 Task: Find connections with filter location Deer Park with filter topic #Travellingwith filter profile language German with filter current company Pegasystems with filter school Principal L N Welingkar Institute of Management Development and Research L. N. Road, Opp. Matunga Gymkhana, Matunga (Central) Mumbai 400 019 with filter industry E-Learning Providers with filter service category Product Marketing with filter keywords title Account Collector
Action: Mouse moved to (185, 215)
Screenshot: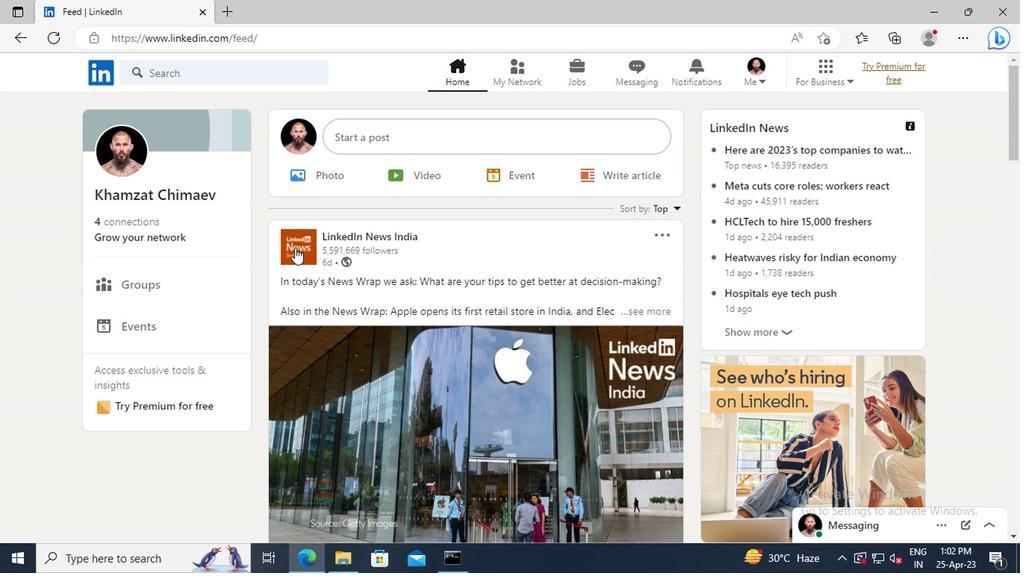 
Action: Mouse pressed left at (185, 215)
Screenshot: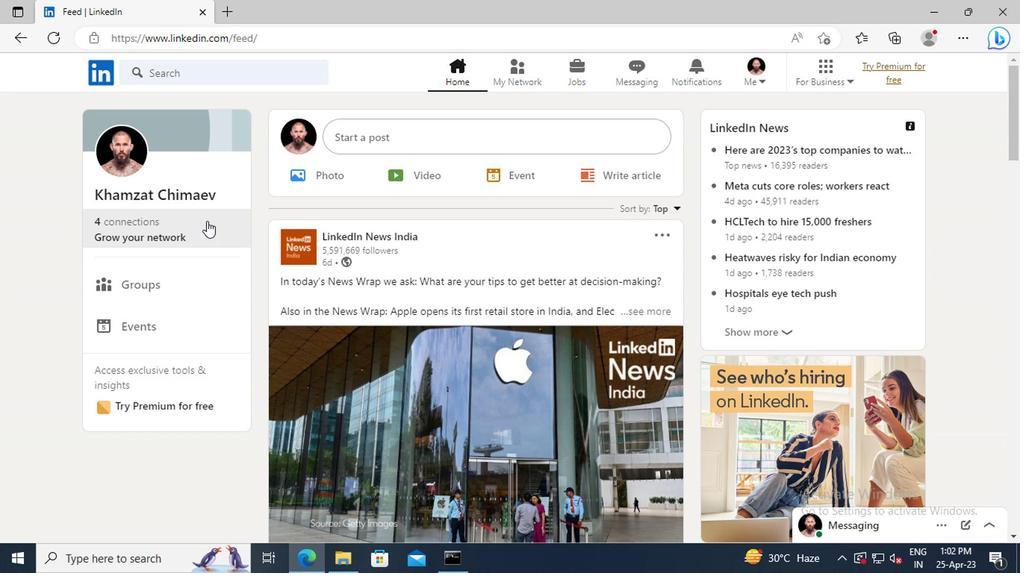 
Action: Mouse moved to (198, 163)
Screenshot: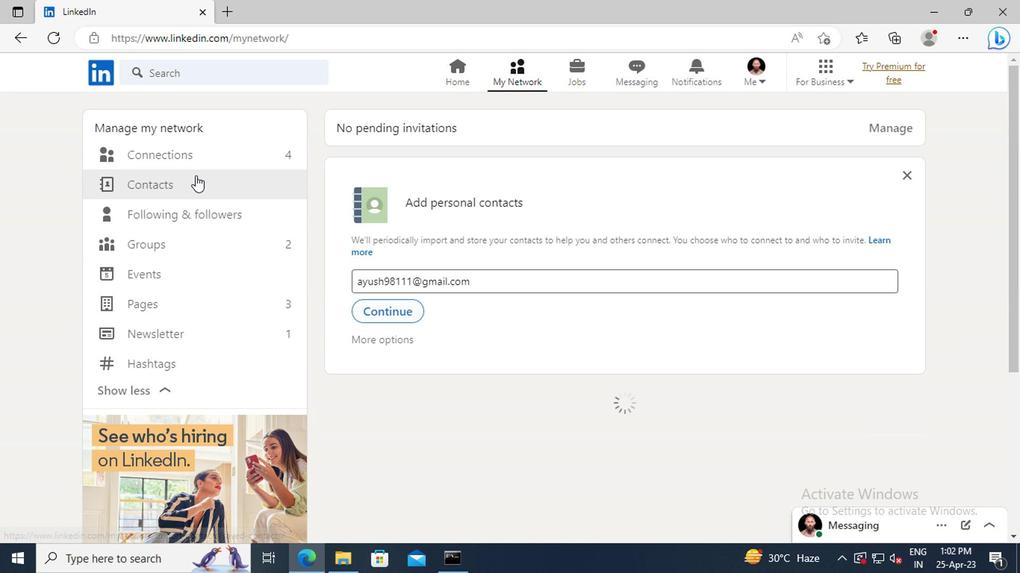 
Action: Mouse pressed left at (198, 163)
Screenshot: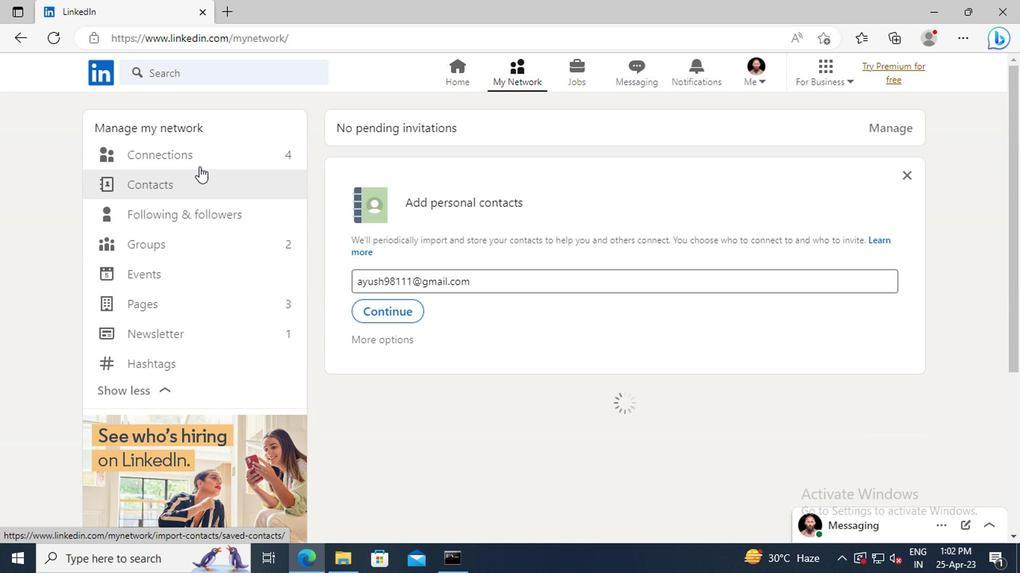 
Action: Mouse moved to (595, 157)
Screenshot: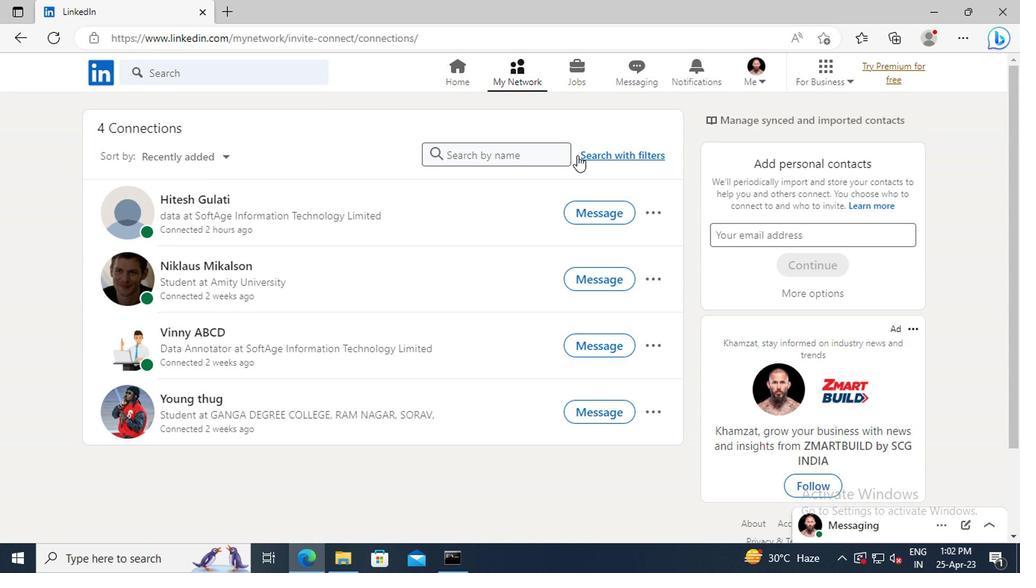 
Action: Mouse pressed left at (595, 157)
Screenshot: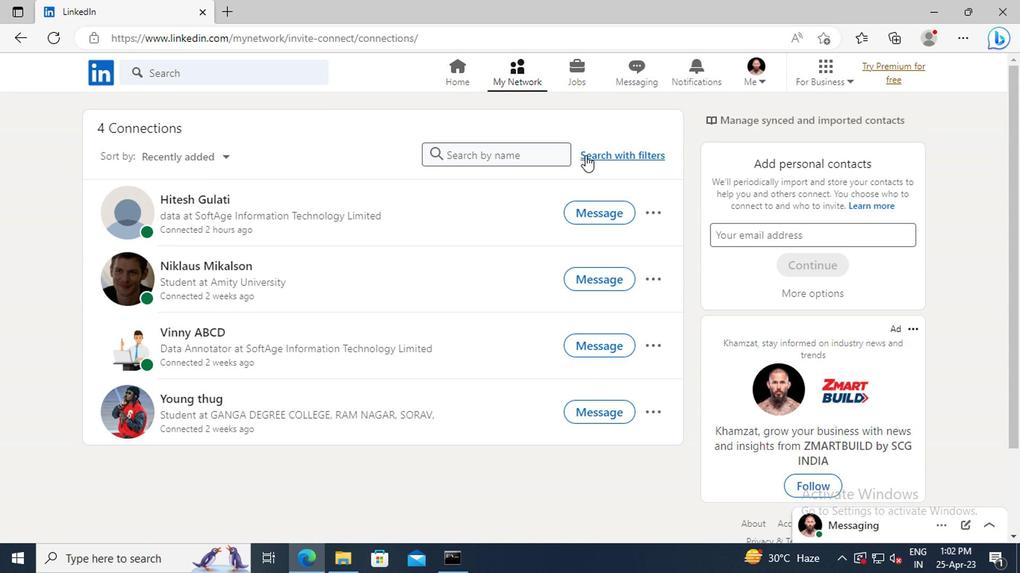 
Action: Mouse moved to (561, 120)
Screenshot: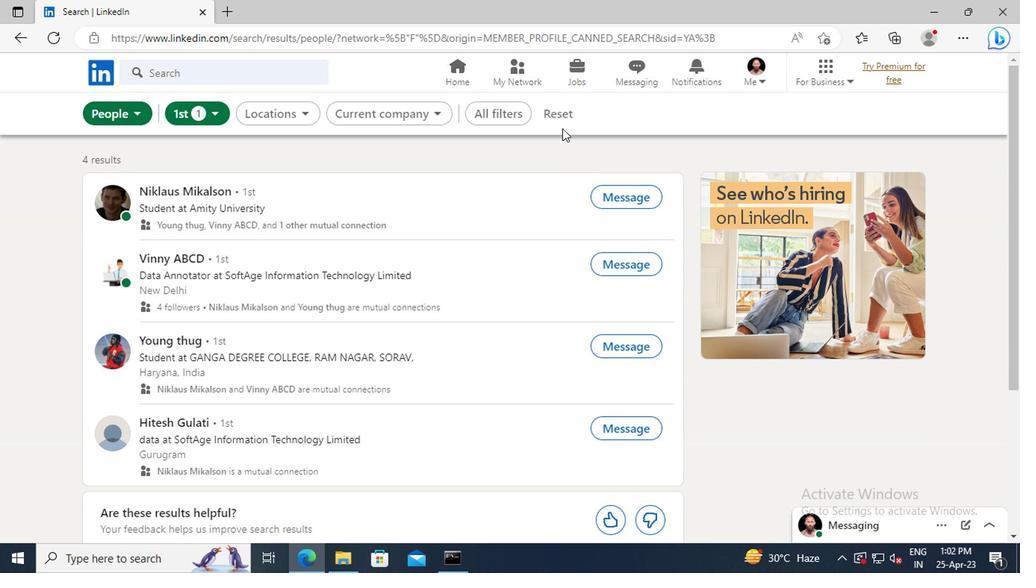 
Action: Mouse pressed left at (561, 120)
Screenshot: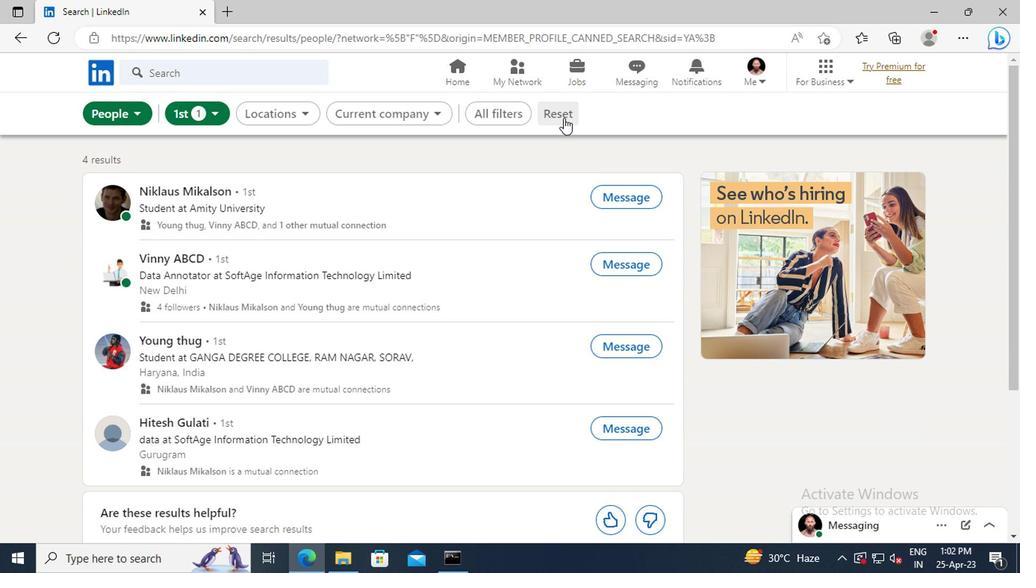 
Action: Mouse moved to (521, 116)
Screenshot: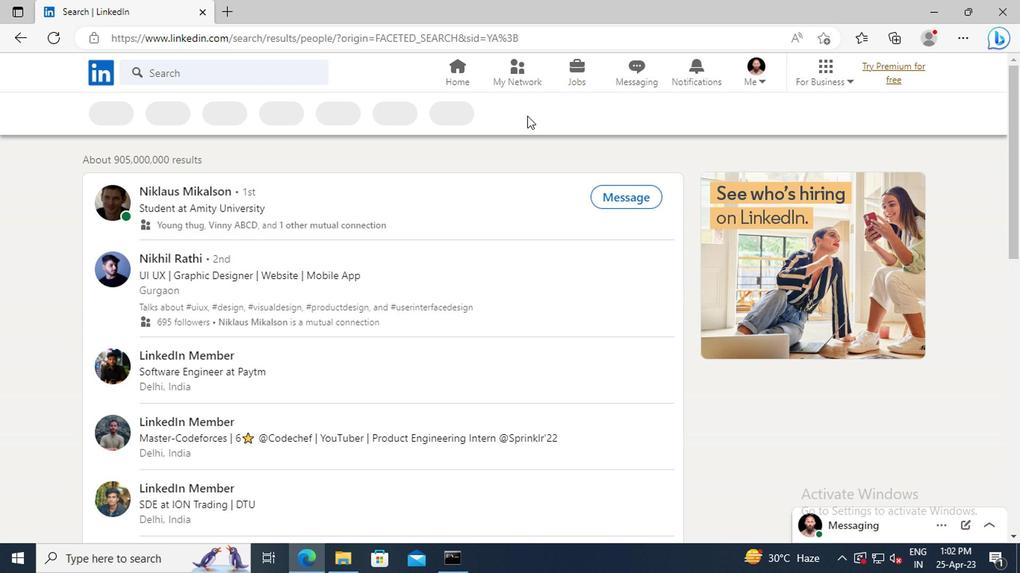 
Action: Mouse pressed left at (521, 116)
Screenshot: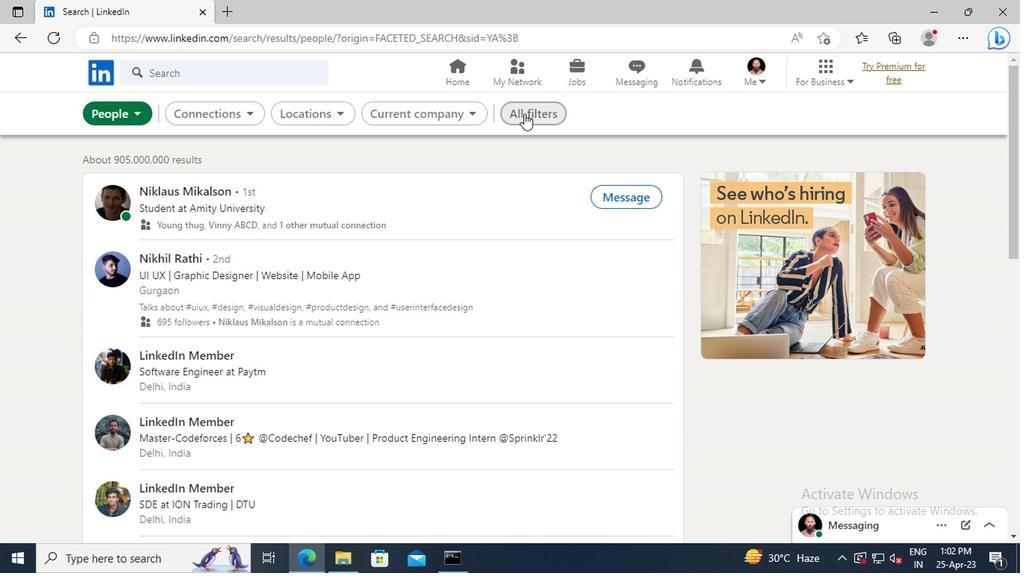 
Action: Mouse moved to (822, 232)
Screenshot: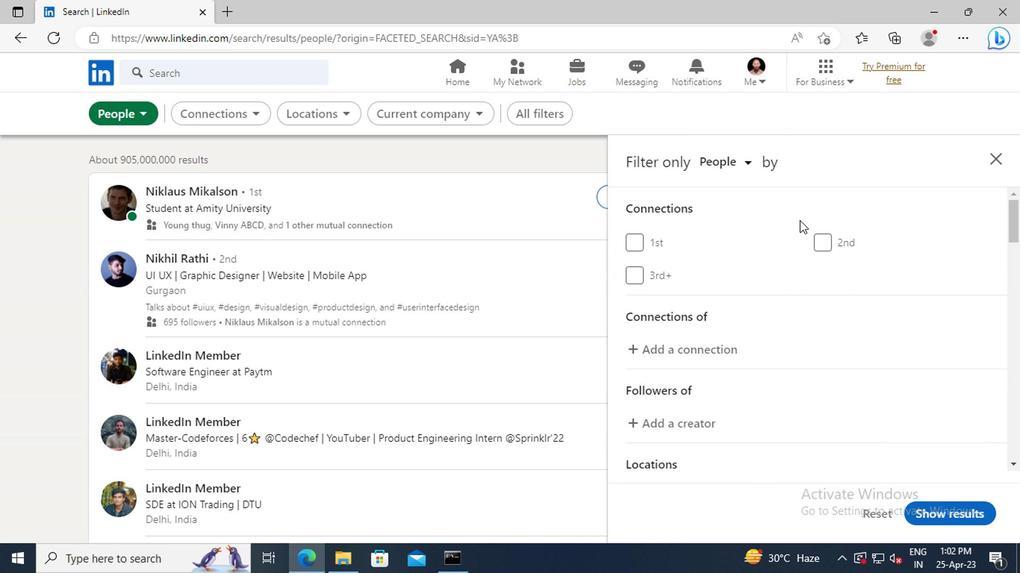 
Action: Mouse scrolled (822, 232) with delta (0, 0)
Screenshot: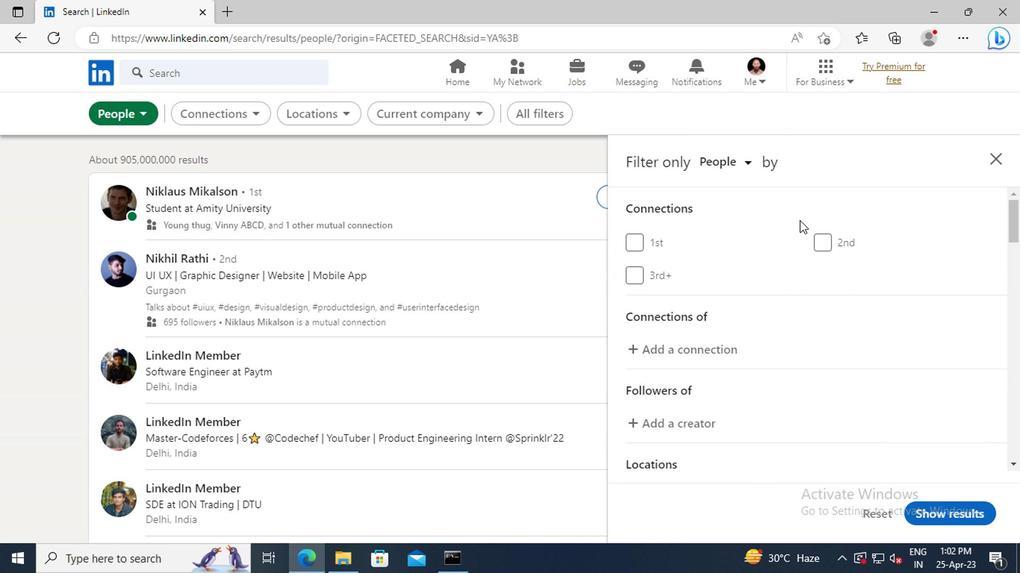 
Action: Mouse scrolled (822, 232) with delta (0, 0)
Screenshot: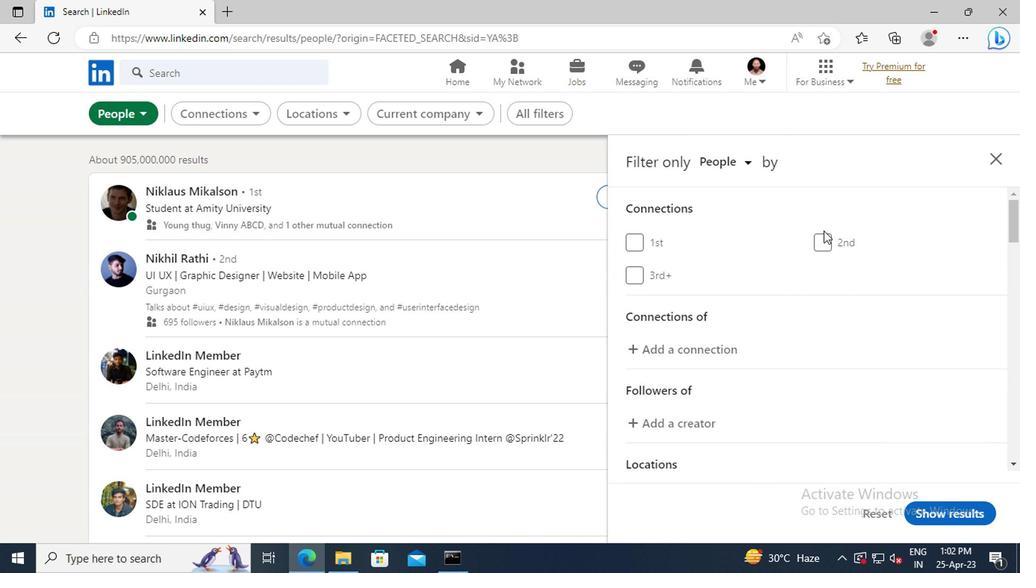 
Action: Mouse scrolled (822, 232) with delta (0, 0)
Screenshot: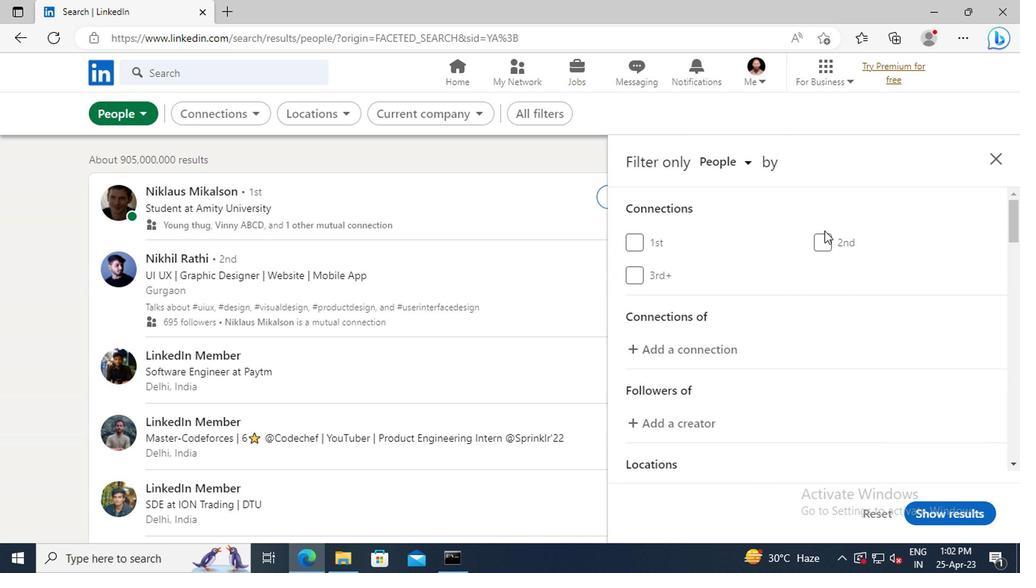 
Action: Mouse scrolled (822, 232) with delta (0, 0)
Screenshot: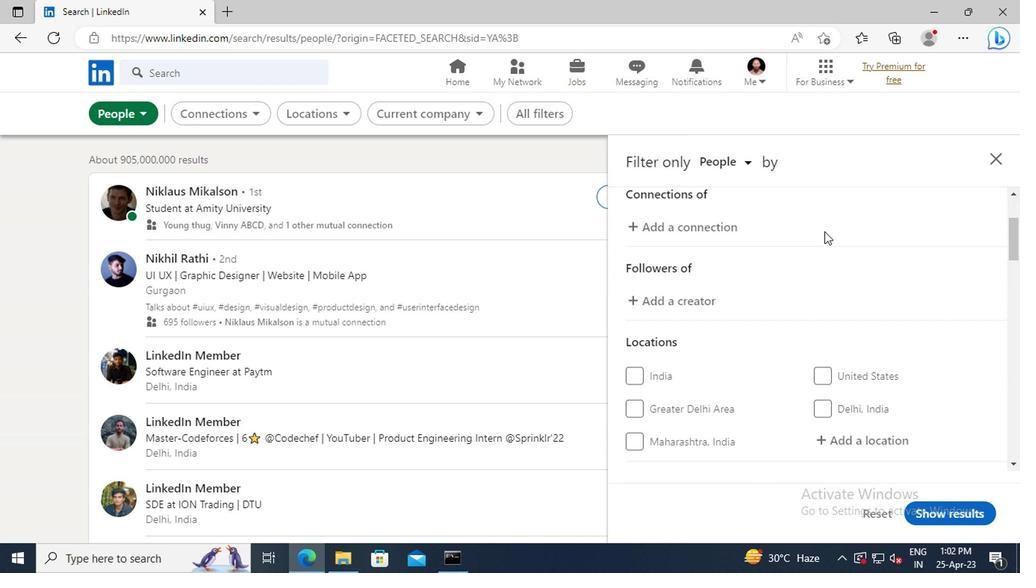 
Action: Mouse scrolled (822, 232) with delta (0, 0)
Screenshot: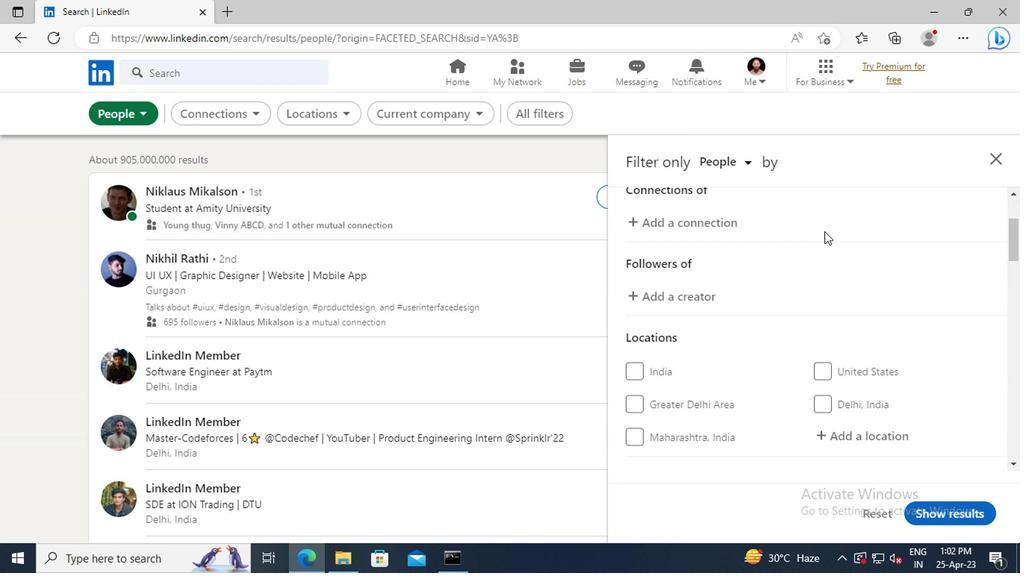 
Action: Mouse moved to (841, 353)
Screenshot: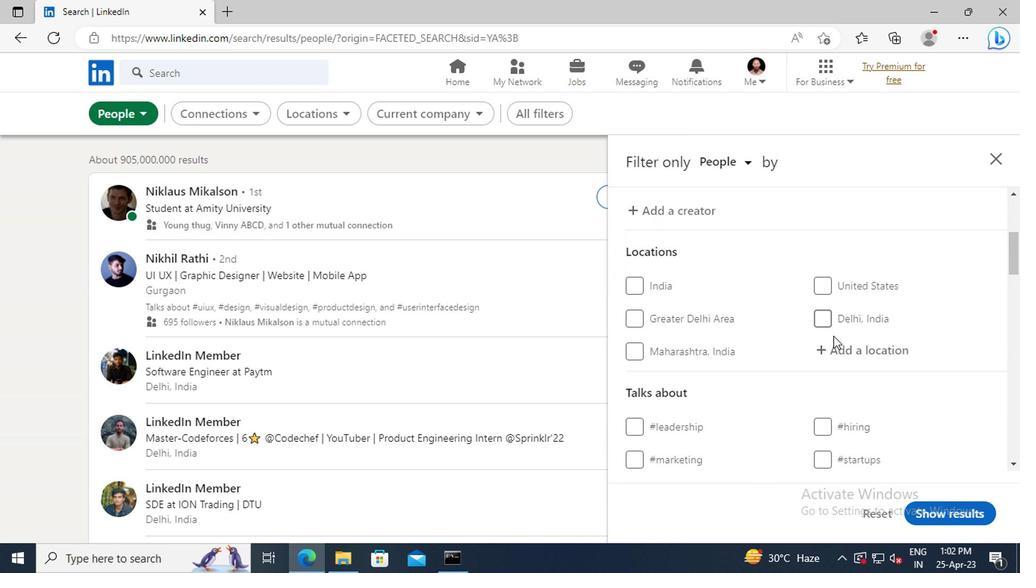 
Action: Mouse pressed left at (841, 353)
Screenshot: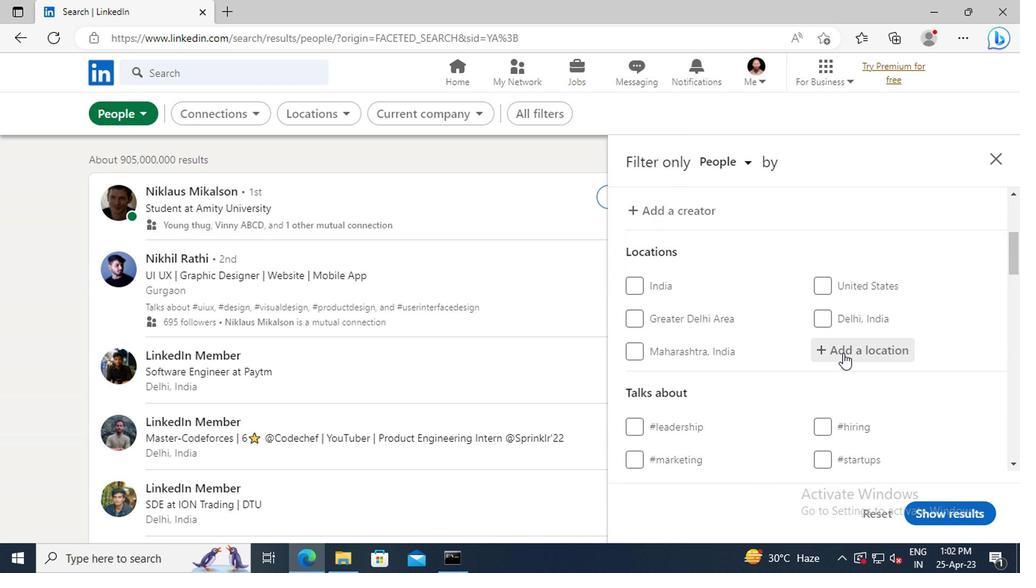 
Action: Key pressed <Key.shift>DEER<Key.space><Key.shift>PARK
Screenshot: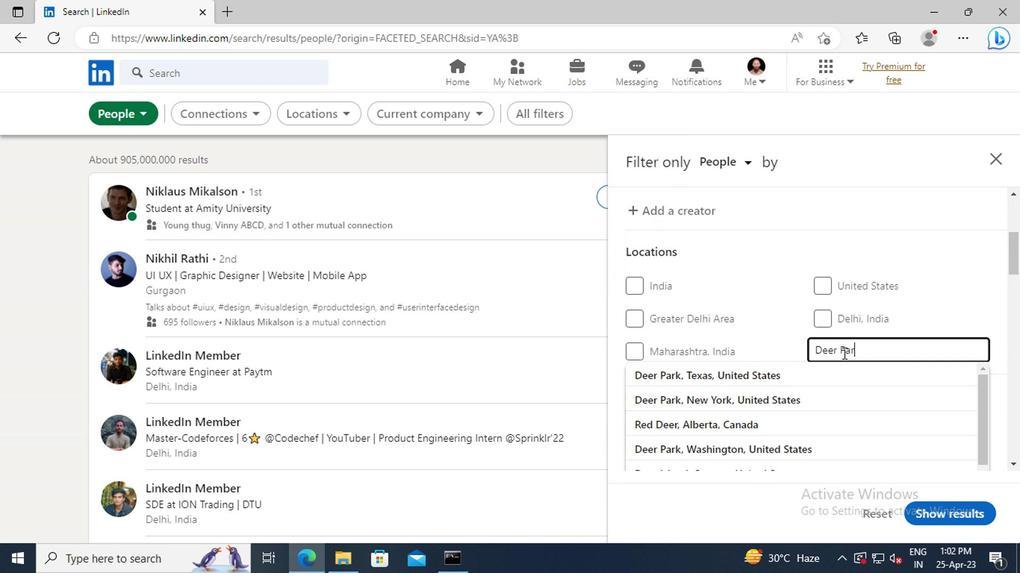 
Action: Mouse moved to (832, 370)
Screenshot: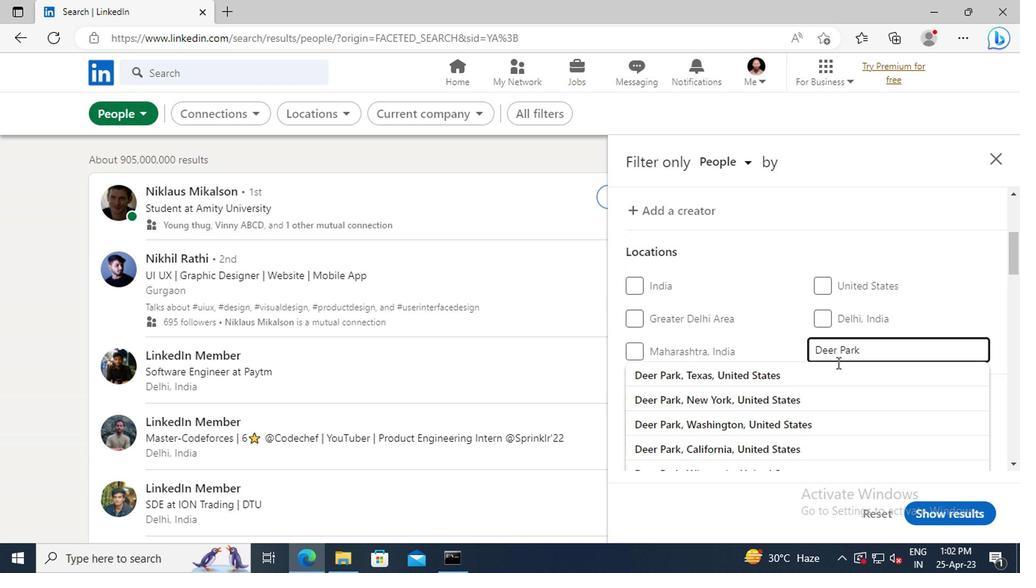 
Action: Mouse pressed left at (832, 370)
Screenshot: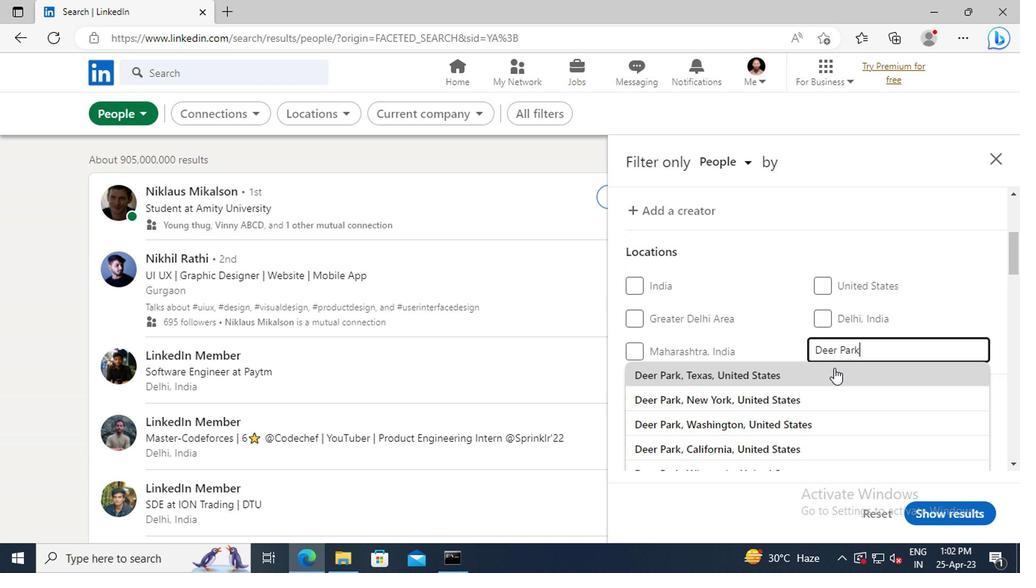 
Action: Mouse moved to (860, 286)
Screenshot: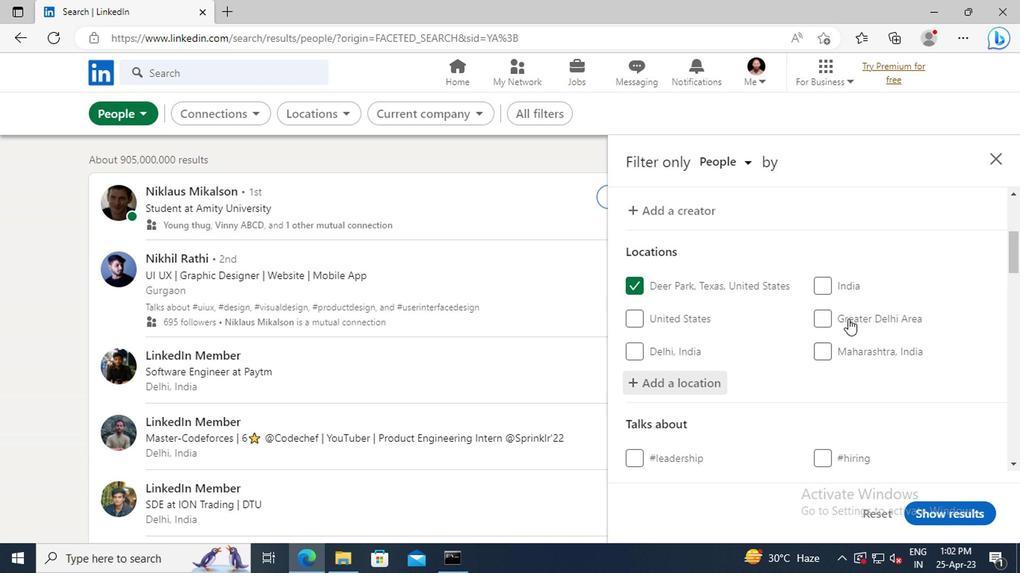 
Action: Mouse scrolled (860, 285) with delta (0, -1)
Screenshot: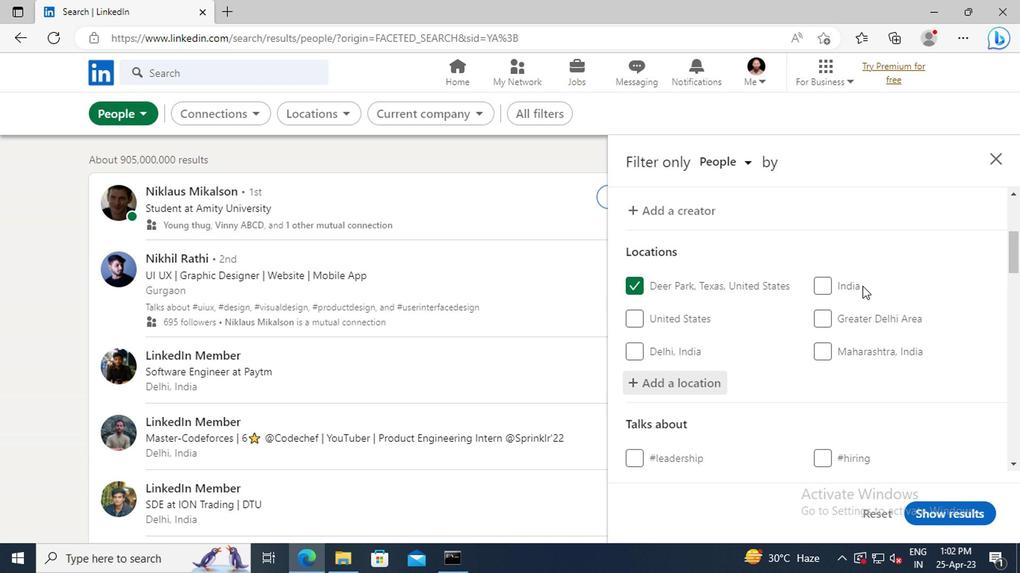 
Action: Mouse scrolled (860, 285) with delta (0, -1)
Screenshot: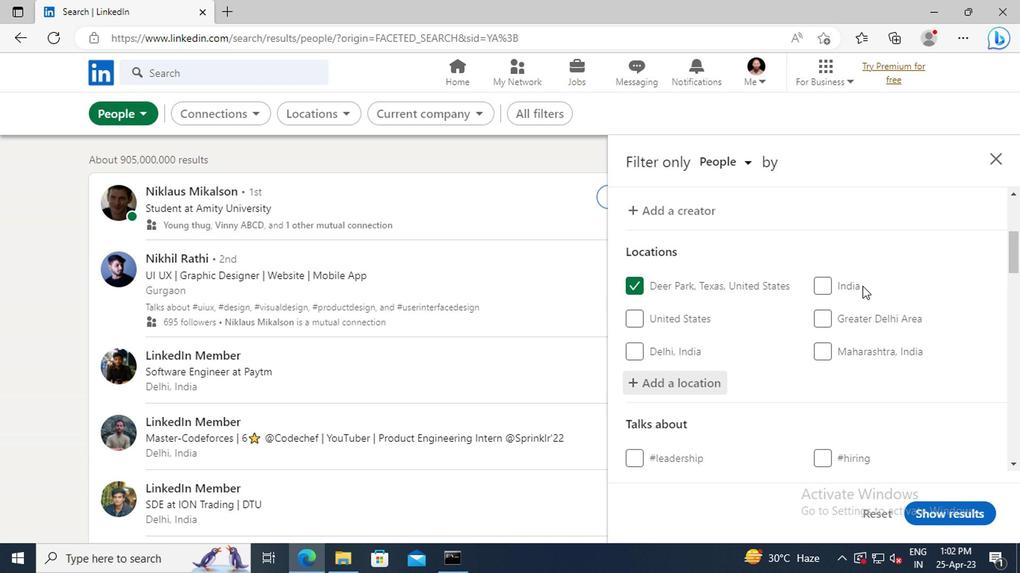 
Action: Mouse scrolled (860, 285) with delta (0, -1)
Screenshot: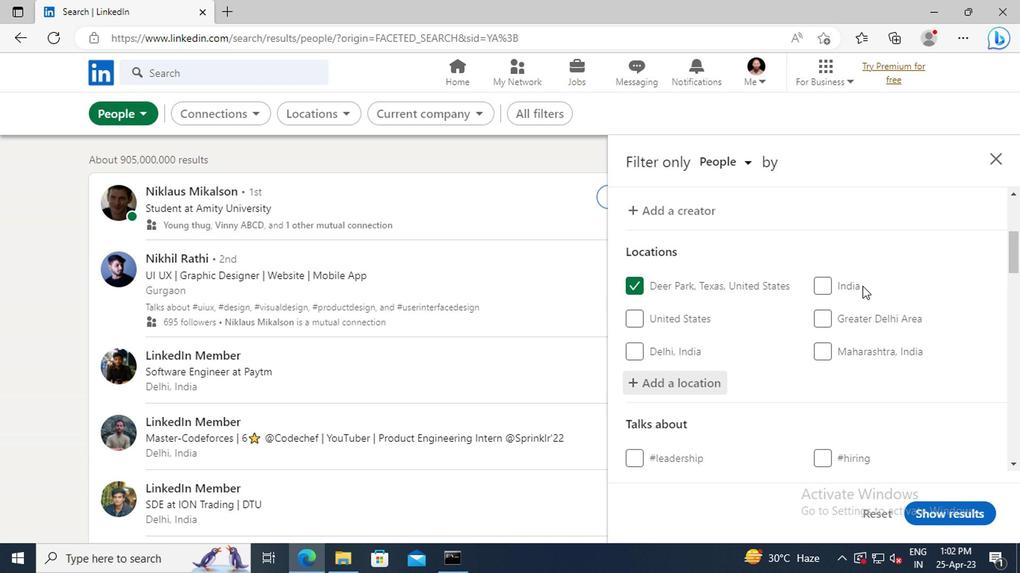 
Action: Mouse scrolled (860, 285) with delta (0, -1)
Screenshot: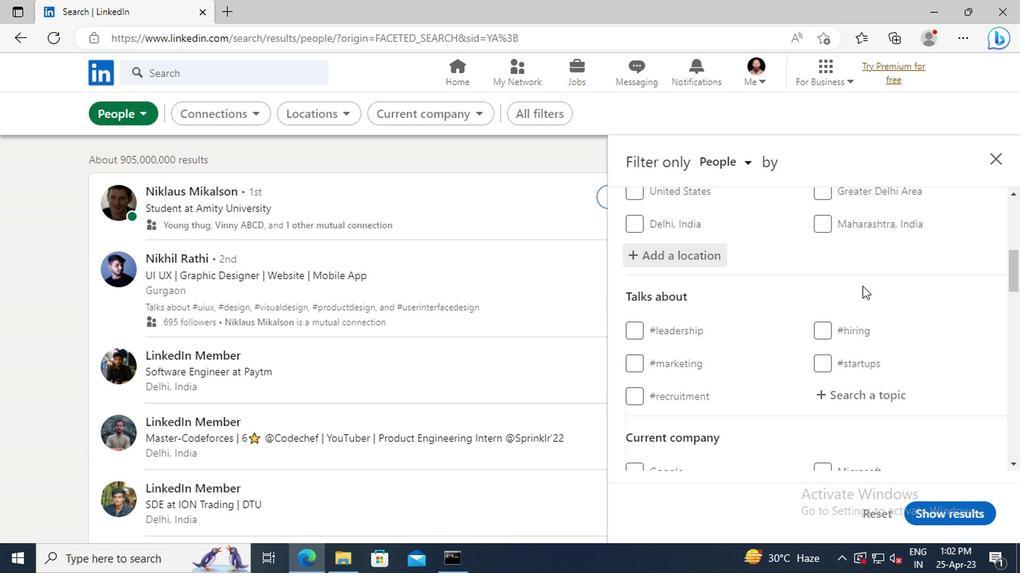 
Action: Mouse moved to (862, 352)
Screenshot: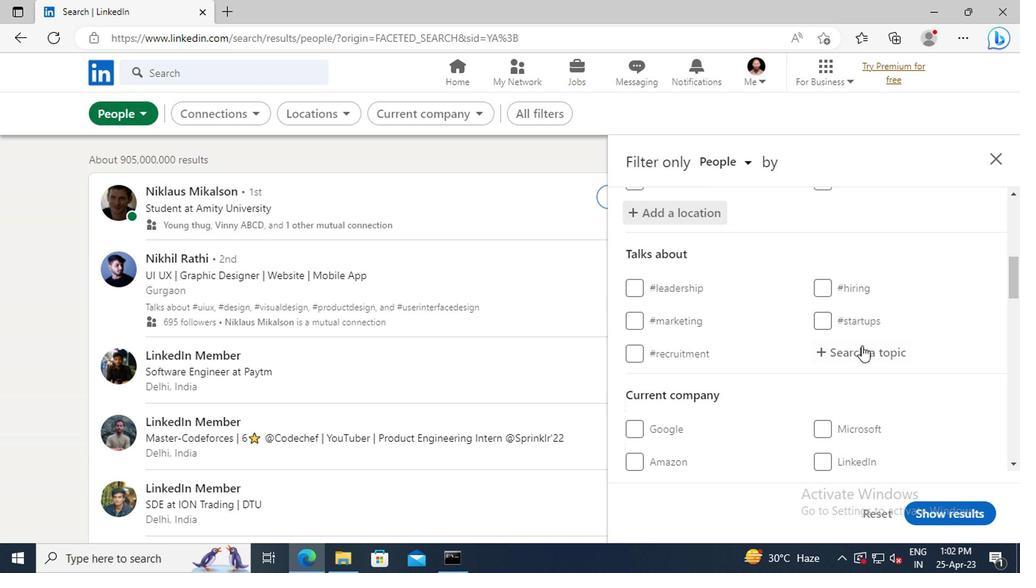 
Action: Mouse pressed left at (862, 352)
Screenshot: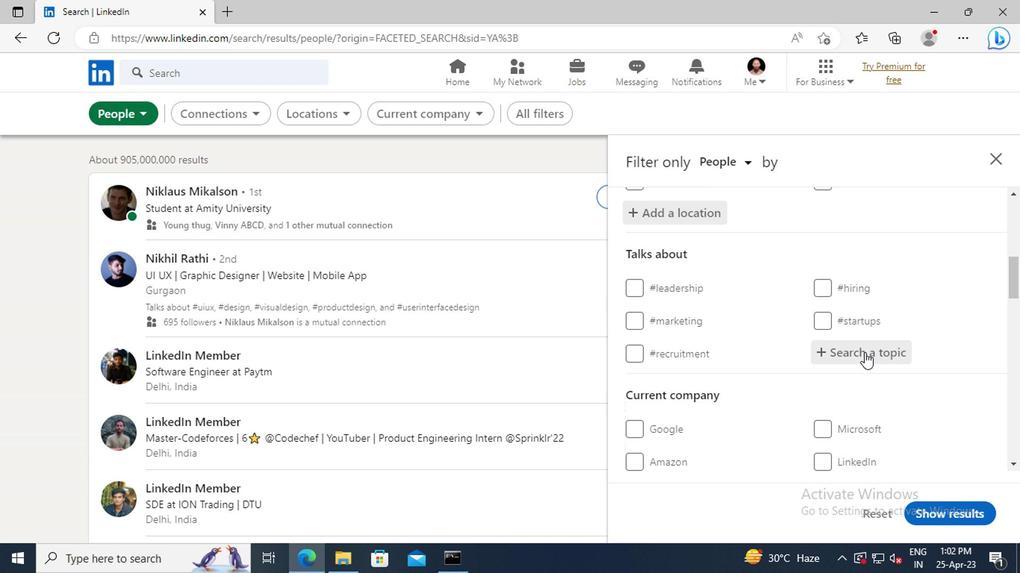 
Action: Key pressed <Key.shift>#<Key.shift>TRAVELLINGWITH
Screenshot: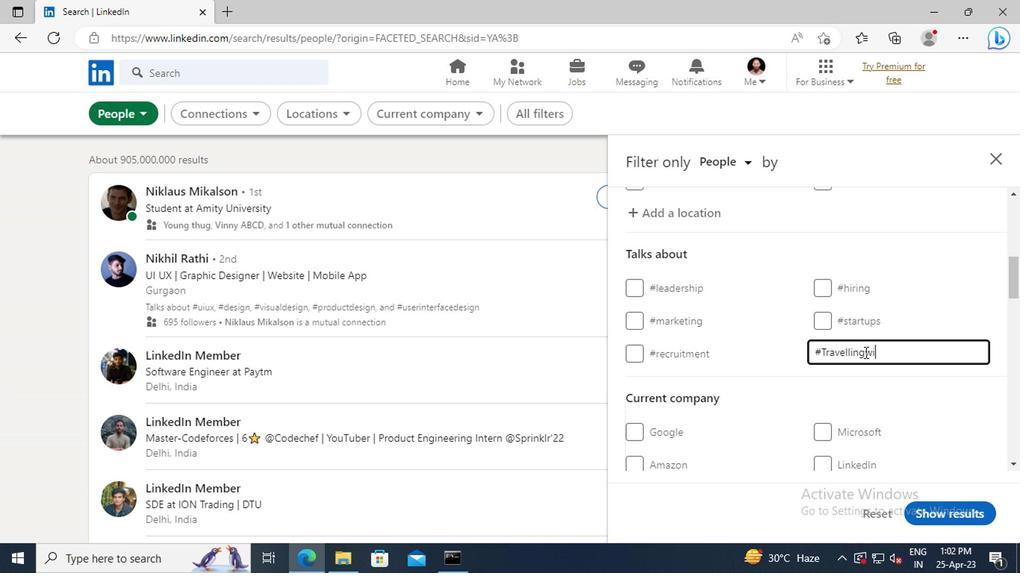 
Action: Mouse scrolled (862, 351) with delta (0, 0)
Screenshot: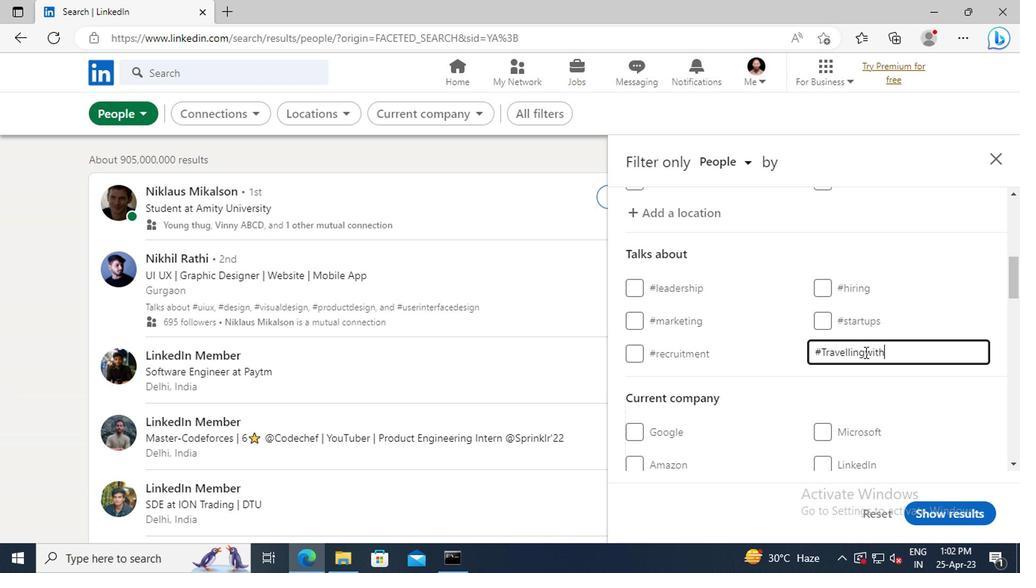 
Action: Mouse scrolled (862, 351) with delta (0, 0)
Screenshot: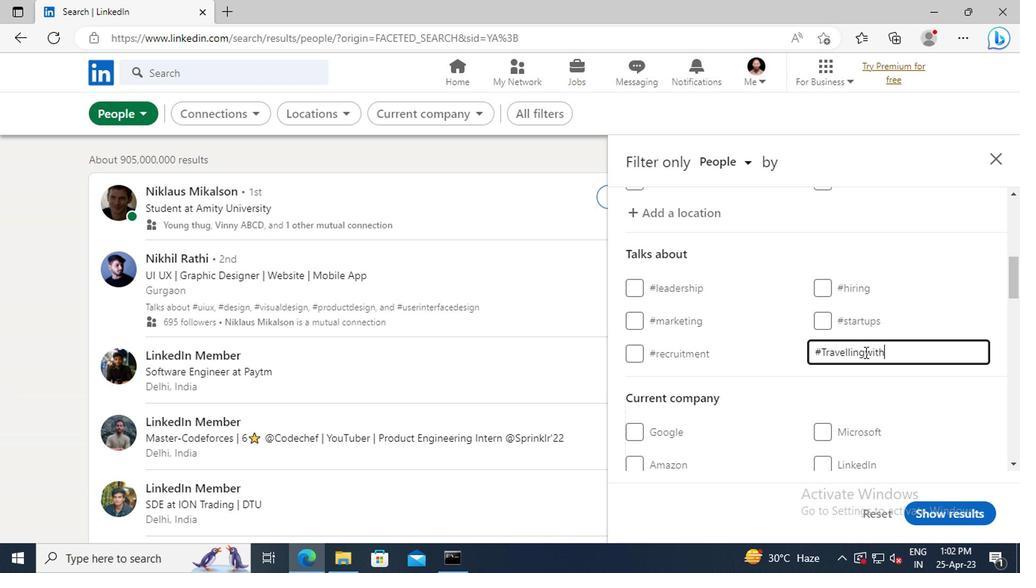 
Action: Mouse scrolled (862, 351) with delta (0, 0)
Screenshot: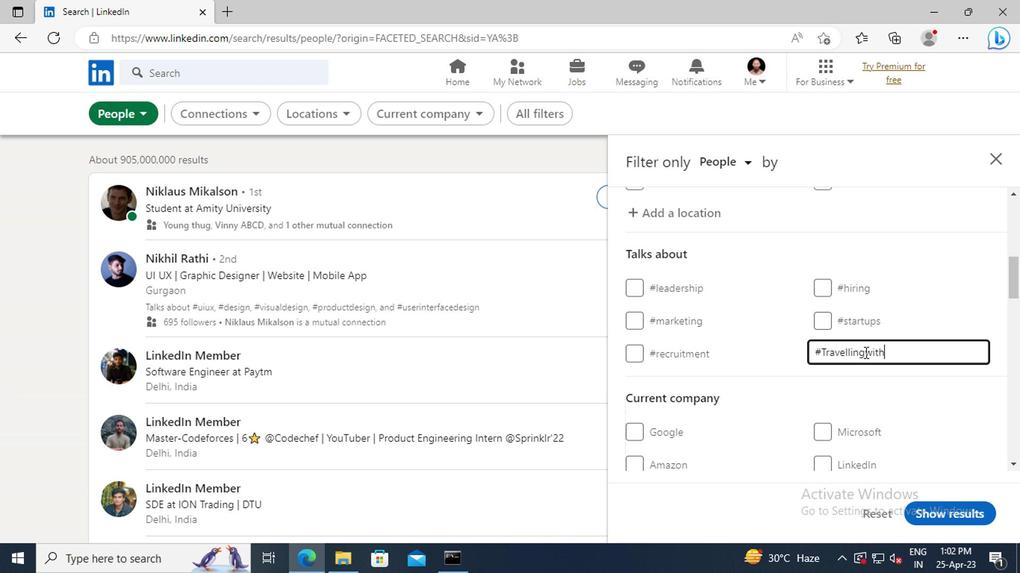 
Action: Mouse moved to (820, 340)
Screenshot: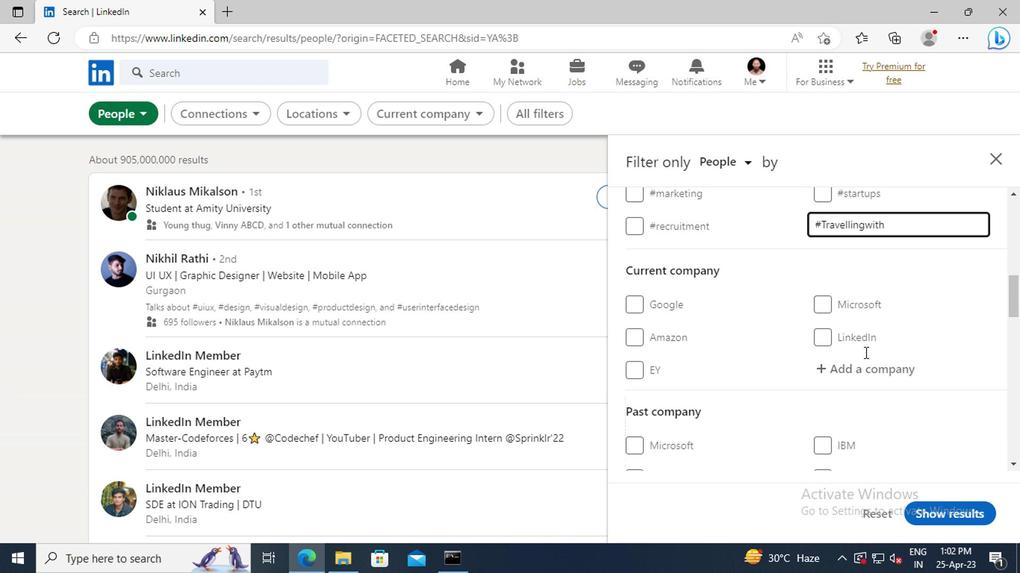 
Action: Mouse scrolled (820, 338) with delta (0, -1)
Screenshot: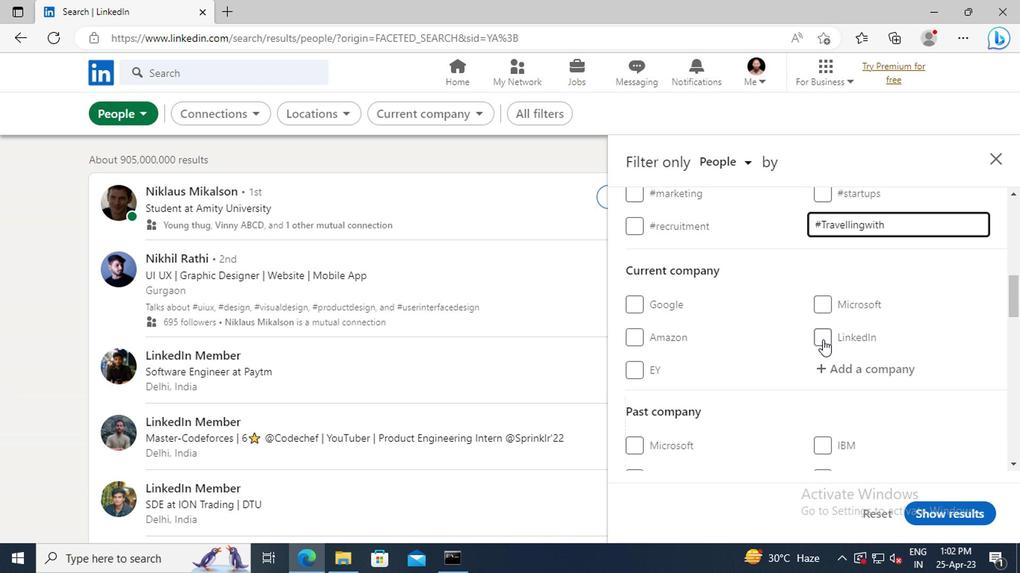 
Action: Mouse scrolled (820, 338) with delta (0, -1)
Screenshot: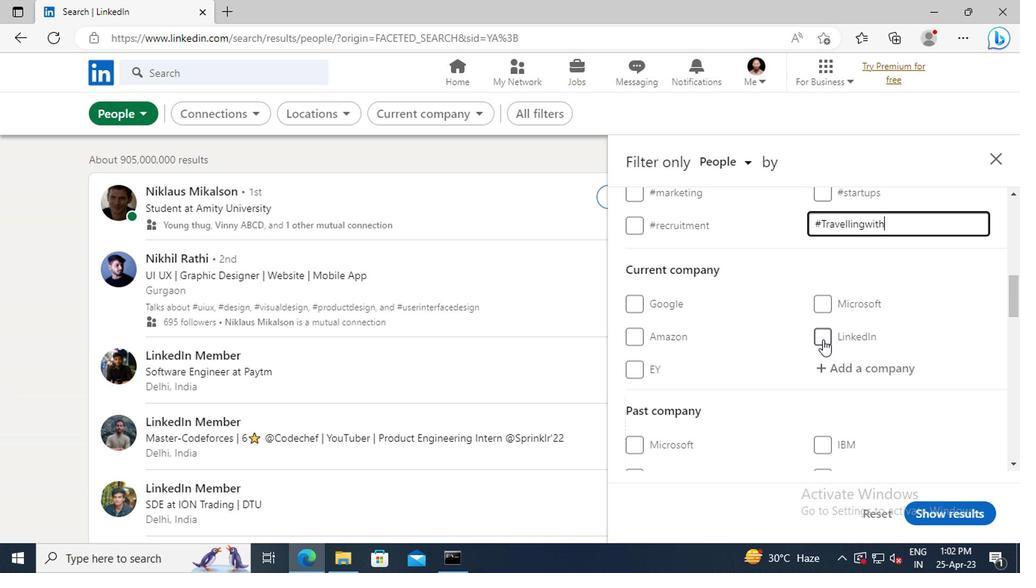 
Action: Mouse scrolled (820, 338) with delta (0, -1)
Screenshot: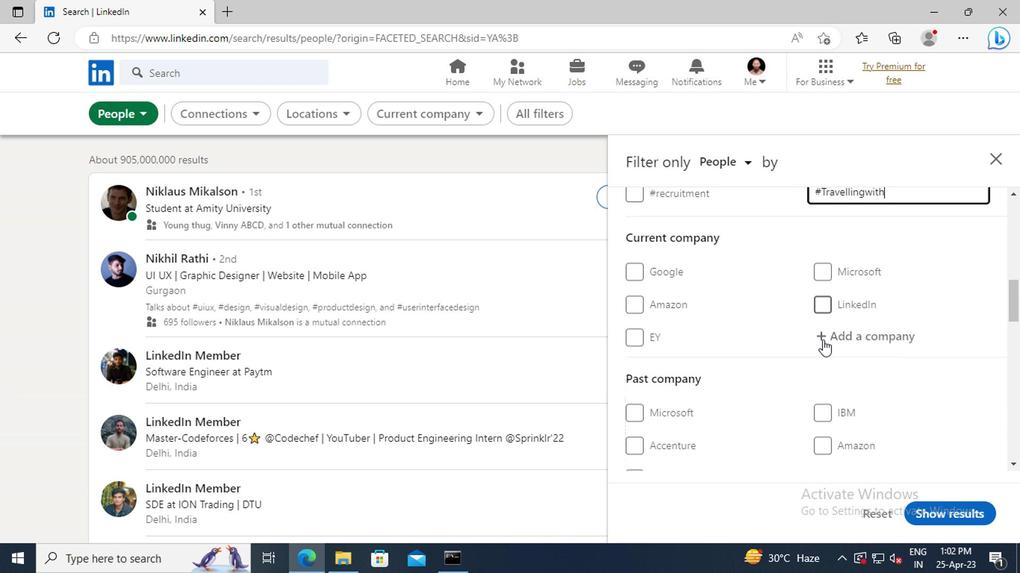 
Action: Mouse scrolled (820, 338) with delta (0, -1)
Screenshot: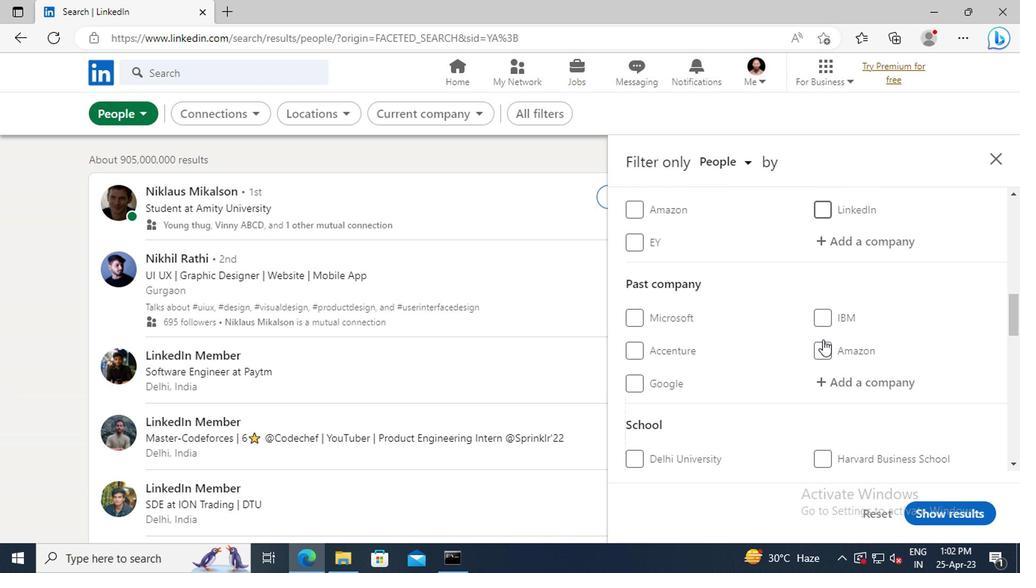 
Action: Mouse scrolled (820, 338) with delta (0, -1)
Screenshot: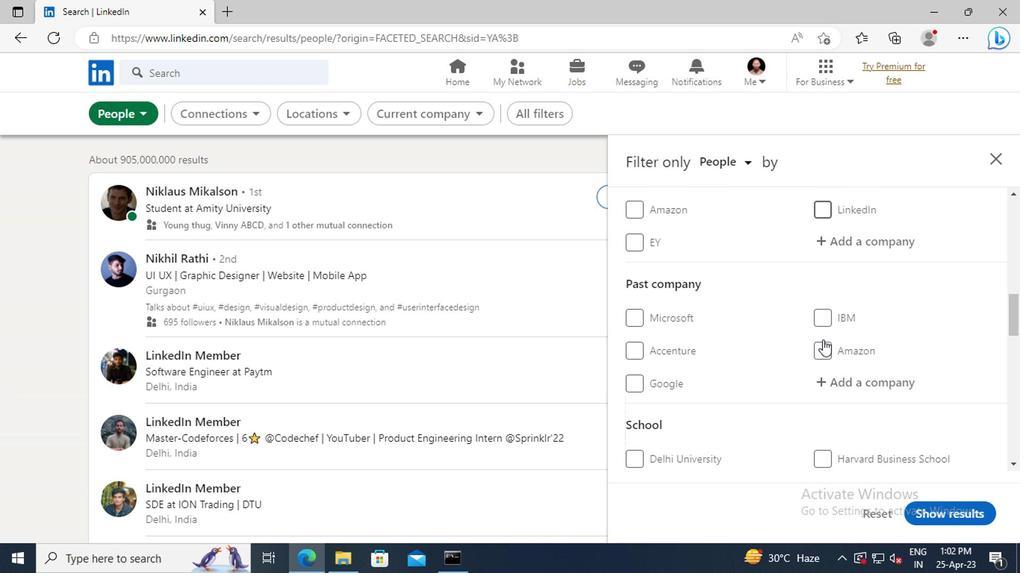 
Action: Mouse scrolled (820, 338) with delta (0, -1)
Screenshot: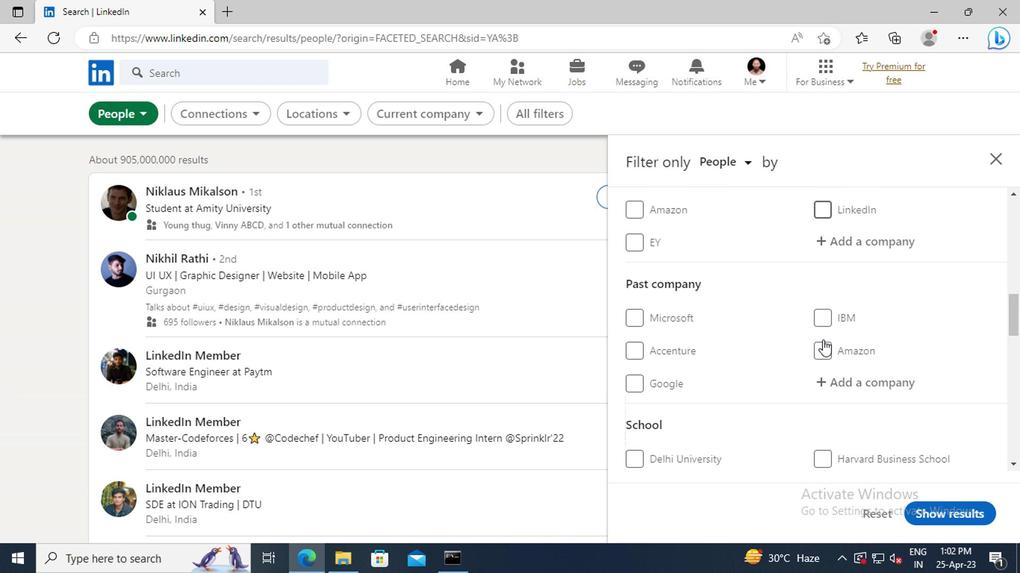 
Action: Mouse scrolled (820, 338) with delta (0, -1)
Screenshot: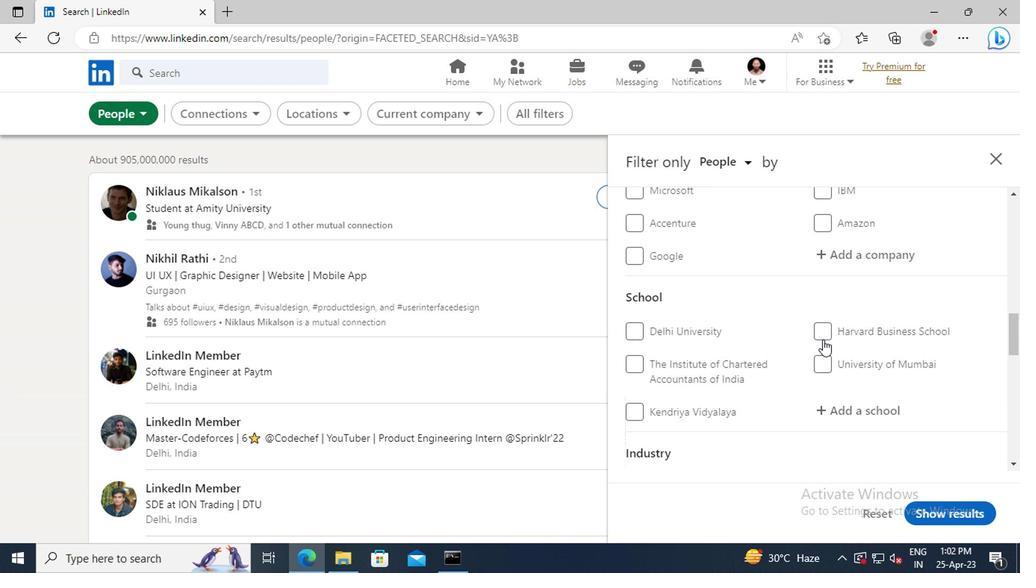 
Action: Mouse scrolled (820, 338) with delta (0, -1)
Screenshot: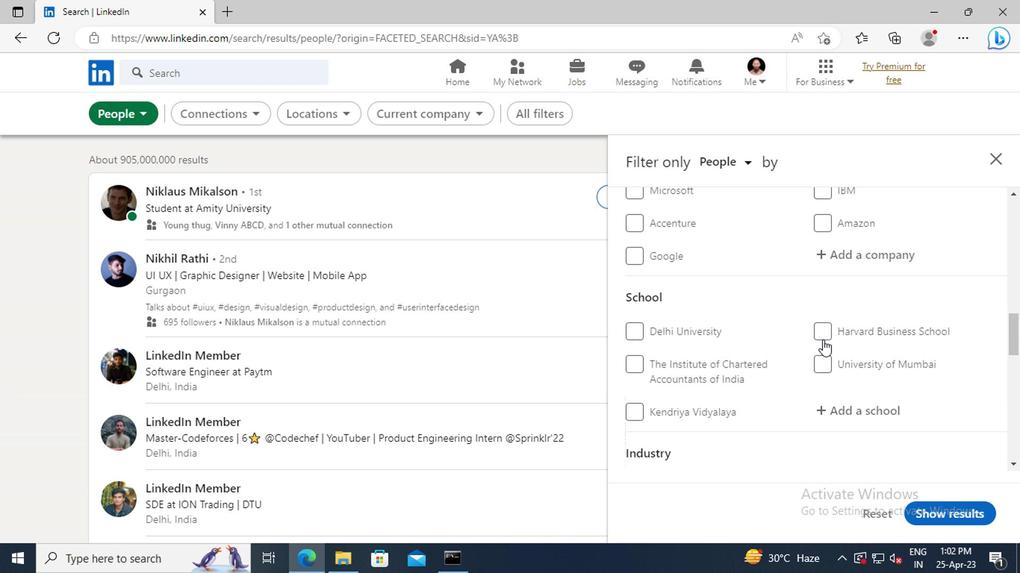 
Action: Mouse scrolled (820, 338) with delta (0, -1)
Screenshot: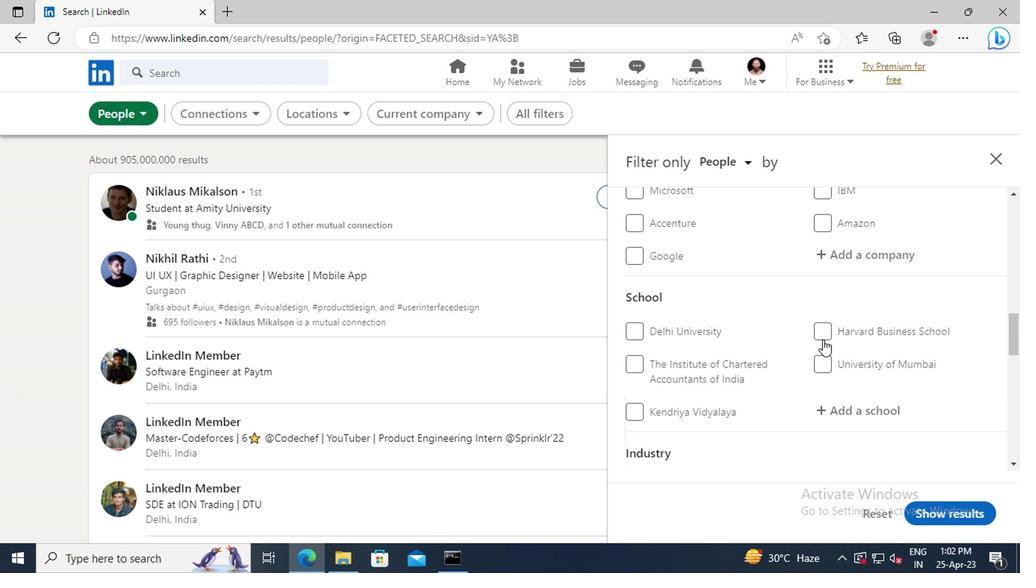 
Action: Mouse scrolled (820, 338) with delta (0, -1)
Screenshot: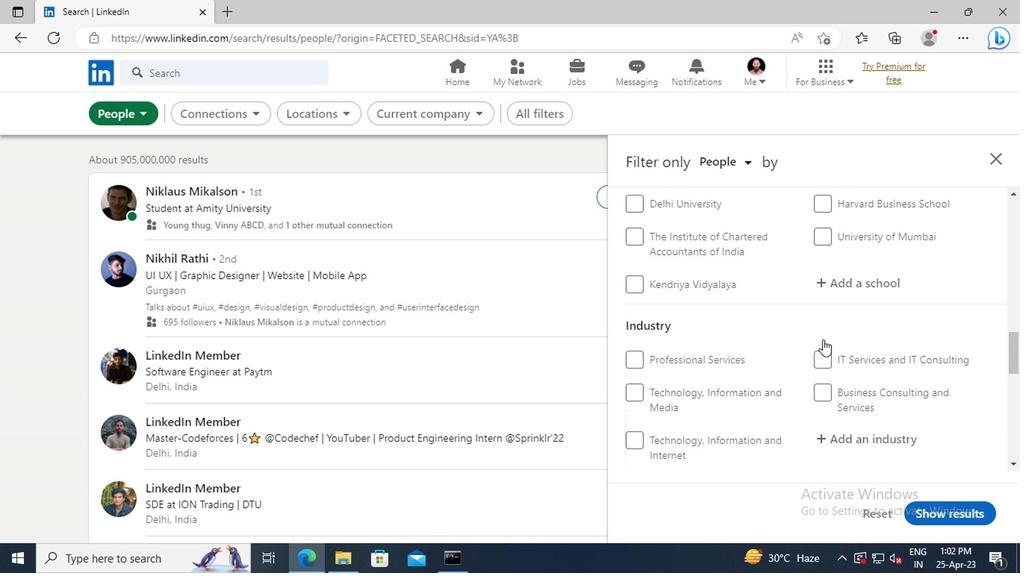 
Action: Mouse scrolled (820, 338) with delta (0, -1)
Screenshot: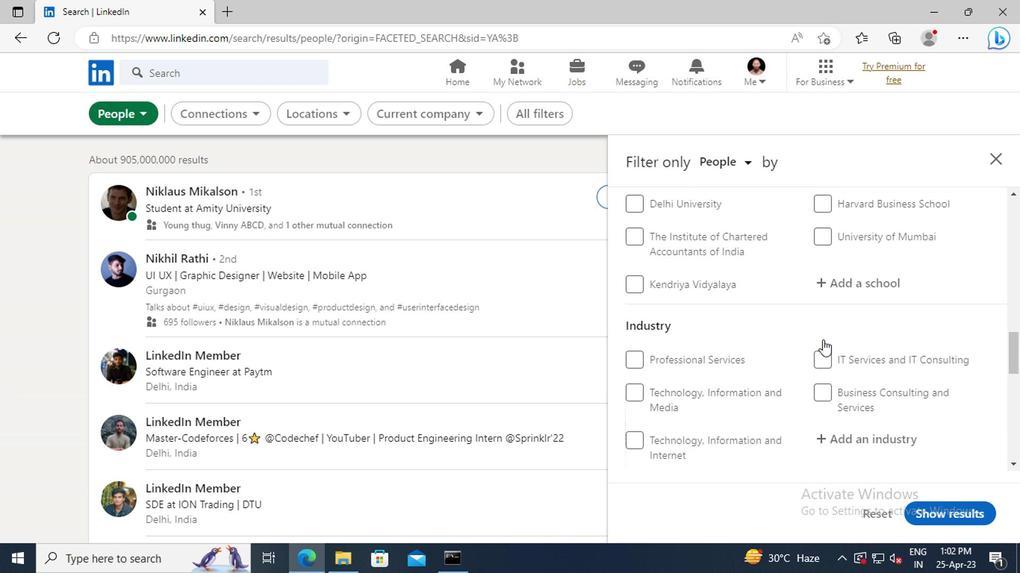 
Action: Mouse scrolled (820, 338) with delta (0, -1)
Screenshot: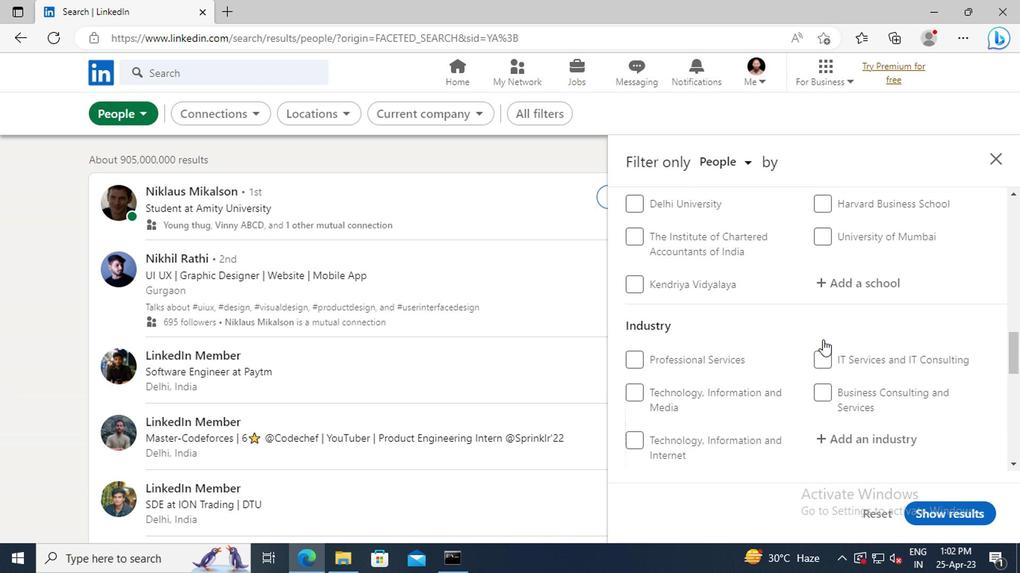 
Action: Mouse scrolled (820, 338) with delta (0, -1)
Screenshot: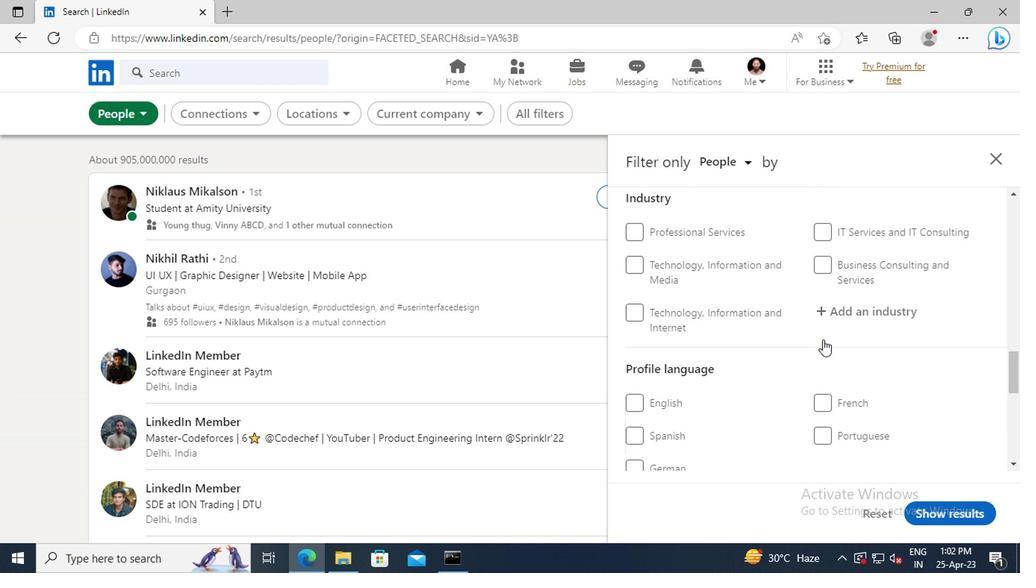
Action: Mouse moved to (640, 424)
Screenshot: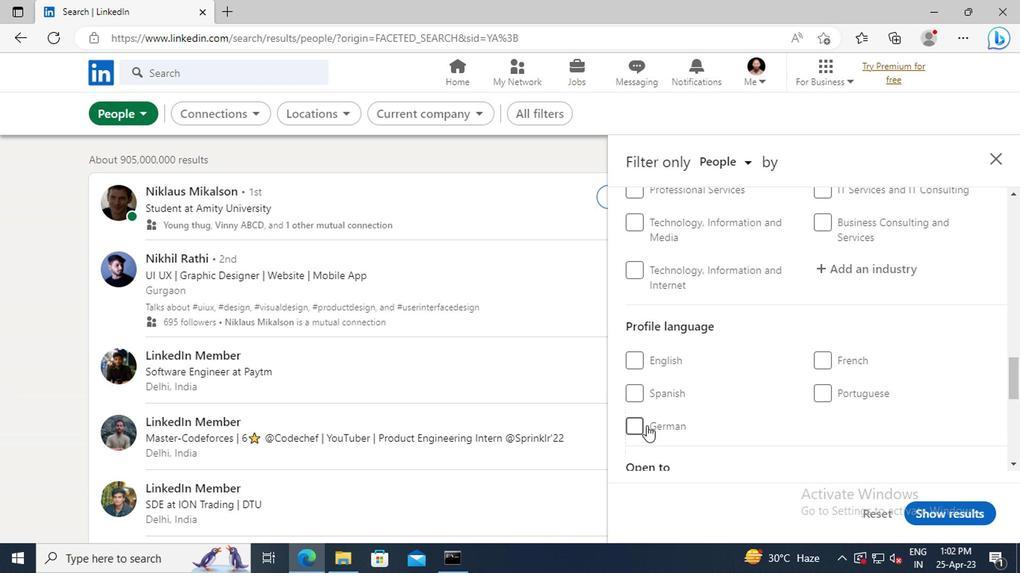 
Action: Mouse pressed left at (640, 424)
Screenshot: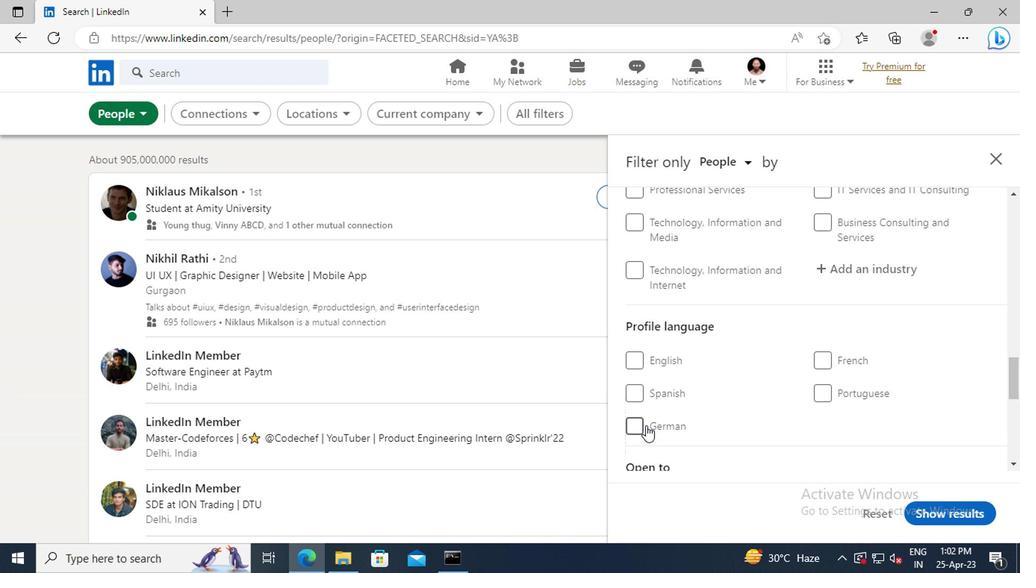 
Action: Mouse moved to (813, 399)
Screenshot: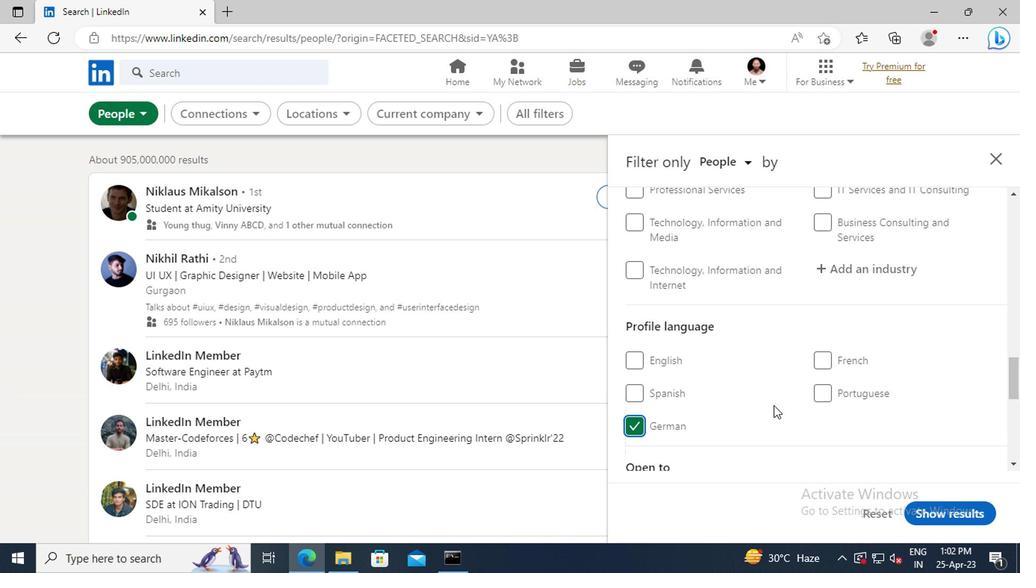 
Action: Mouse scrolled (813, 399) with delta (0, 0)
Screenshot: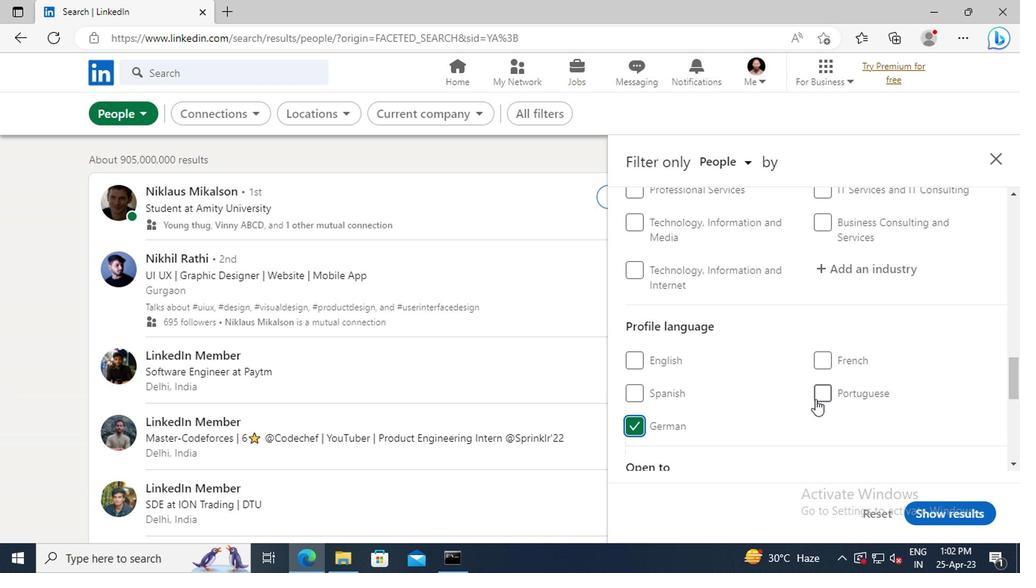 
Action: Mouse scrolled (813, 399) with delta (0, 0)
Screenshot: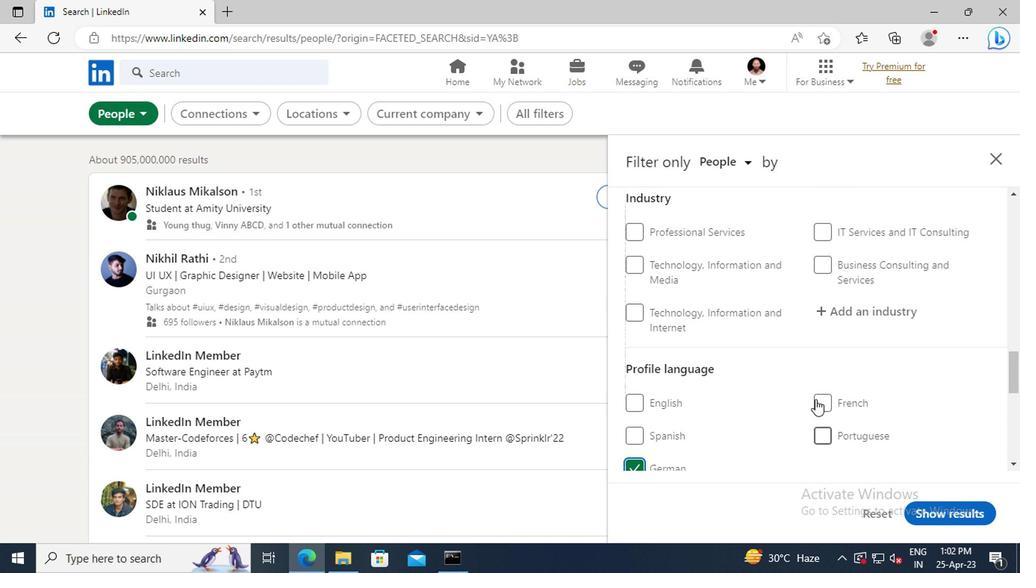 
Action: Mouse scrolled (813, 399) with delta (0, 0)
Screenshot: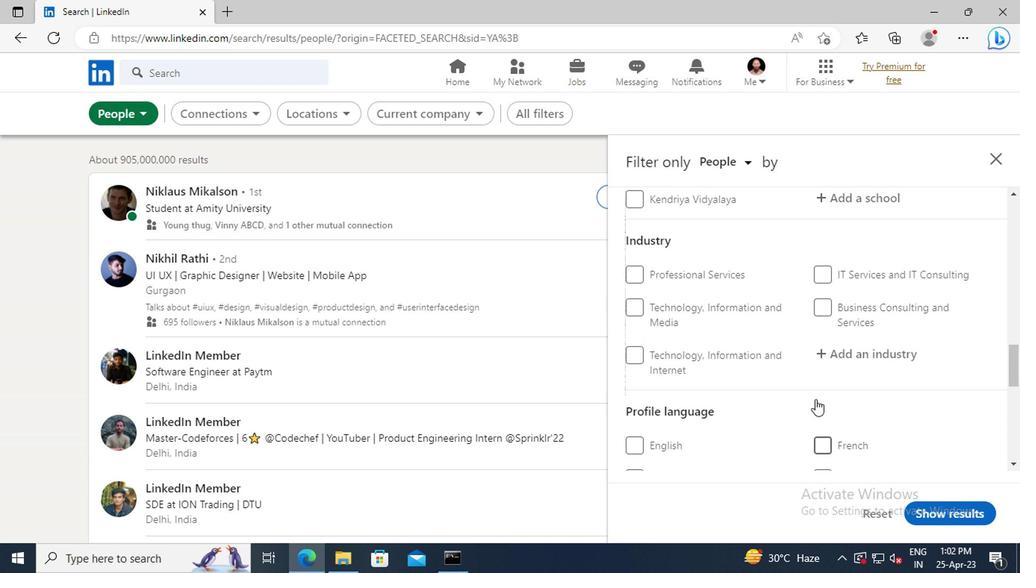 
Action: Mouse scrolled (813, 399) with delta (0, 0)
Screenshot: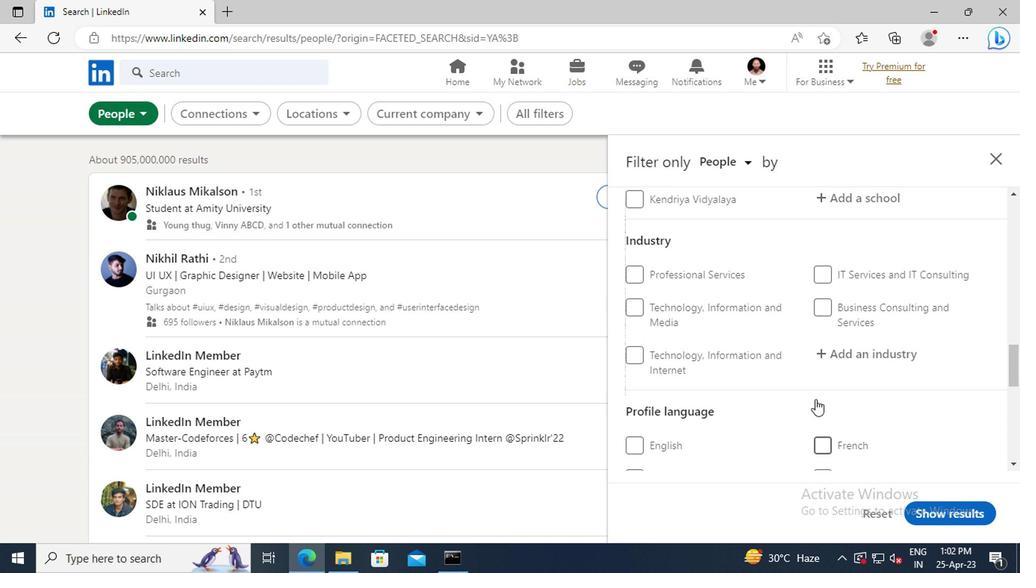 
Action: Mouse scrolled (813, 399) with delta (0, 0)
Screenshot: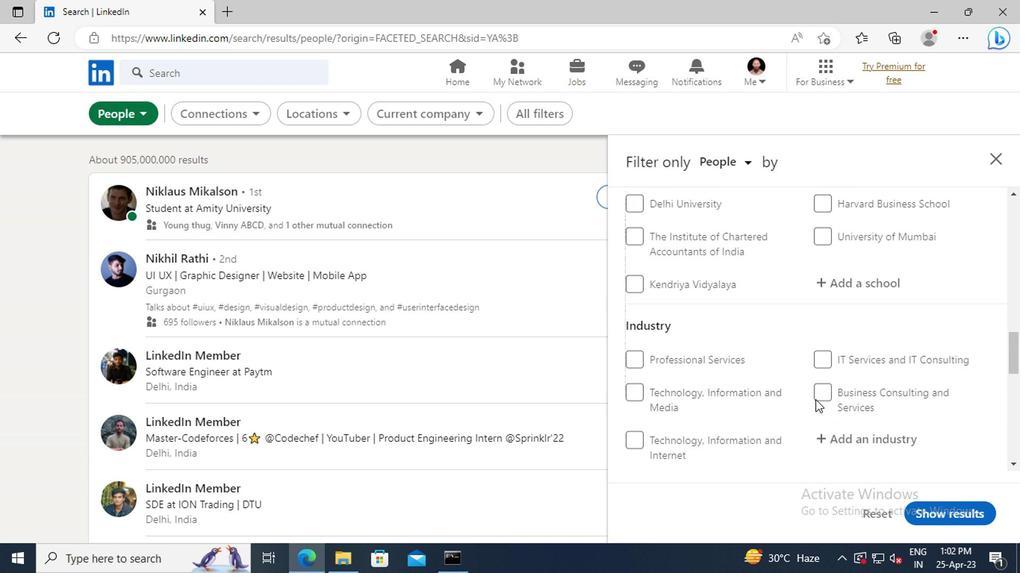 
Action: Mouse scrolled (813, 399) with delta (0, 0)
Screenshot: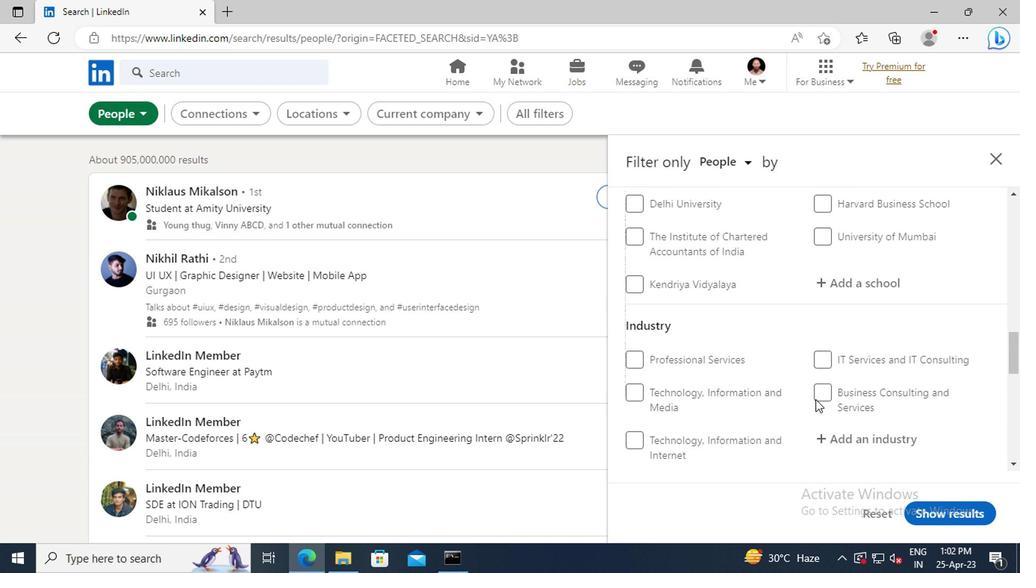 
Action: Mouse scrolled (813, 399) with delta (0, 0)
Screenshot: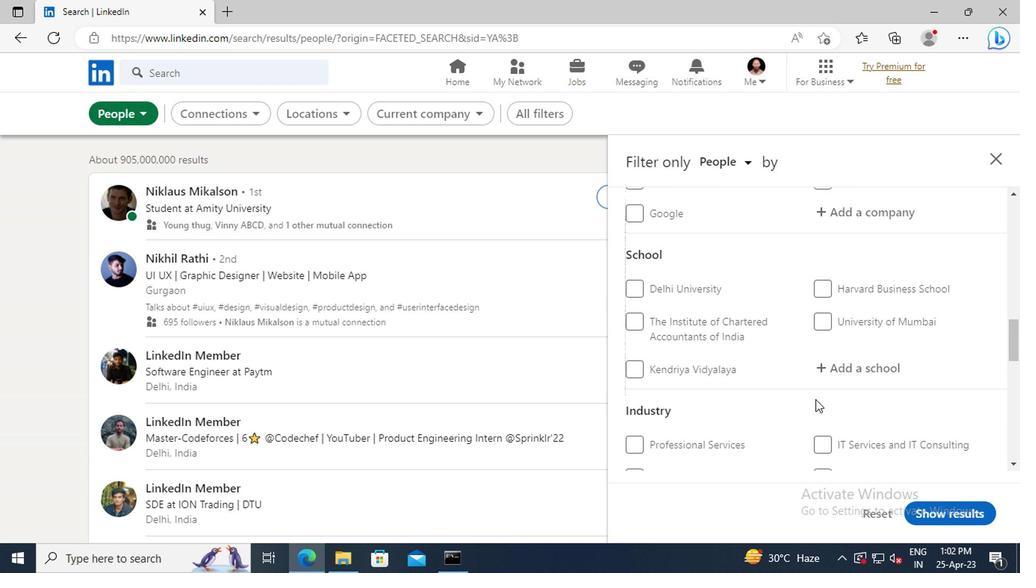 
Action: Mouse scrolled (813, 399) with delta (0, 0)
Screenshot: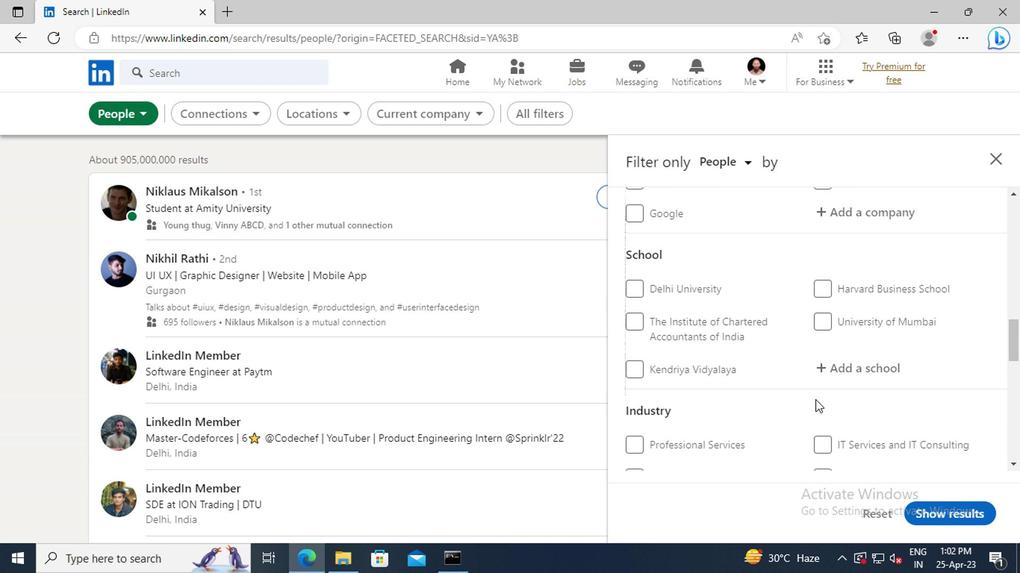 
Action: Mouse scrolled (813, 399) with delta (0, 0)
Screenshot: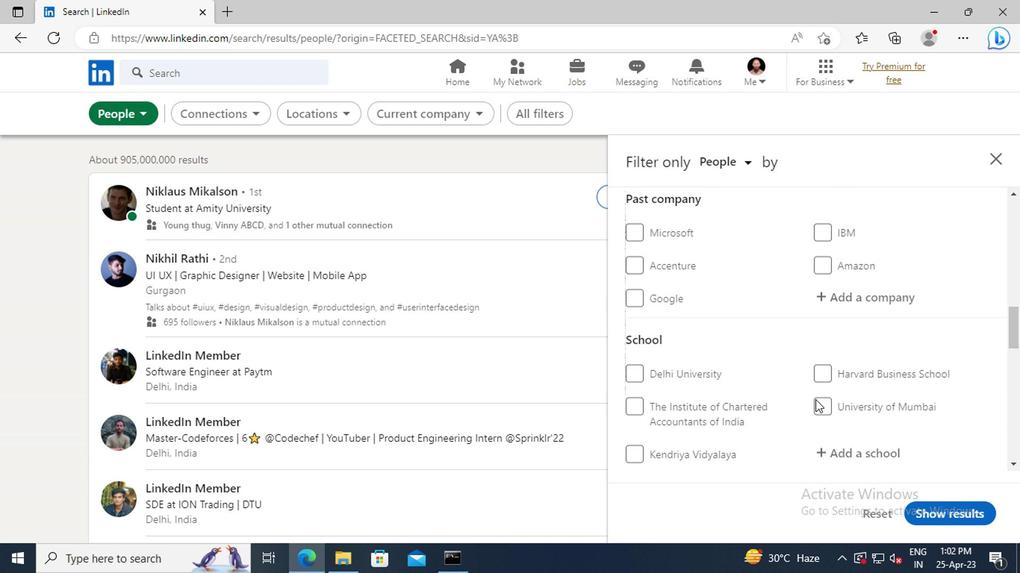 
Action: Mouse scrolled (813, 399) with delta (0, 0)
Screenshot: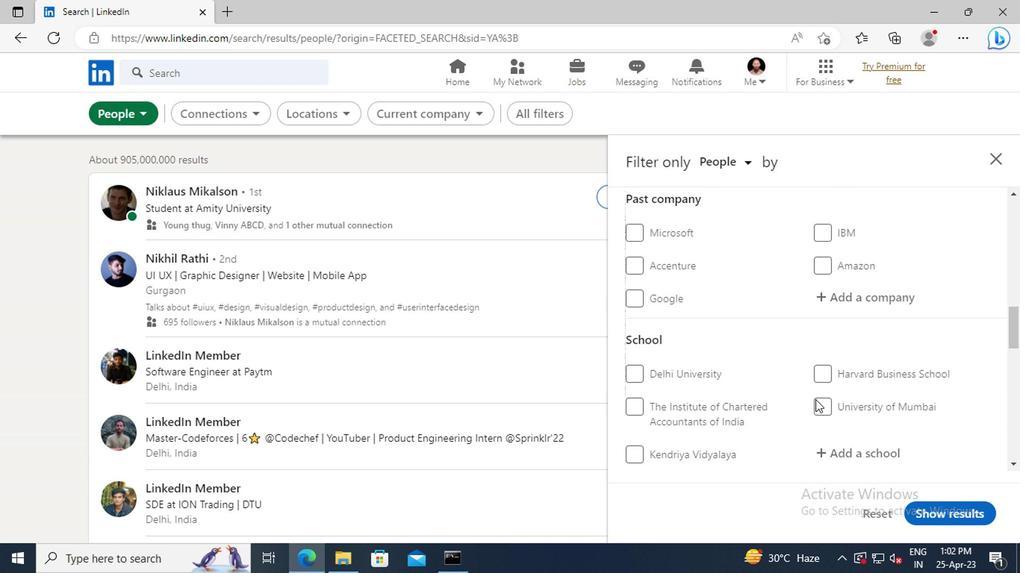 
Action: Mouse scrolled (813, 399) with delta (0, 0)
Screenshot: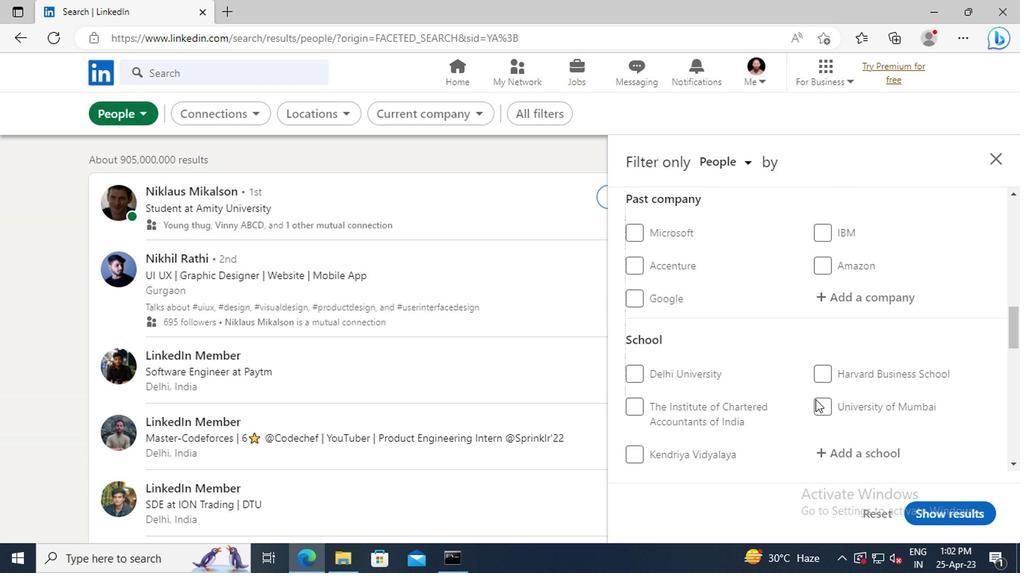 
Action: Mouse scrolled (813, 399) with delta (0, 0)
Screenshot: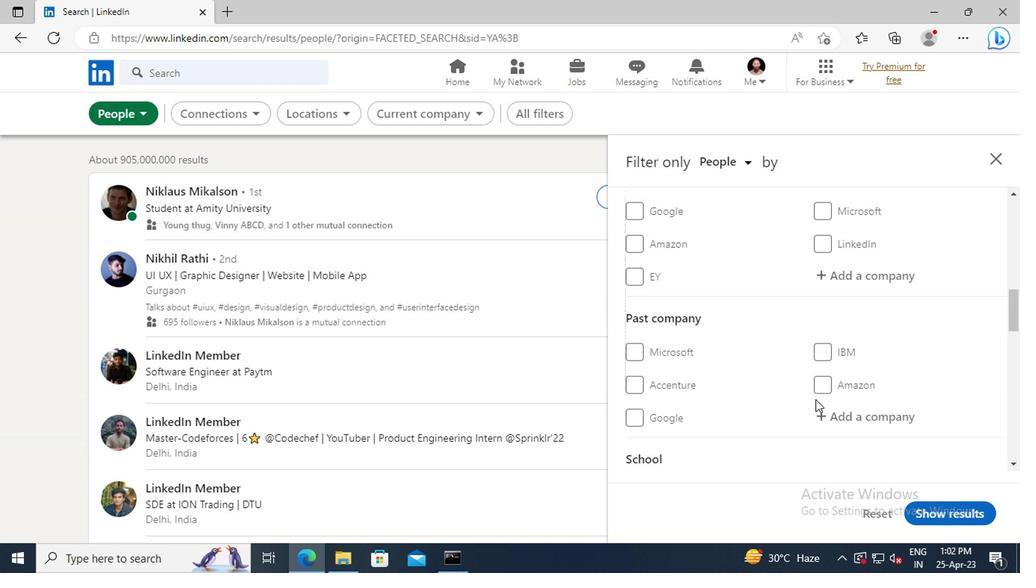 
Action: Mouse moved to (842, 326)
Screenshot: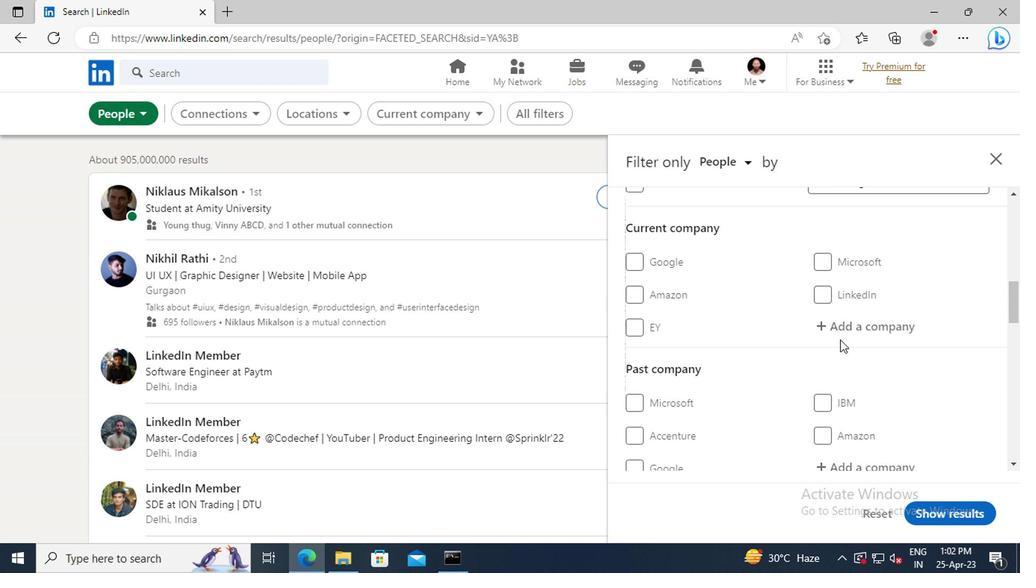 
Action: Mouse pressed left at (842, 326)
Screenshot: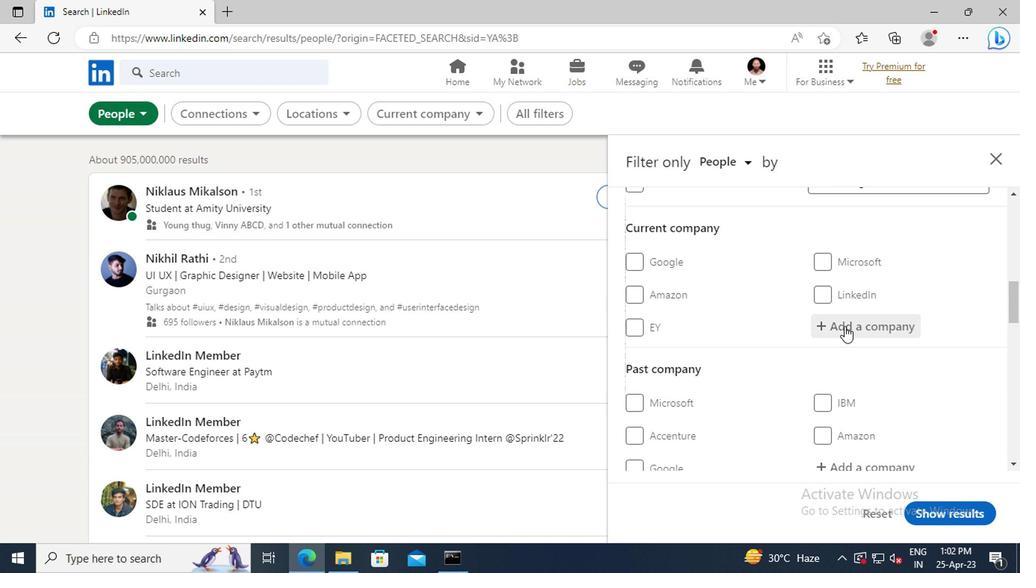 
Action: Mouse moved to (827, 312)
Screenshot: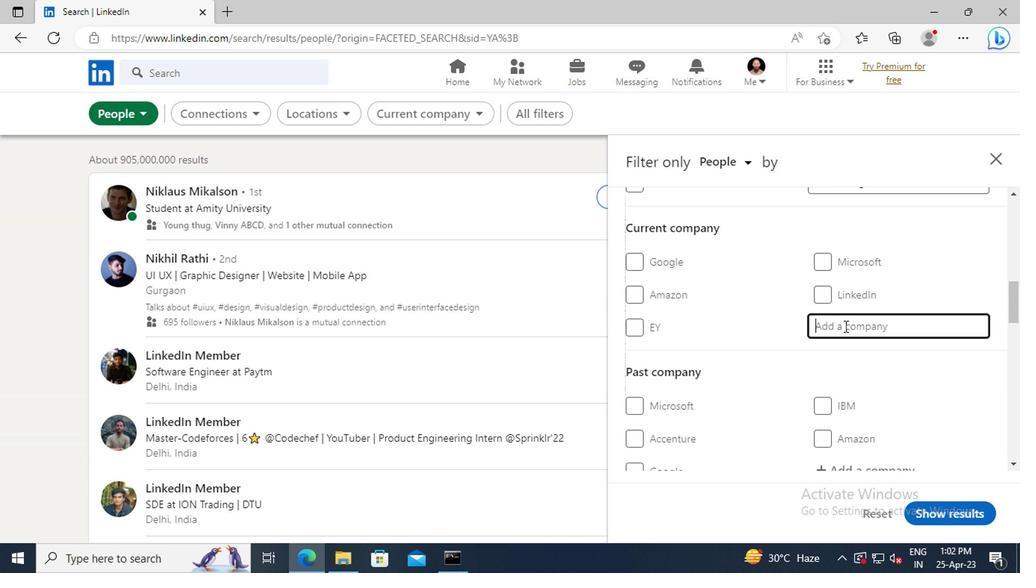 
Action: Key pressed <Key.shift>PEGASYSTEMS
Screenshot: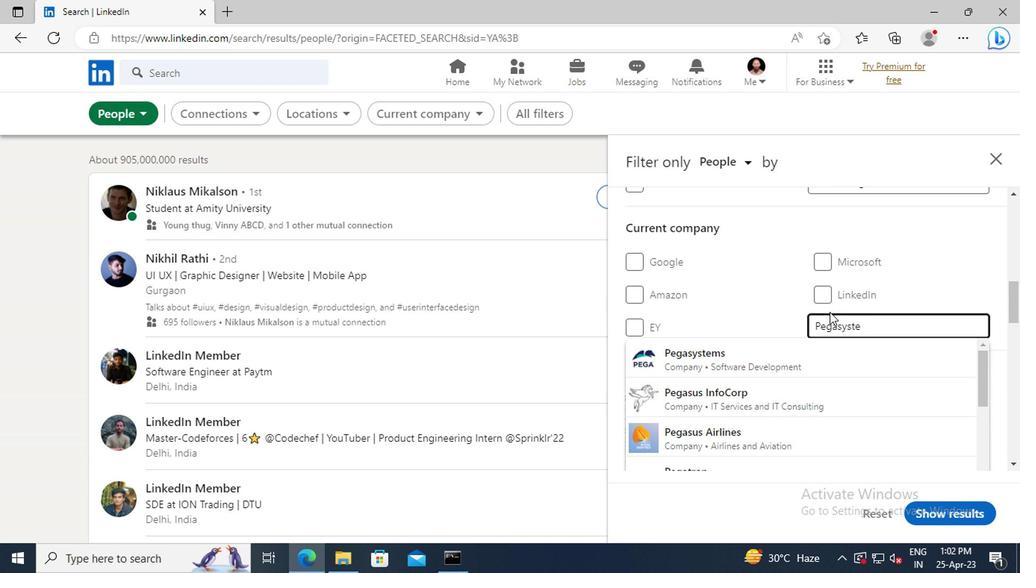 
Action: Mouse moved to (820, 347)
Screenshot: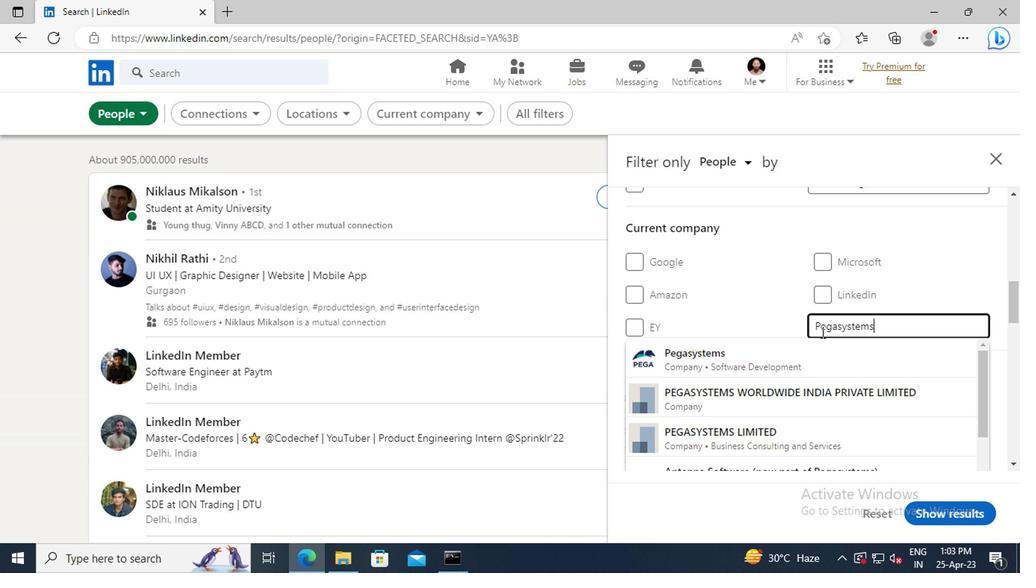 
Action: Mouse pressed left at (820, 347)
Screenshot: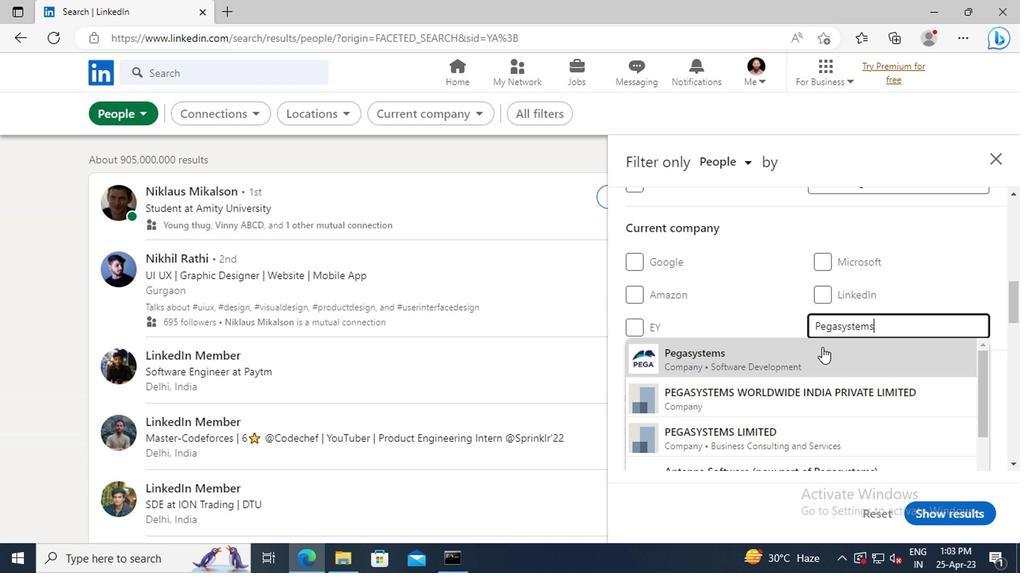 
Action: Mouse moved to (829, 285)
Screenshot: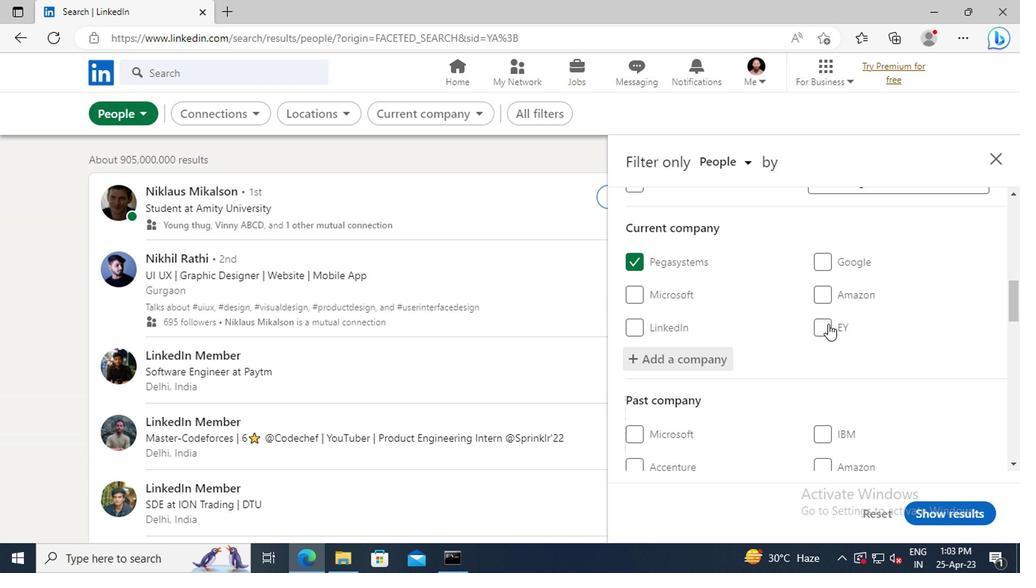 
Action: Mouse scrolled (829, 284) with delta (0, 0)
Screenshot: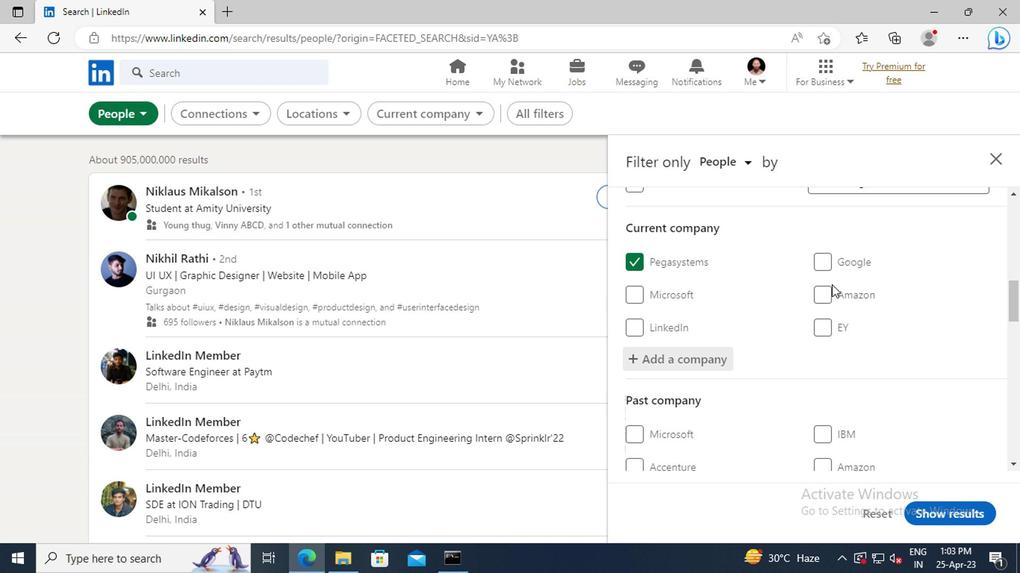
Action: Mouse scrolled (829, 284) with delta (0, 0)
Screenshot: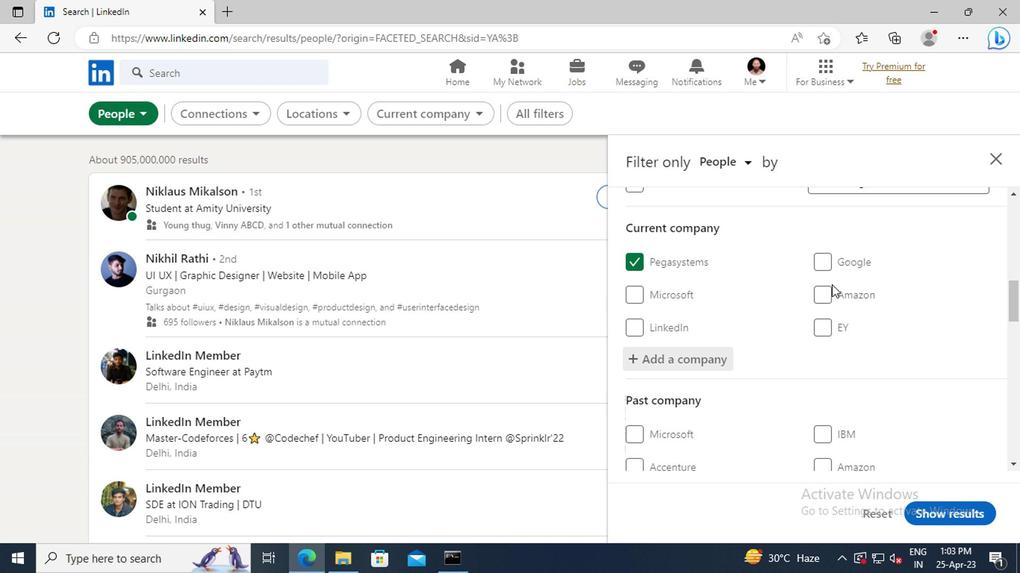 
Action: Mouse scrolled (829, 284) with delta (0, 0)
Screenshot: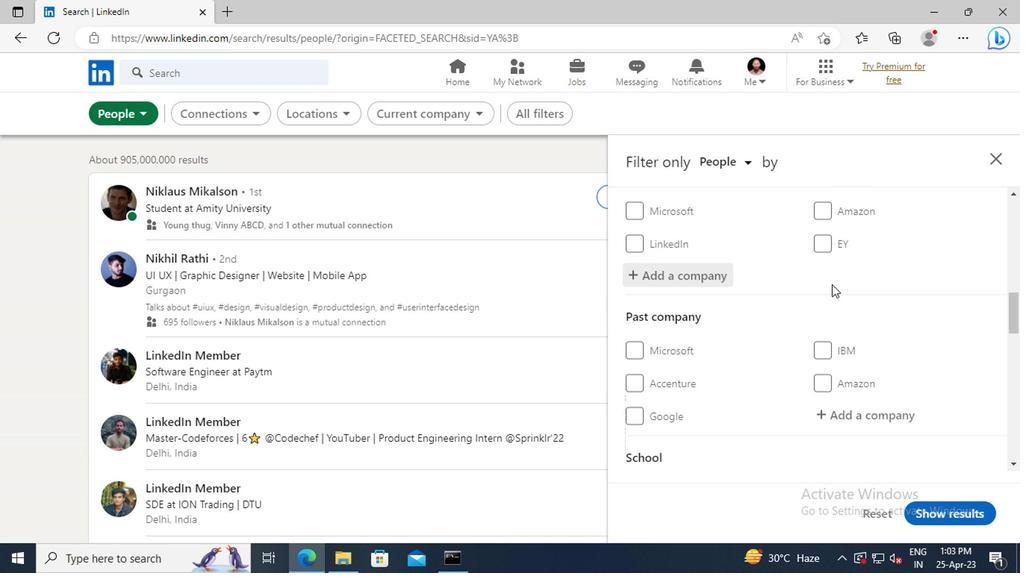 
Action: Mouse scrolled (829, 284) with delta (0, 0)
Screenshot: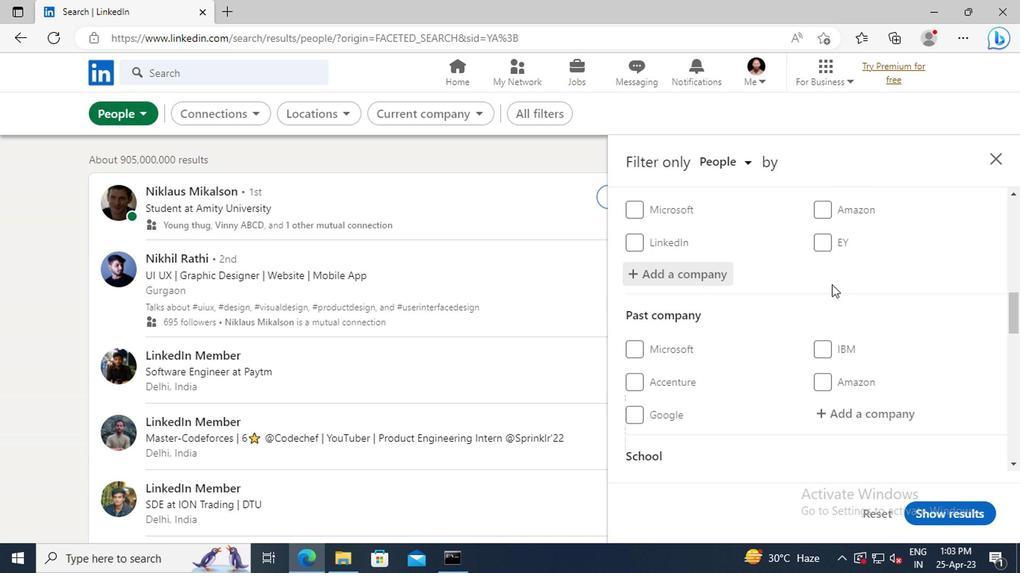
Action: Mouse scrolled (829, 284) with delta (0, 0)
Screenshot: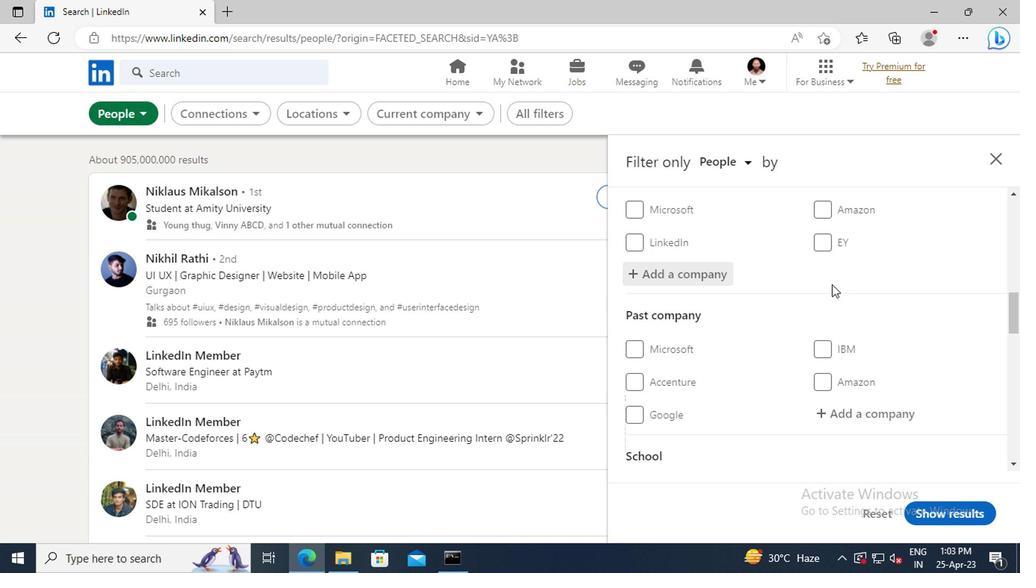 
Action: Mouse scrolled (829, 284) with delta (0, 0)
Screenshot: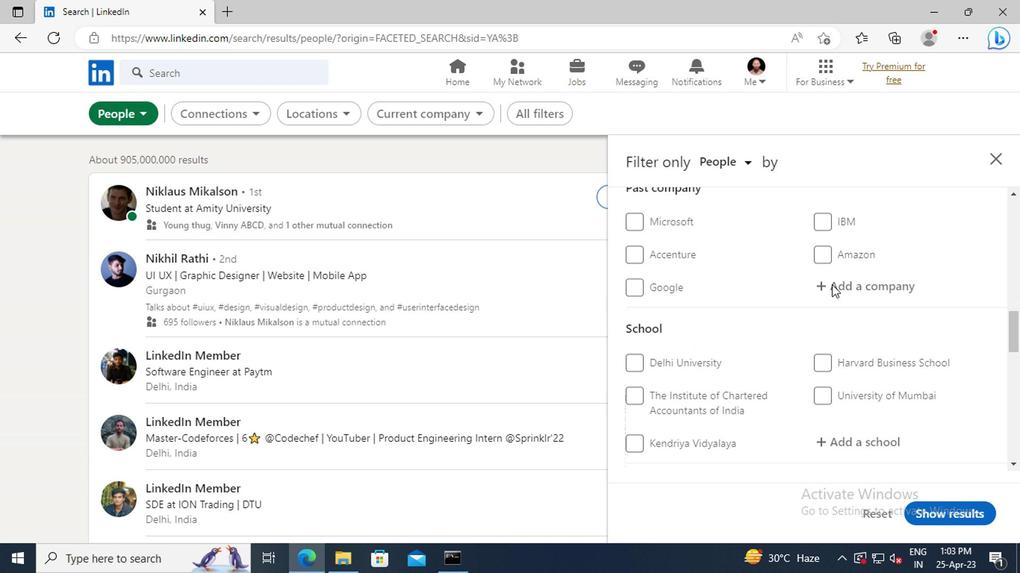 
Action: Mouse scrolled (829, 284) with delta (0, 0)
Screenshot: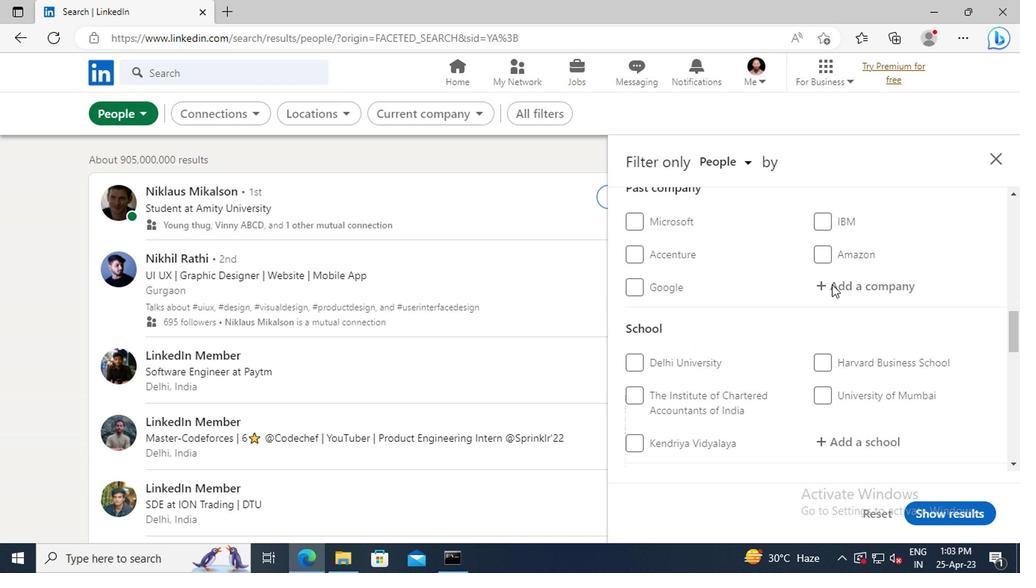 
Action: Mouse scrolled (829, 284) with delta (0, 0)
Screenshot: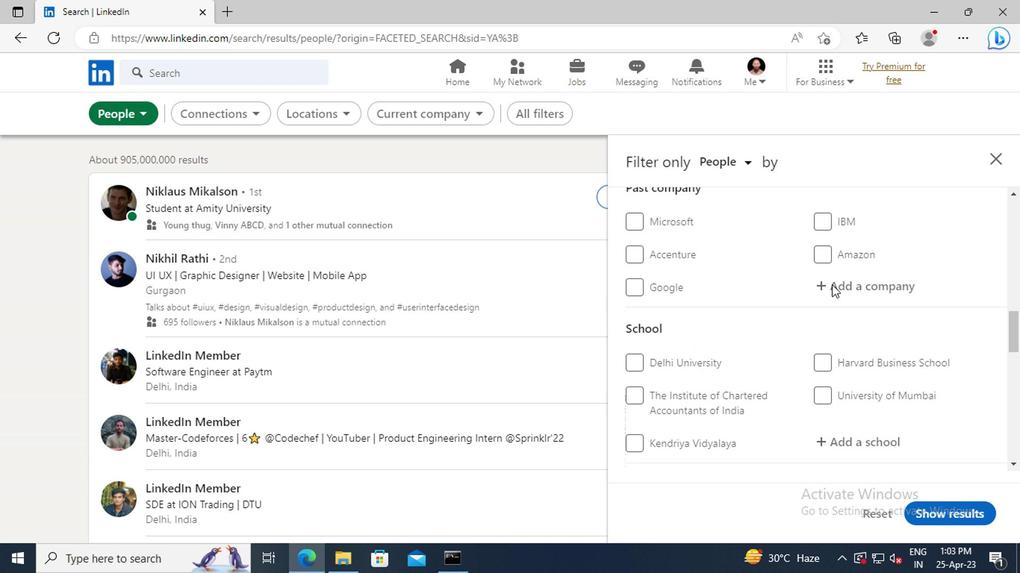 
Action: Mouse moved to (836, 313)
Screenshot: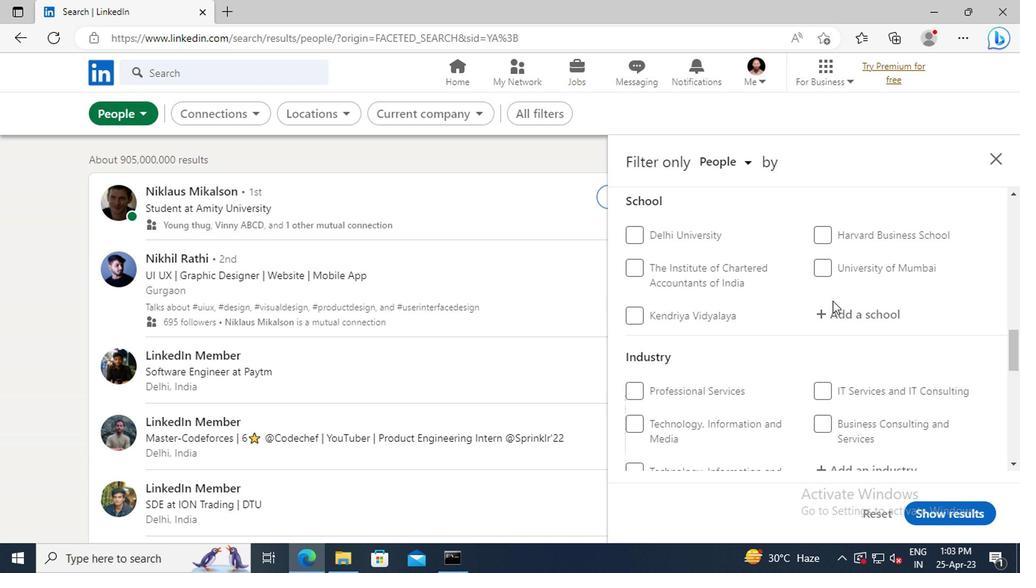 
Action: Mouse pressed left at (836, 313)
Screenshot: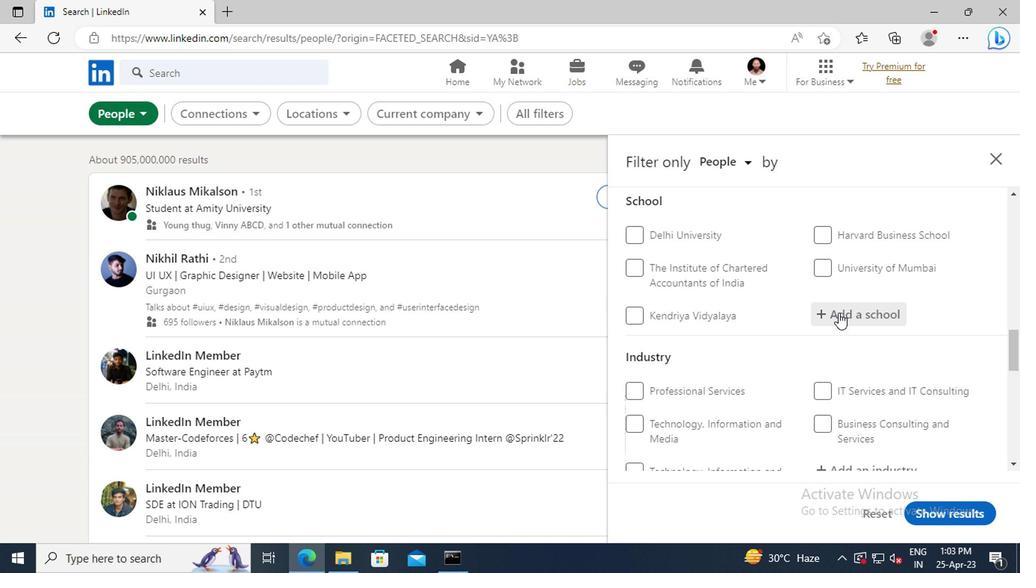 
Action: Key pressed <Key.shift>PRINCIPAL<Key.space><Key.shift>L<Key.space><Key.shift>N<Key.space><Key.shift><Key.shift>WELINGKAR
Screenshot: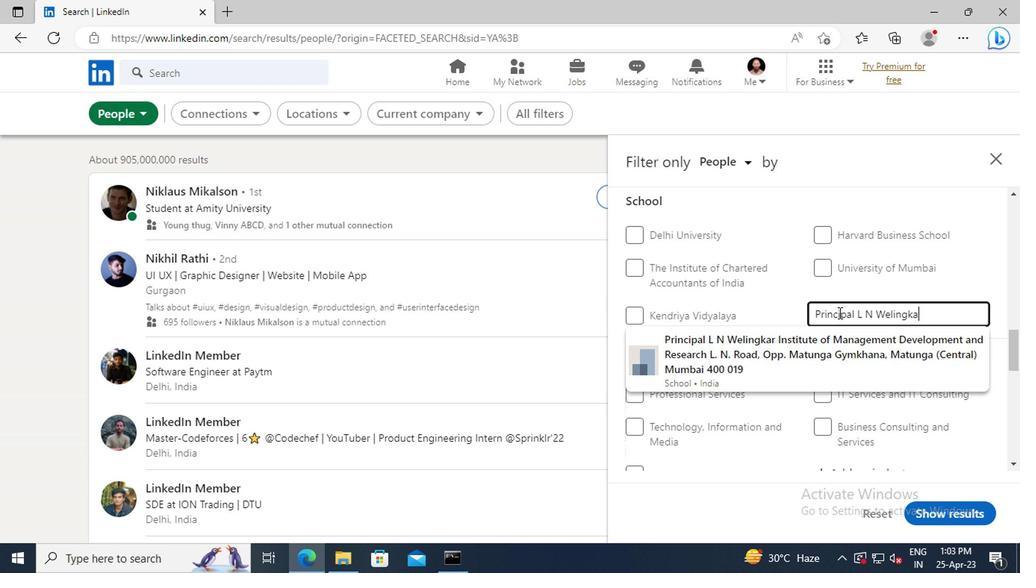 
Action: Mouse moved to (842, 348)
Screenshot: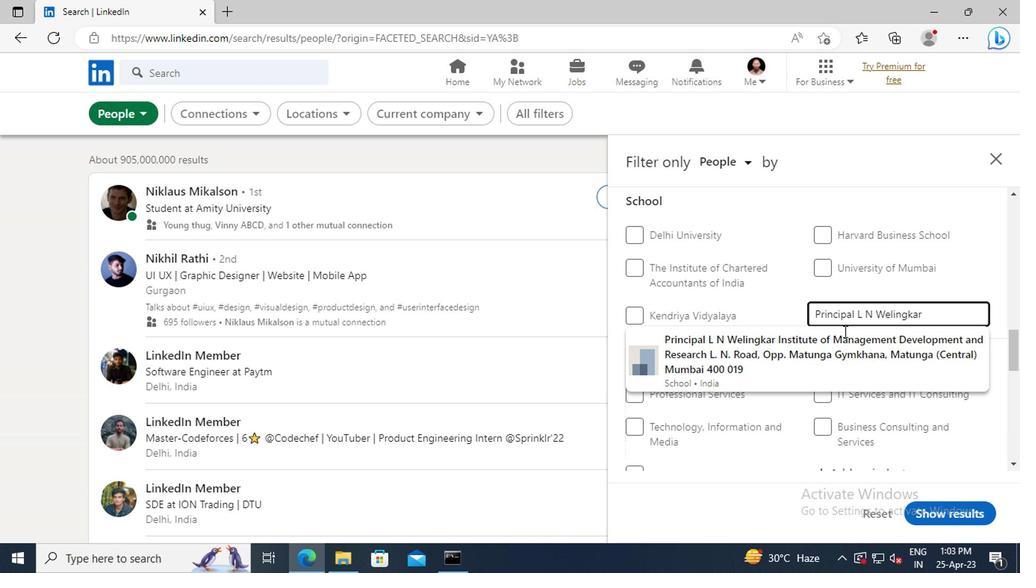 
Action: Mouse pressed left at (842, 348)
Screenshot: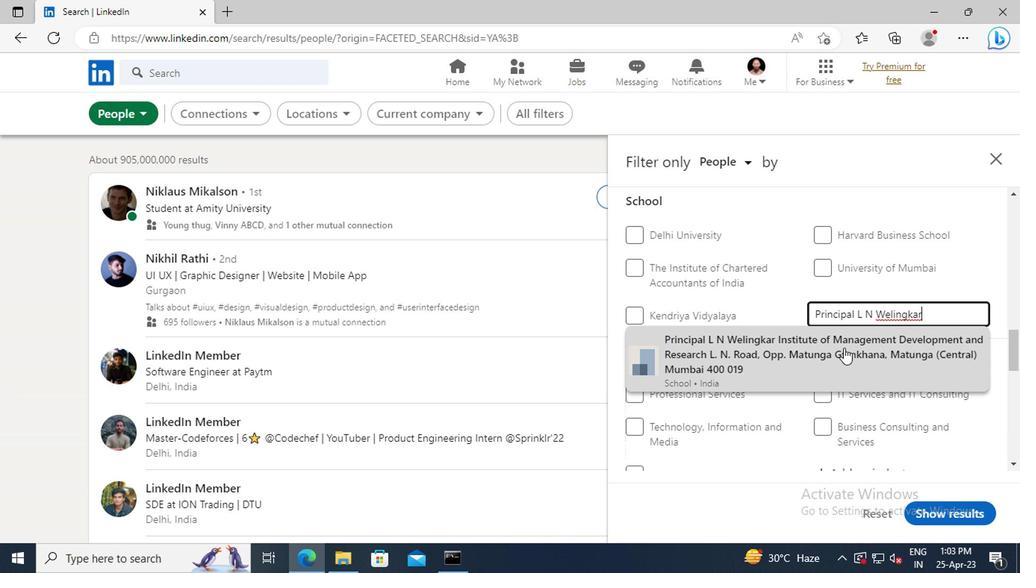 
Action: Mouse moved to (828, 311)
Screenshot: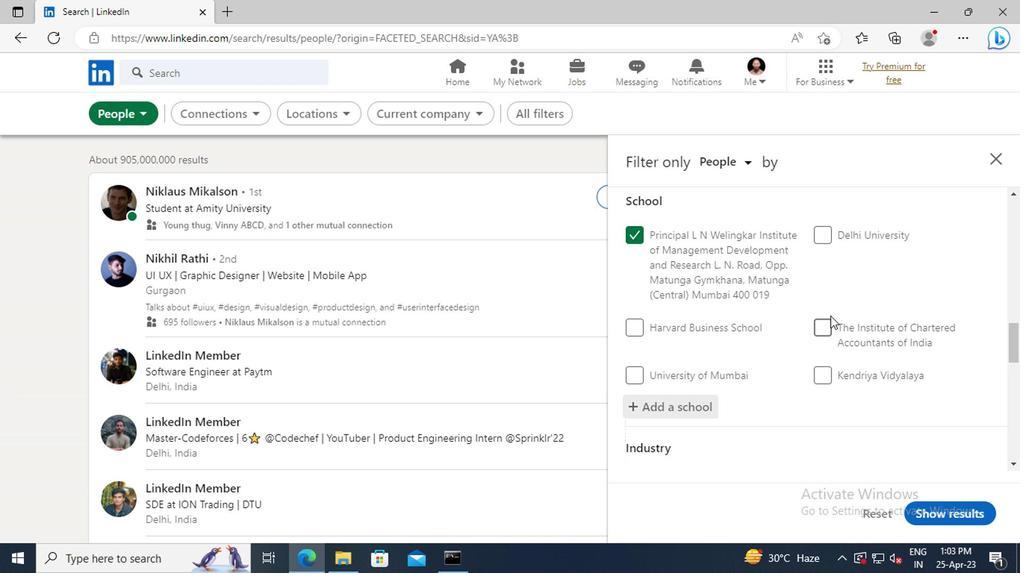 
Action: Mouse scrolled (828, 310) with delta (0, -1)
Screenshot: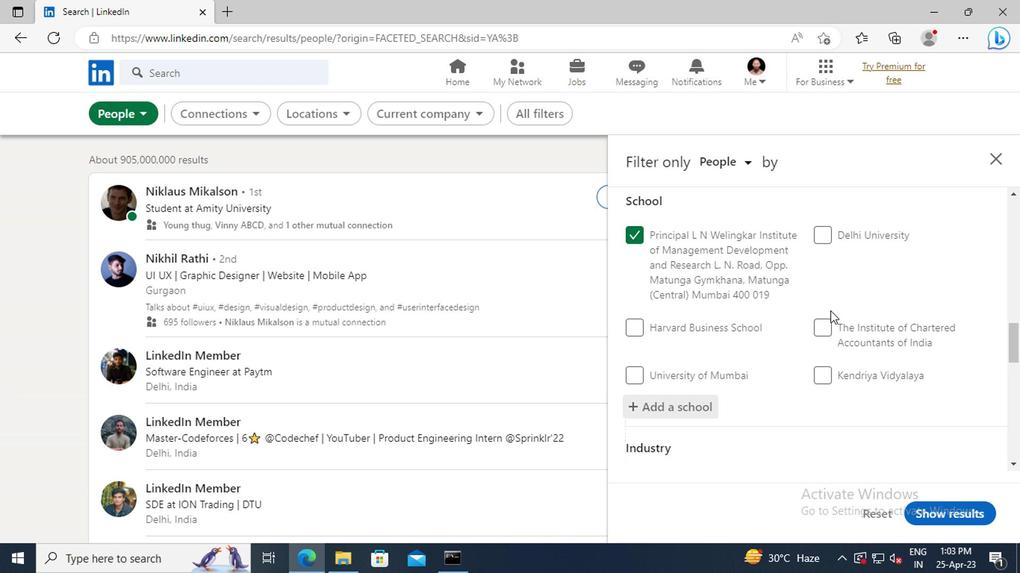 
Action: Mouse scrolled (828, 310) with delta (0, -1)
Screenshot: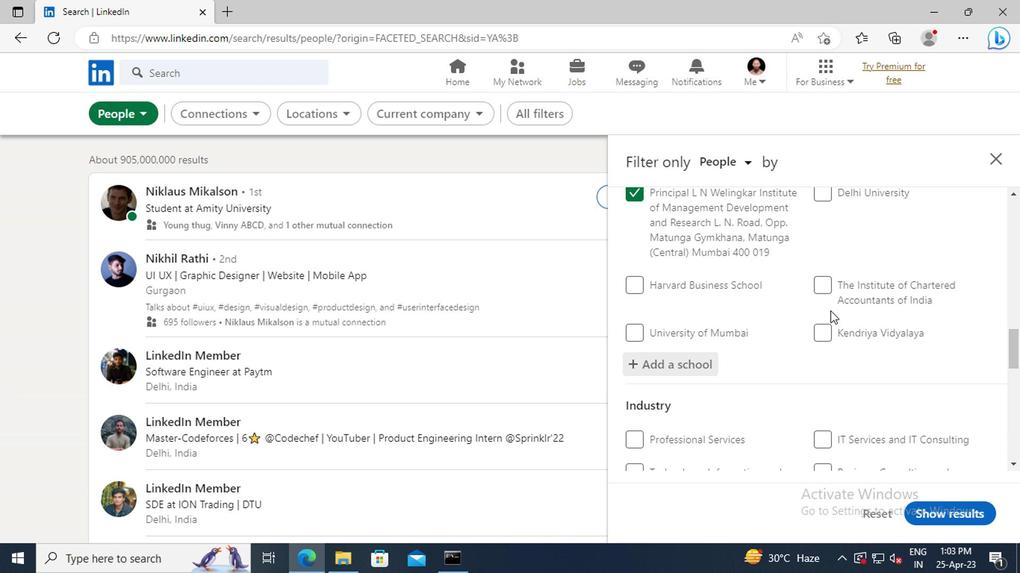 
Action: Mouse scrolled (828, 310) with delta (0, -1)
Screenshot: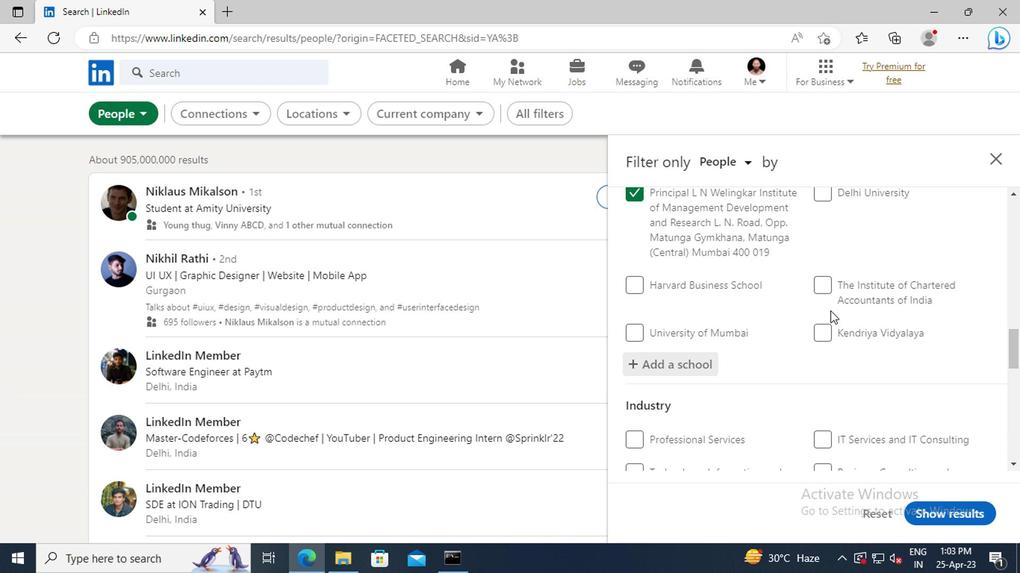 
Action: Mouse scrolled (828, 310) with delta (0, -1)
Screenshot: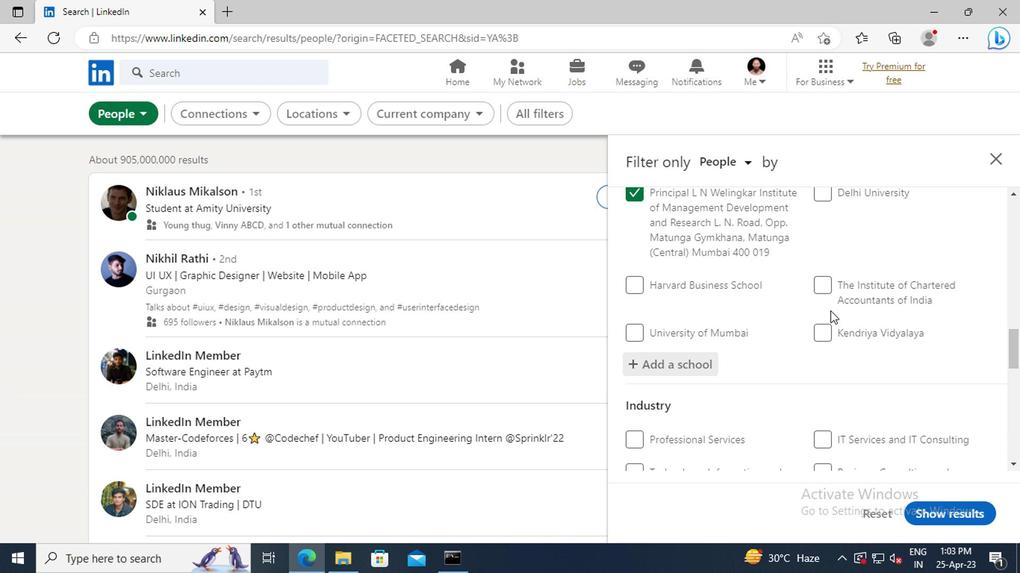 
Action: Mouse scrolled (828, 310) with delta (0, -1)
Screenshot: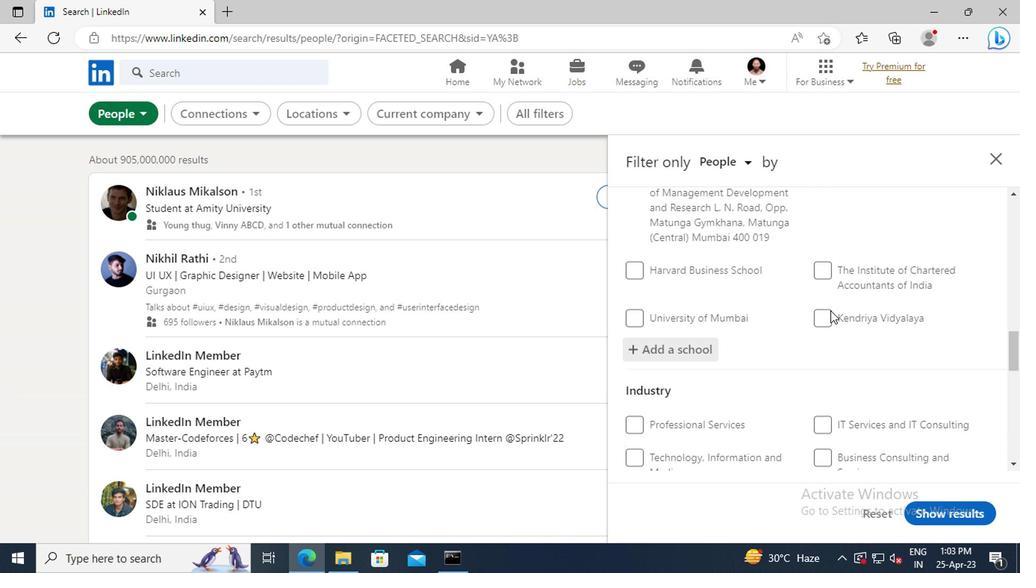 
Action: Mouse moved to (843, 347)
Screenshot: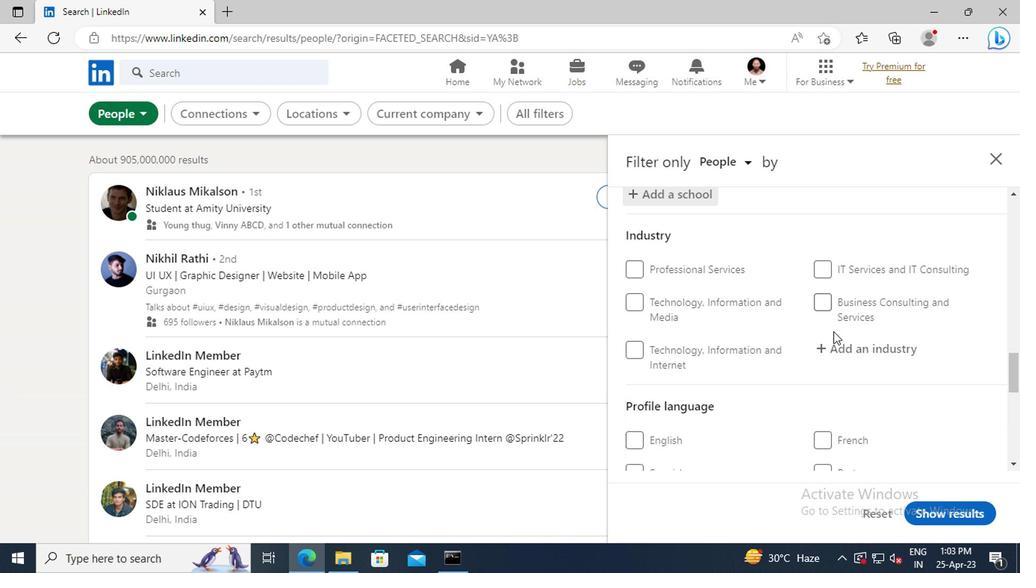 
Action: Mouse pressed left at (843, 347)
Screenshot: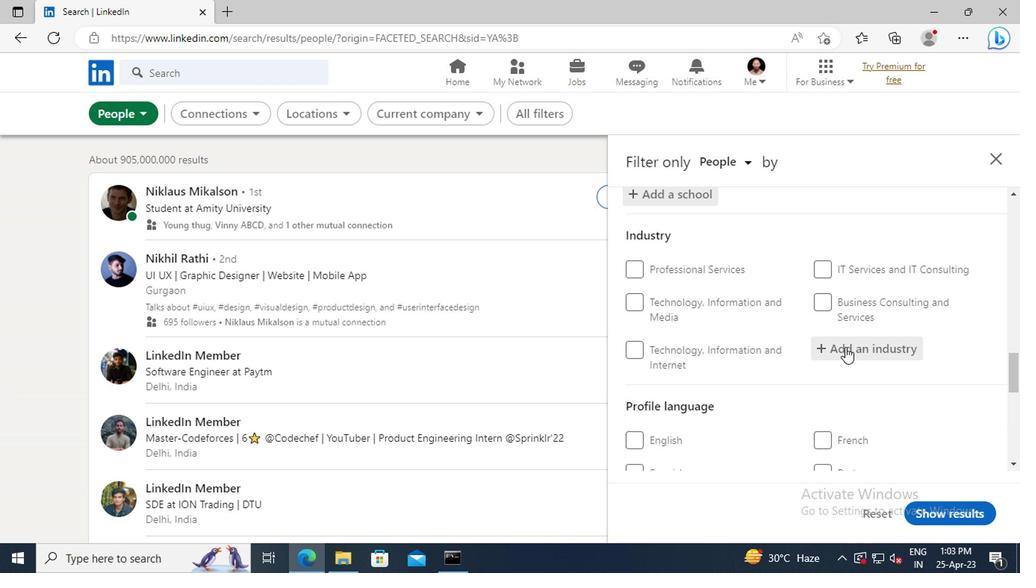 
Action: Key pressed <Key.shift>E-<Key.shift>LEARNING<Key.space><Key.shift>PROVIDERS
Screenshot: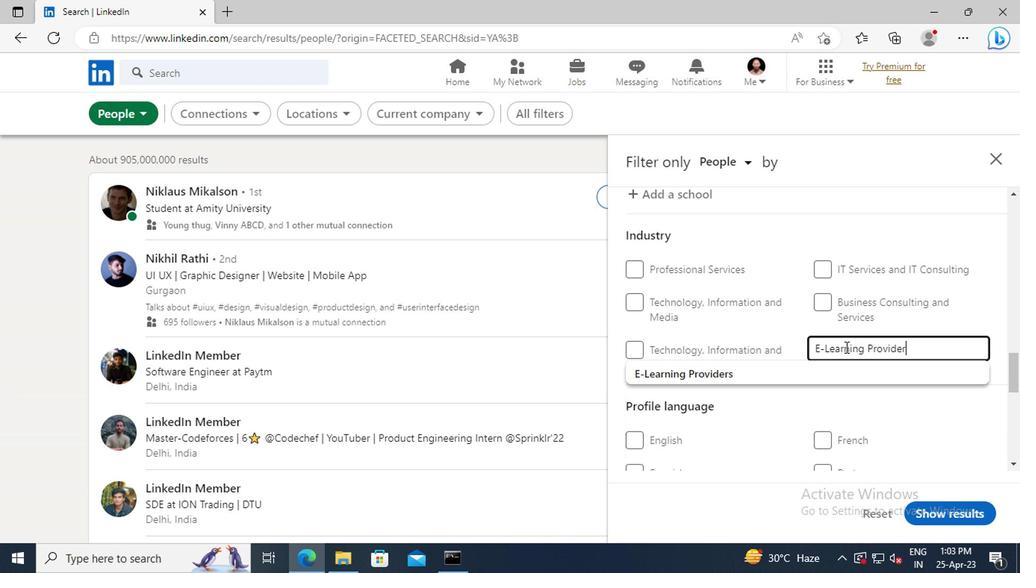 
Action: Mouse moved to (797, 370)
Screenshot: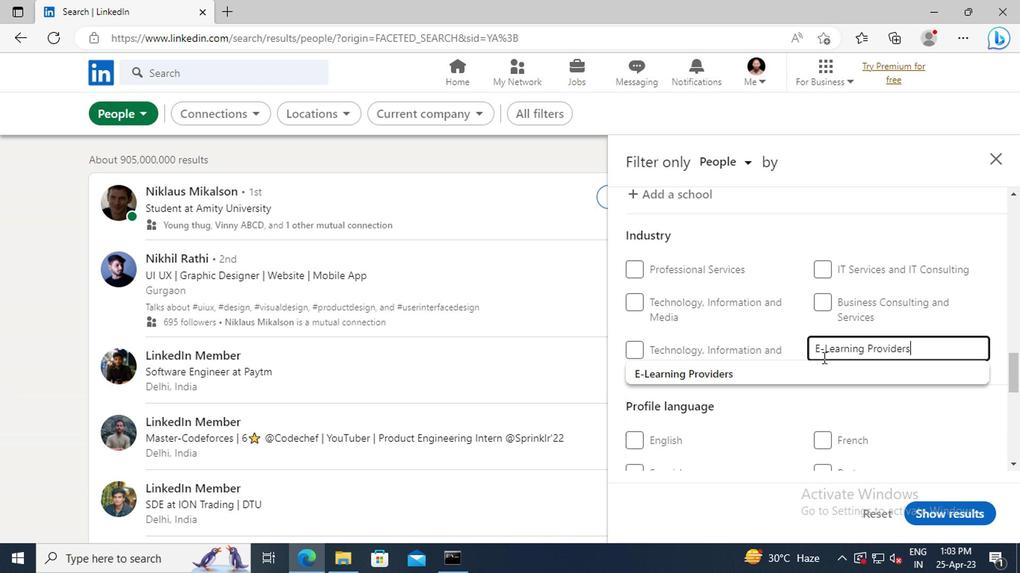 
Action: Mouse pressed left at (797, 370)
Screenshot: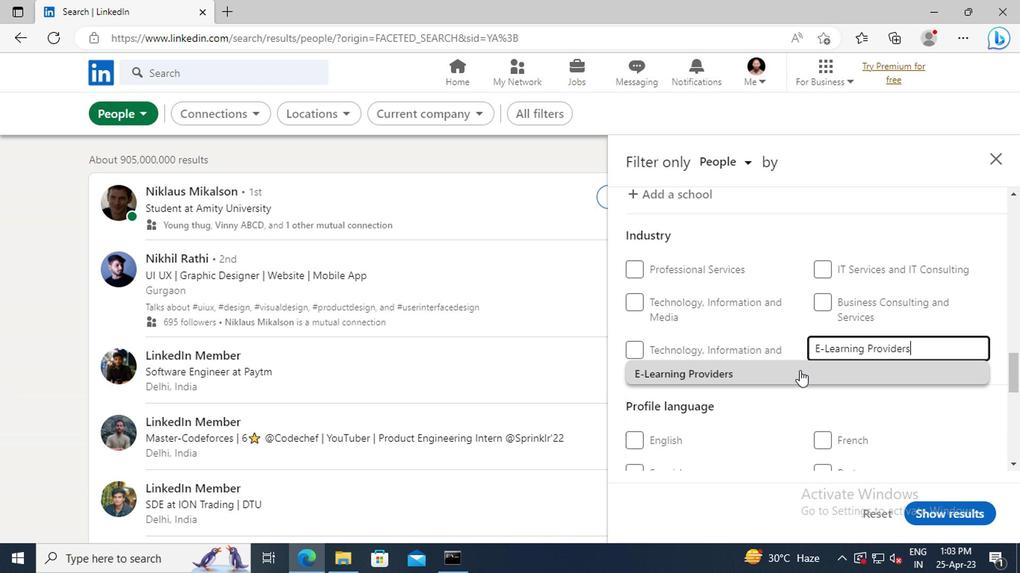 
Action: Mouse moved to (807, 277)
Screenshot: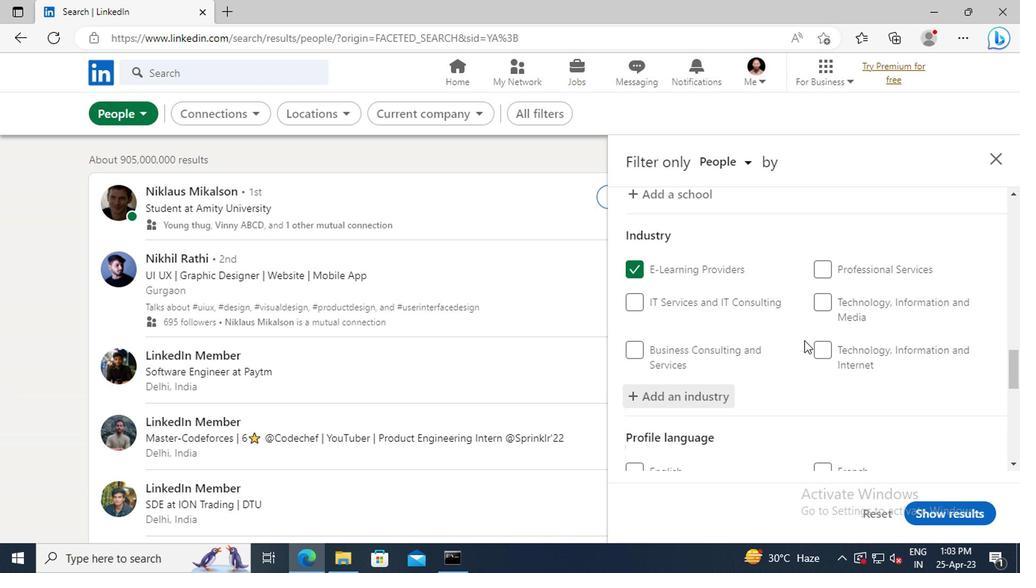 
Action: Mouse scrolled (807, 276) with delta (0, -1)
Screenshot: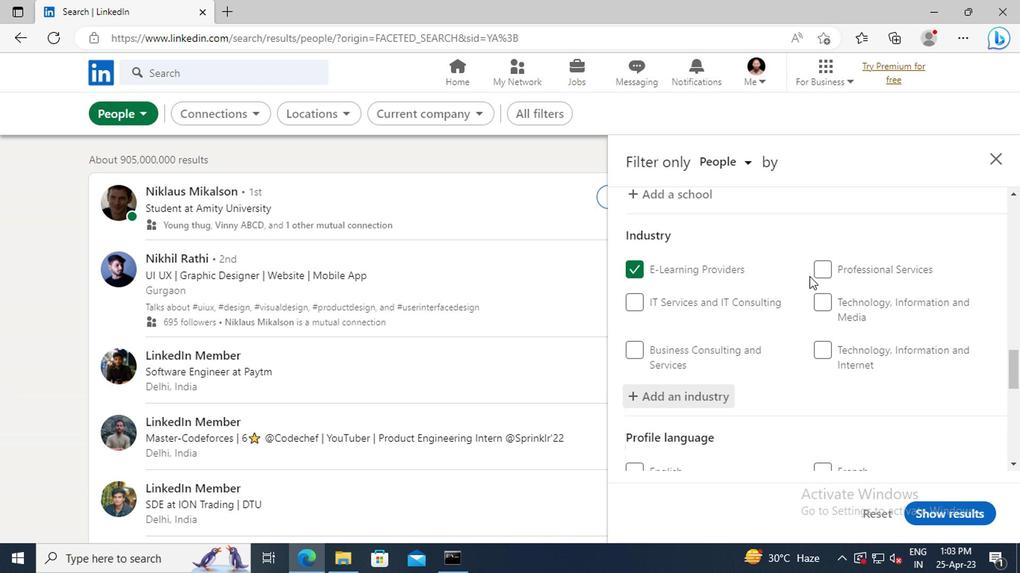 
Action: Mouse scrolled (807, 276) with delta (0, -1)
Screenshot: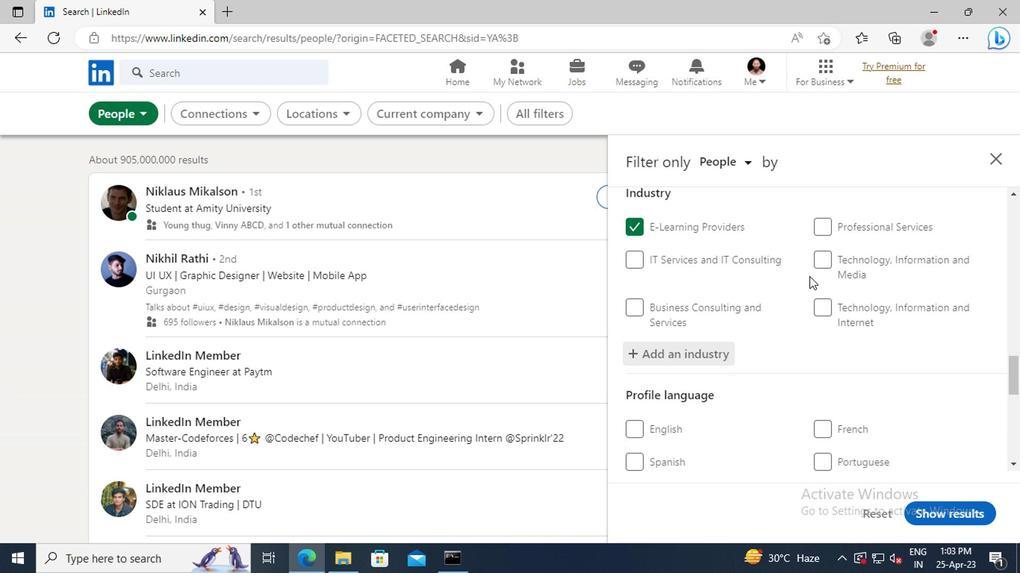 
Action: Mouse scrolled (807, 276) with delta (0, -1)
Screenshot: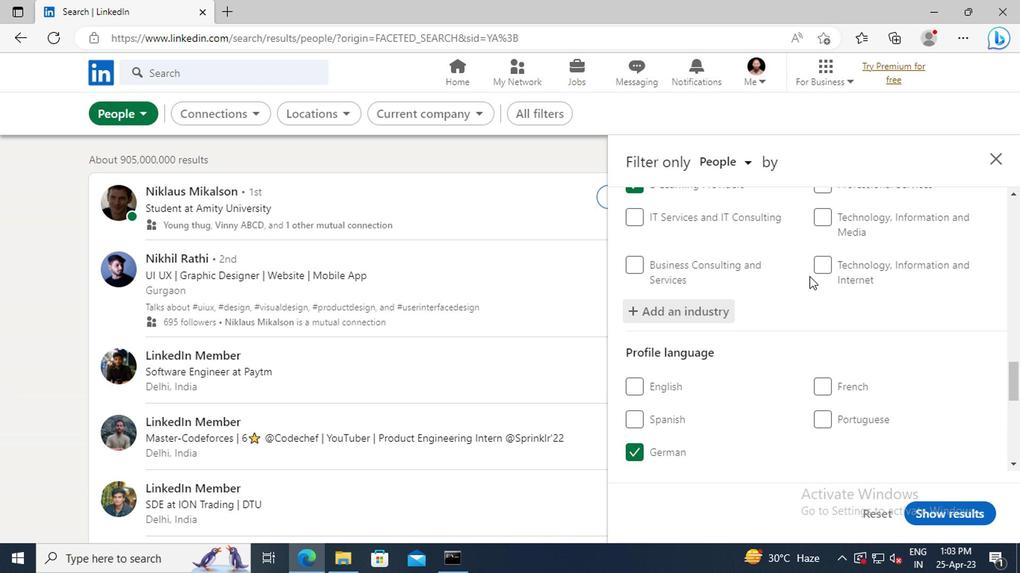 
Action: Mouse scrolled (807, 276) with delta (0, -1)
Screenshot: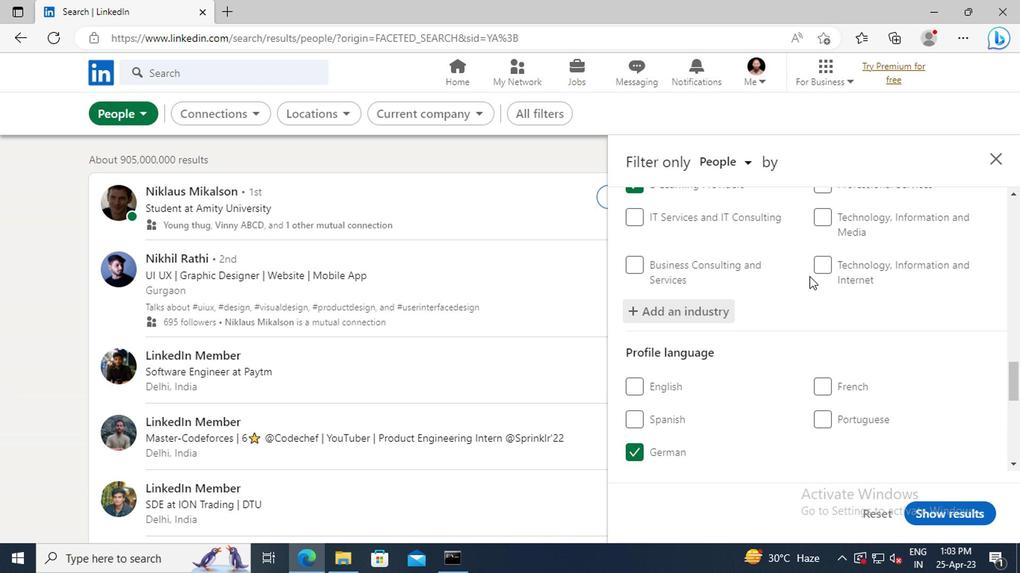 
Action: Mouse scrolled (807, 276) with delta (0, -1)
Screenshot: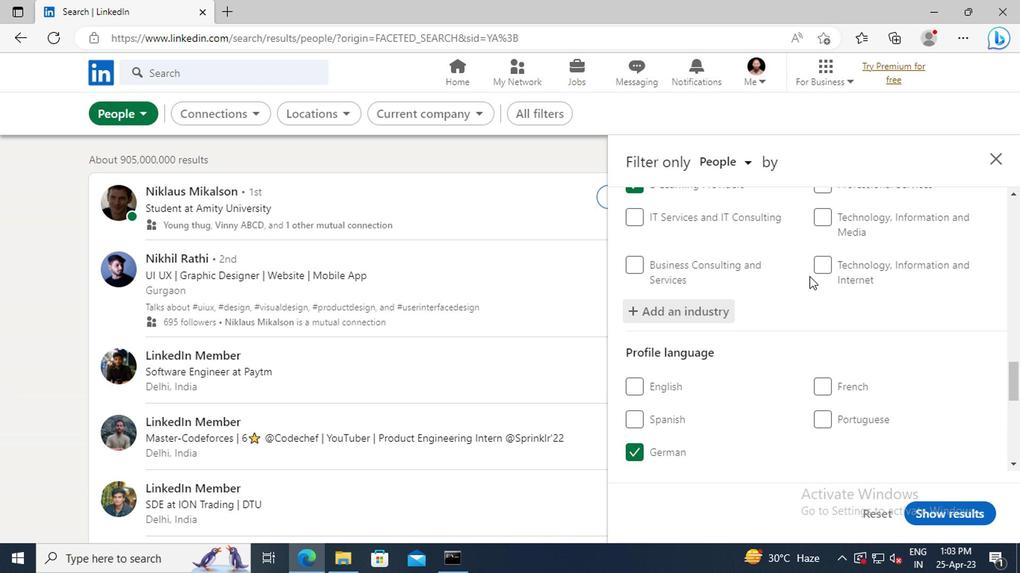
Action: Mouse scrolled (807, 276) with delta (0, -1)
Screenshot: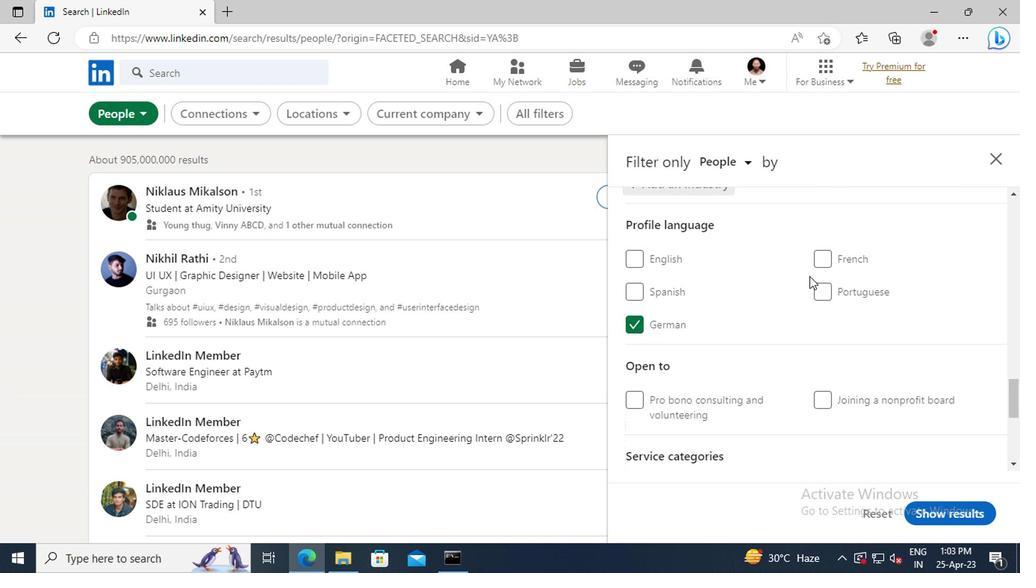 
Action: Mouse scrolled (807, 276) with delta (0, -1)
Screenshot: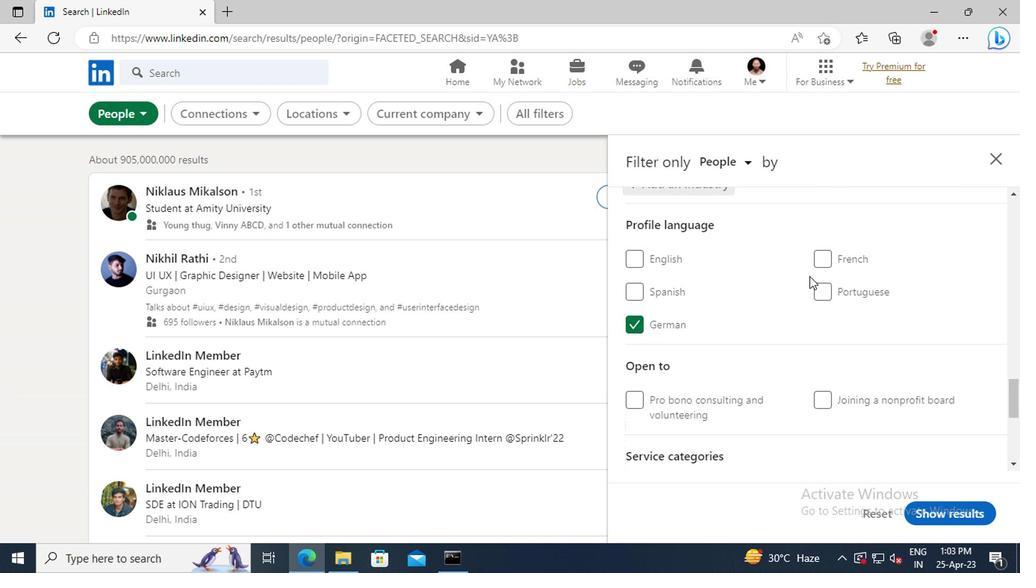 
Action: Mouse scrolled (807, 276) with delta (0, -1)
Screenshot: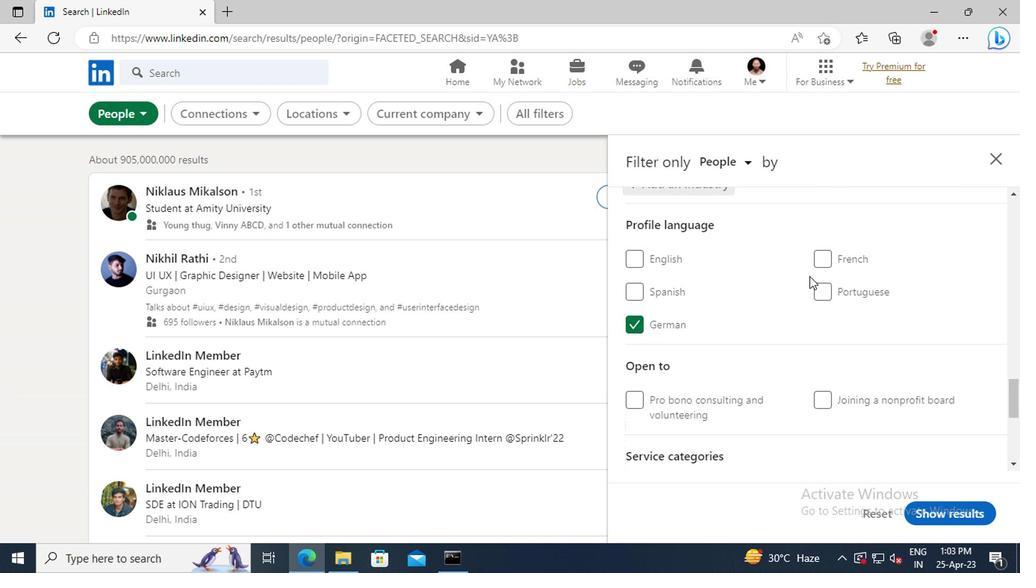 
Action: Mouse scrolled (807, 276) with delta (0, -1)
Screenshot: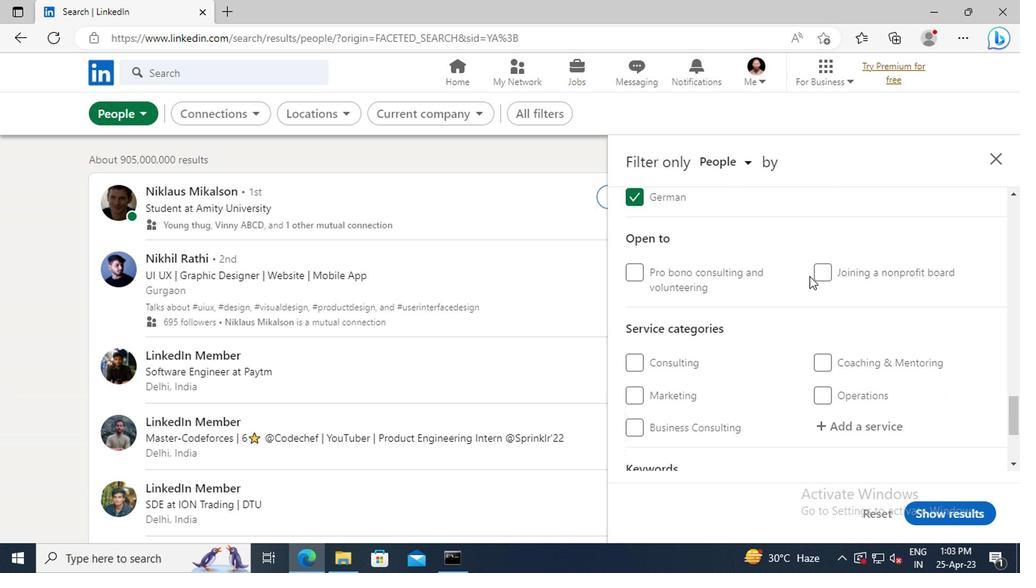 
Action: Mouse scrolled (807, 276) with delta (0, -1)
Screenshot: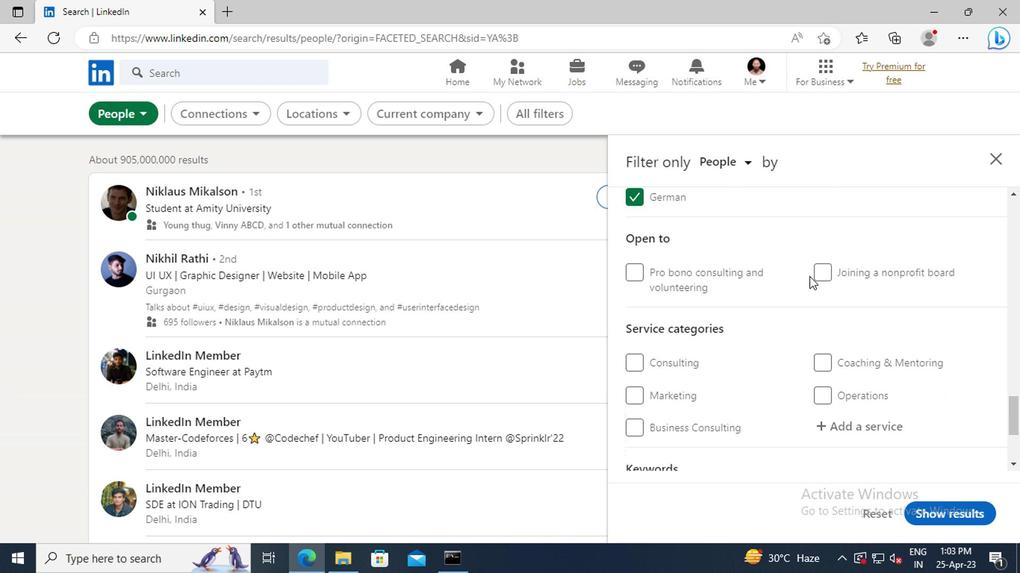 
Action: Mouse moved to (833, 336)
Screenshot: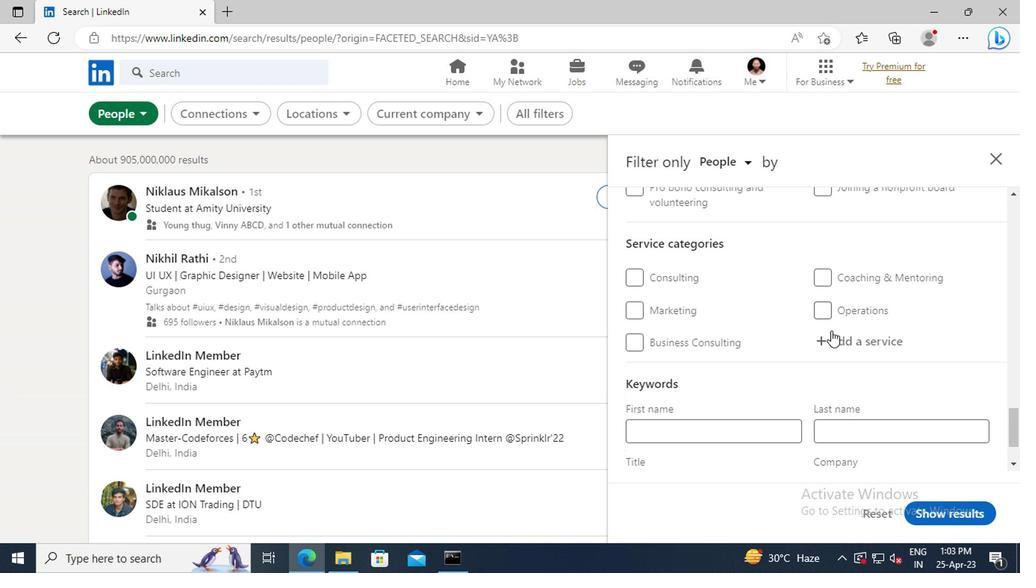 
Action: Mouse pressed left at (833, 336)
Screenshot: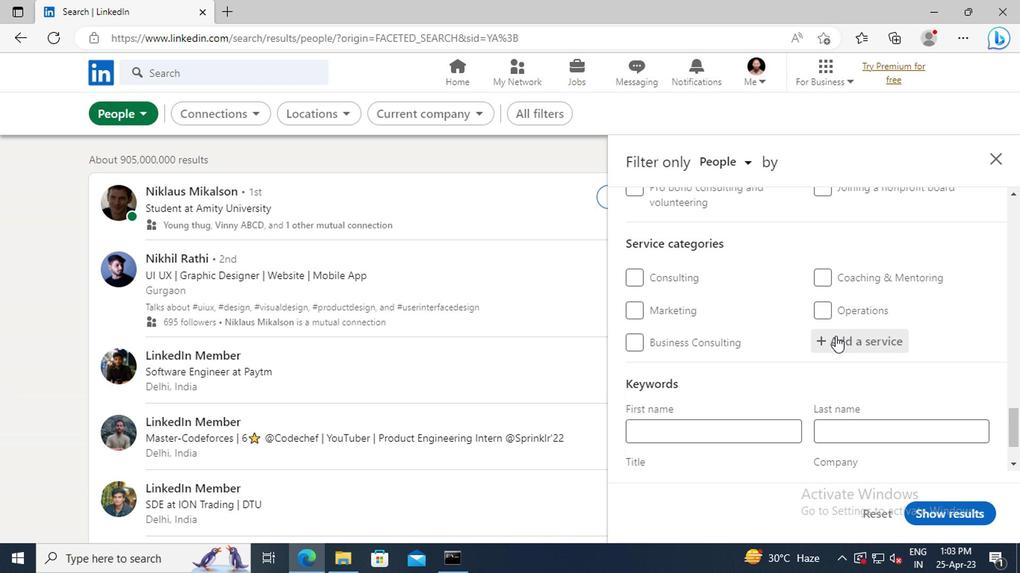 
Action: Key pressed <Key.shift>PRODUCT<Key.space><Key.shift>MARKETING
Screenshot: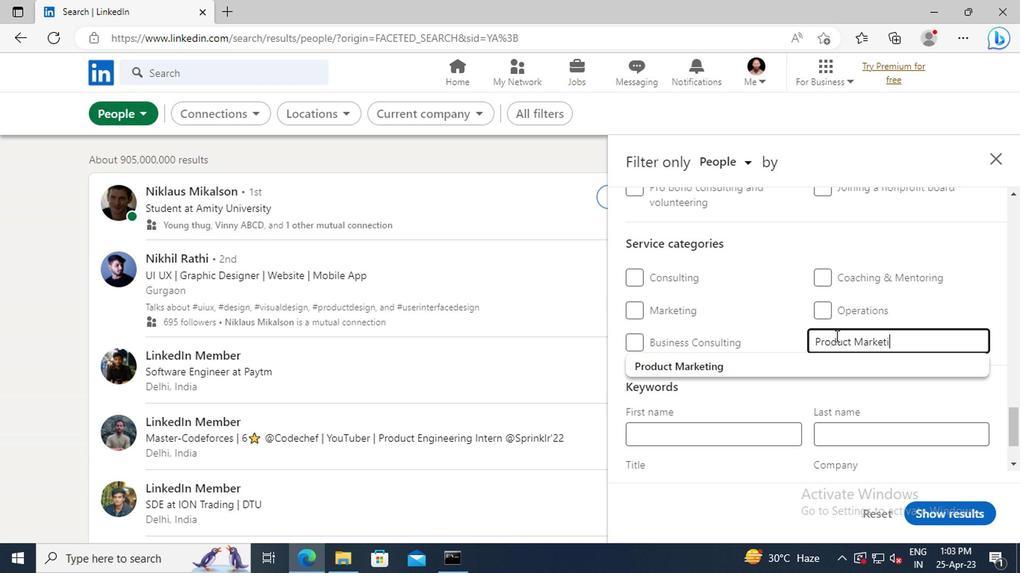 
Action: Mouse moved to (815, 360)
Screenshot: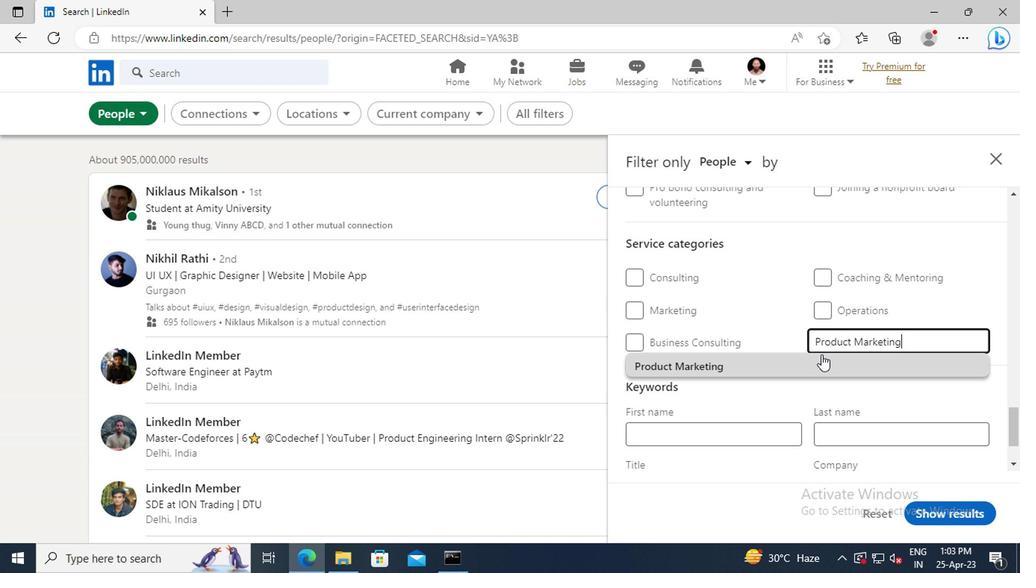 
Action: Mouse pressed left at (815, 360)
Screenshot: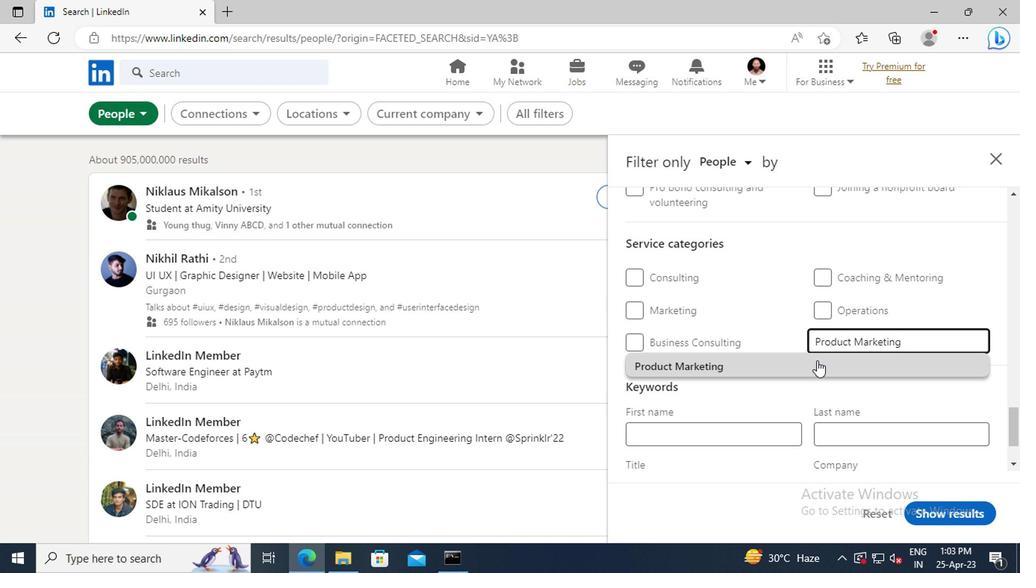 
Action: Mouse moved to (740, 307)
Screenshot: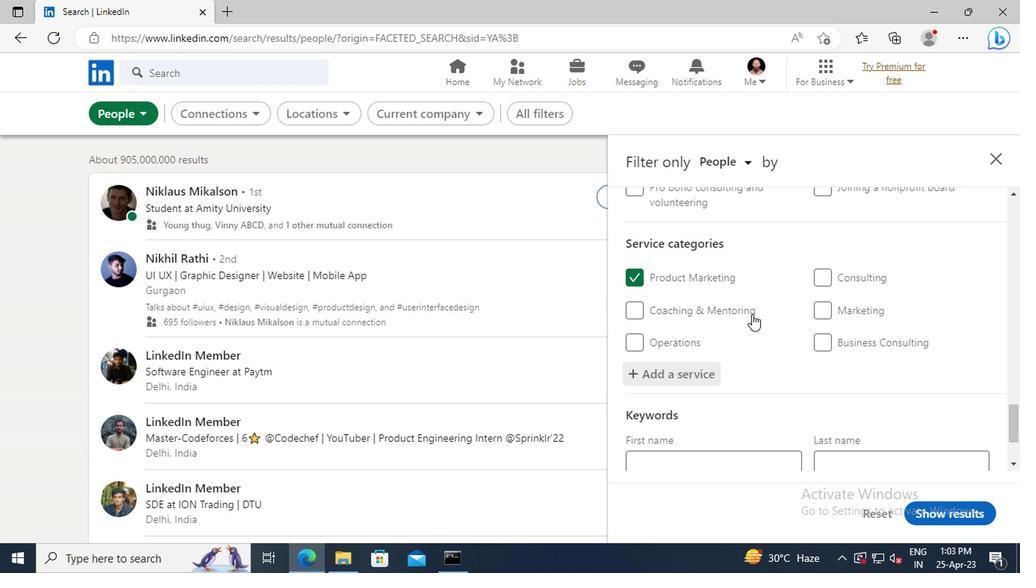 
Action: Mouse scrolled (740, 306) with delta (0, -1)
Screenshot: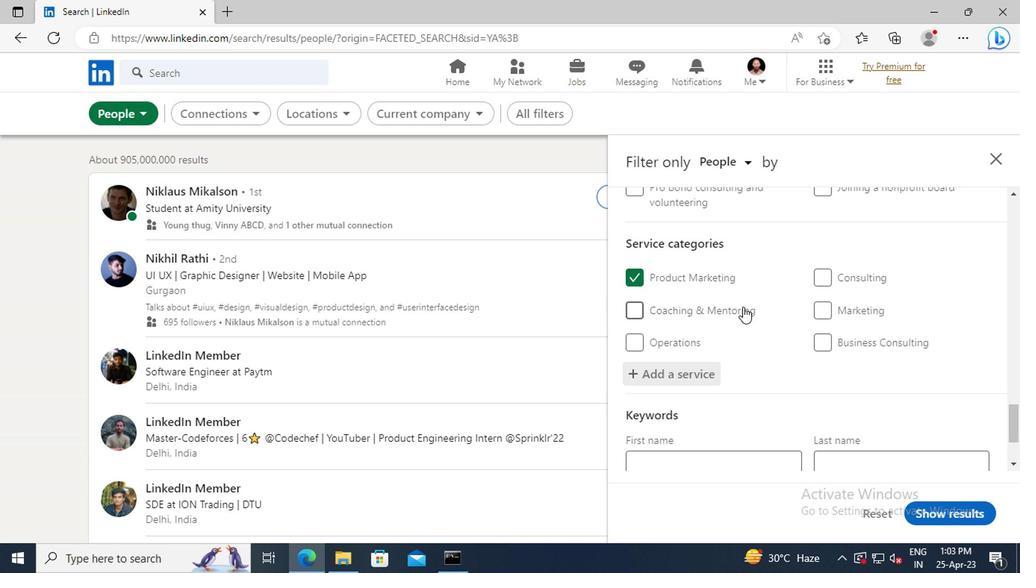 
Action: Mouse scrolled (740, 306) with delta (0, -1)
Screenshot: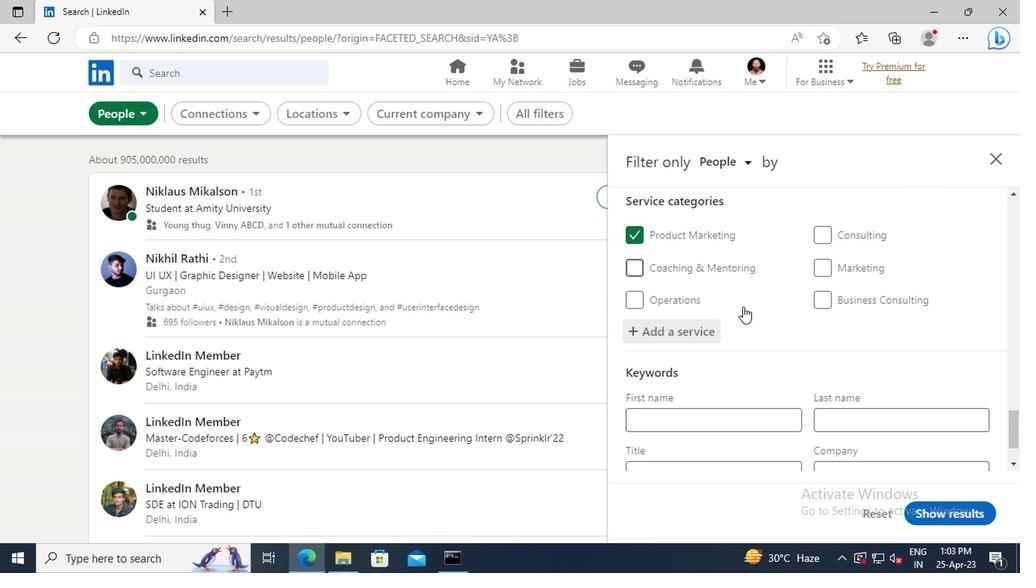 
Action: Mouse scrolled (740, 306) with delta (0, -1)
Screenshot: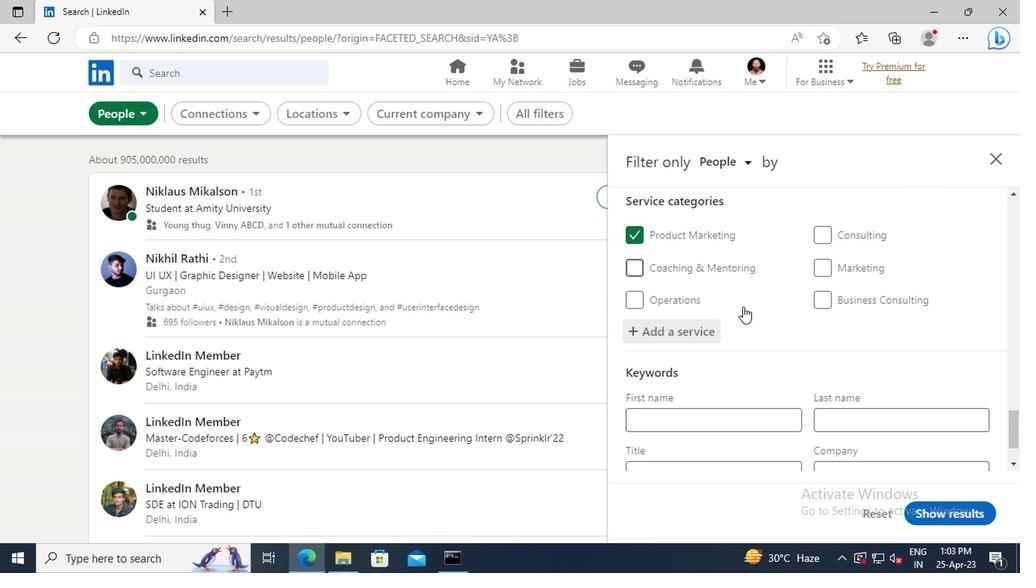 
Action: Mouse scrolled (740, 306) with delta (0, -1)
Screenshot: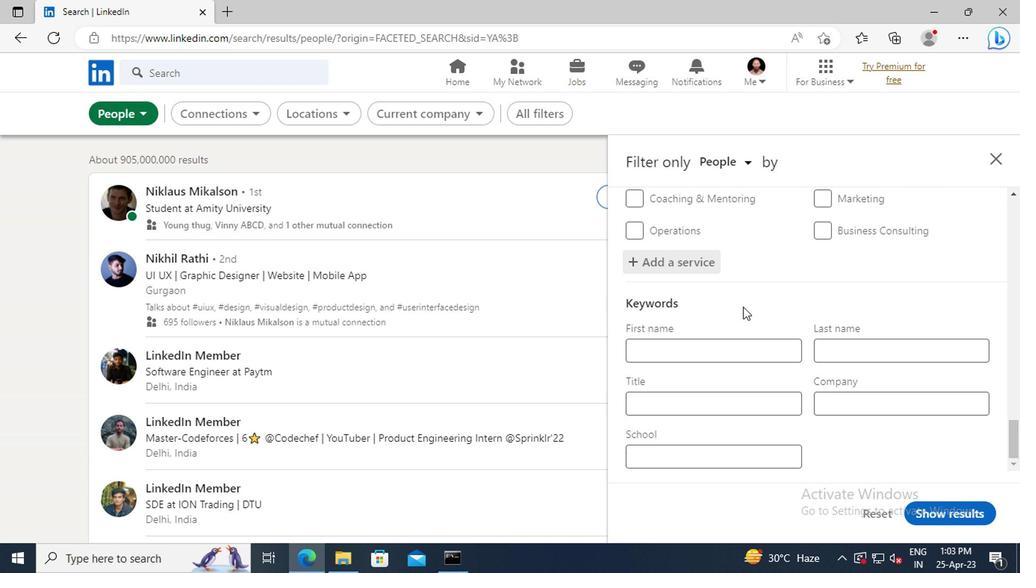 
Action: Mouse scrolled (740, 306) with delta (0, -1)
Screenshot: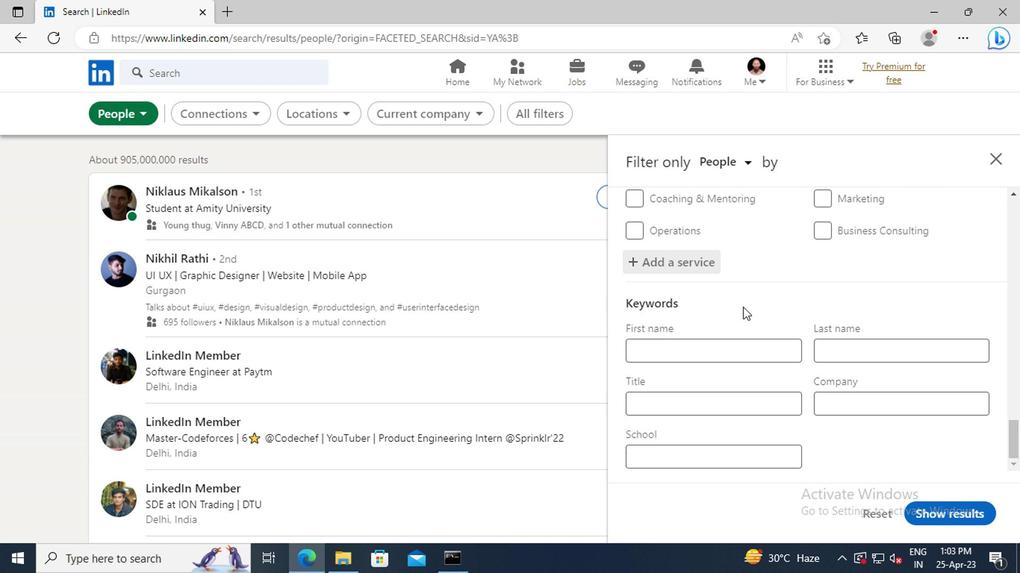 
Action: Mouse scrolled (740, 306) with delta (0, -1)
Screenshot: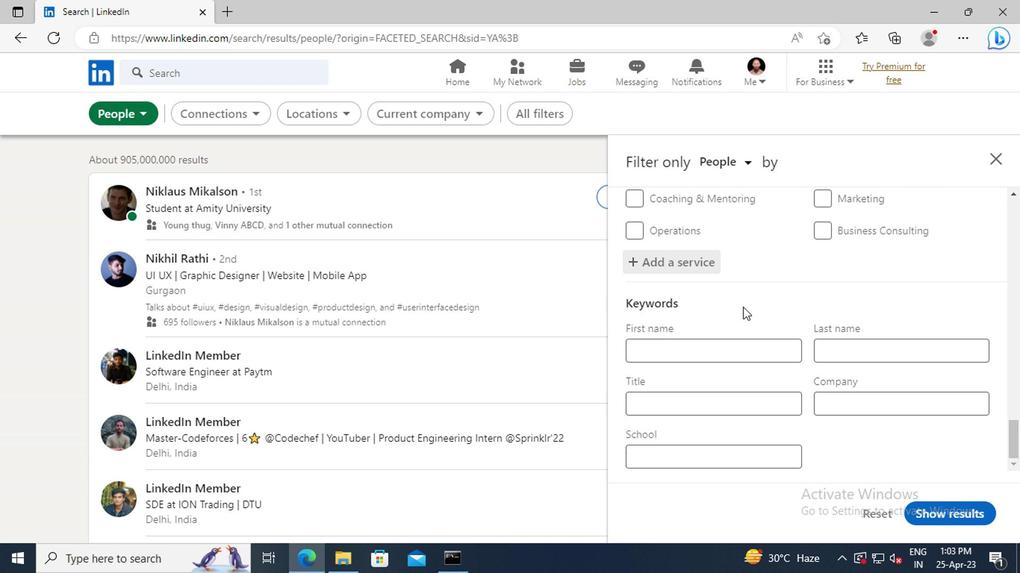 
Action: Mouse moved to (719, 397)
Screenshot: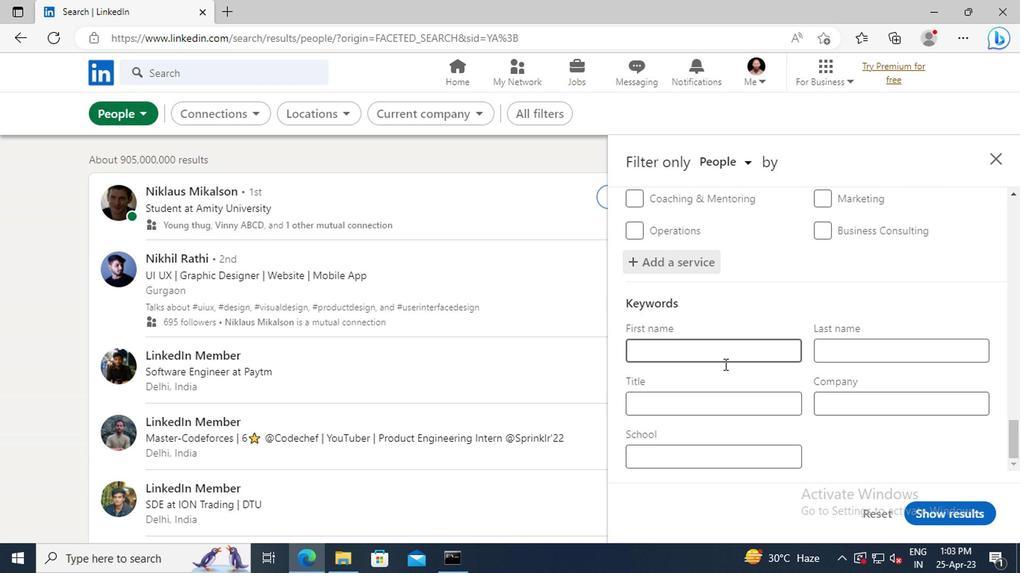 
Action: Mouse pressed left at (719, 397)
Screenshot: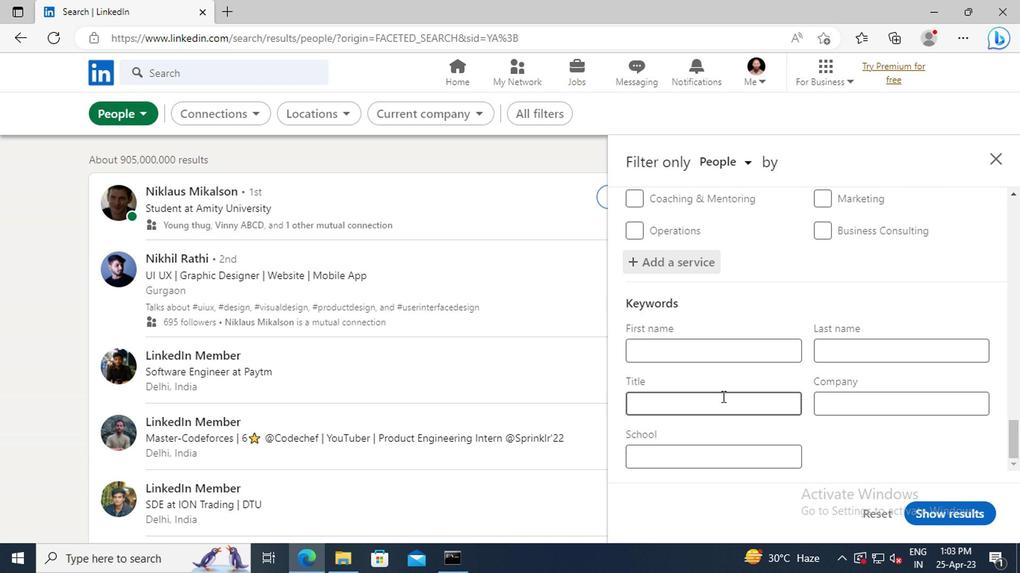 
Action: Key pressed <Key.shift_r>ACCOUNT<Key.space><Key.shift>COLLECTOR
Screenshot: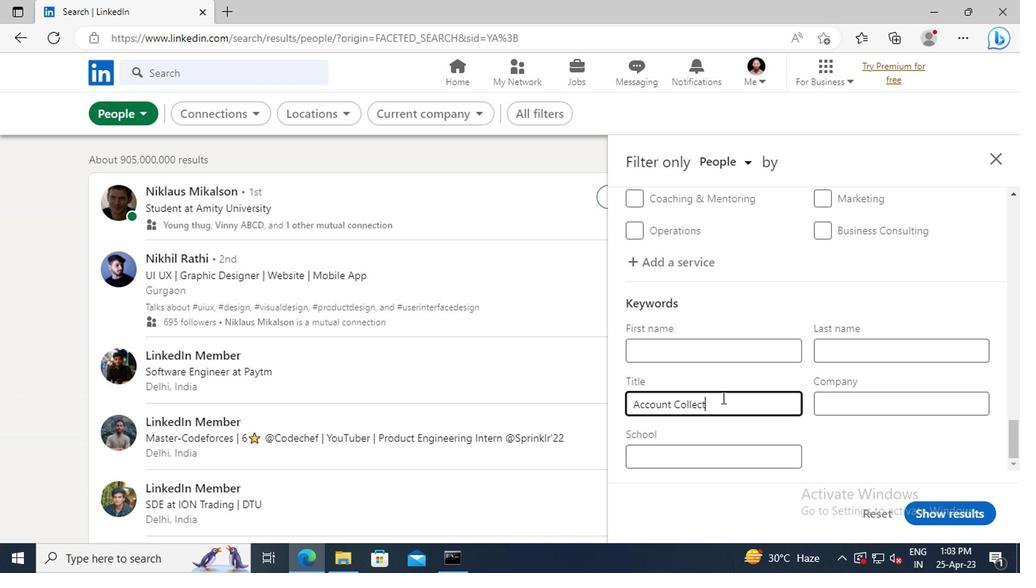 
Action: Mouse moved to (930, 507)
Screenshot: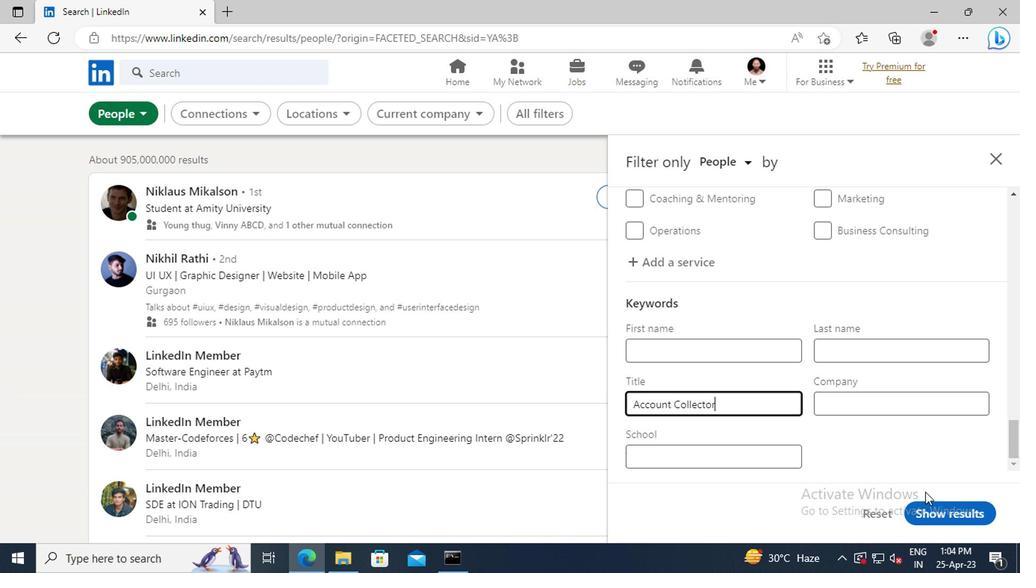 
Action: Mouse pressed left at (930, 507)
Screenshot: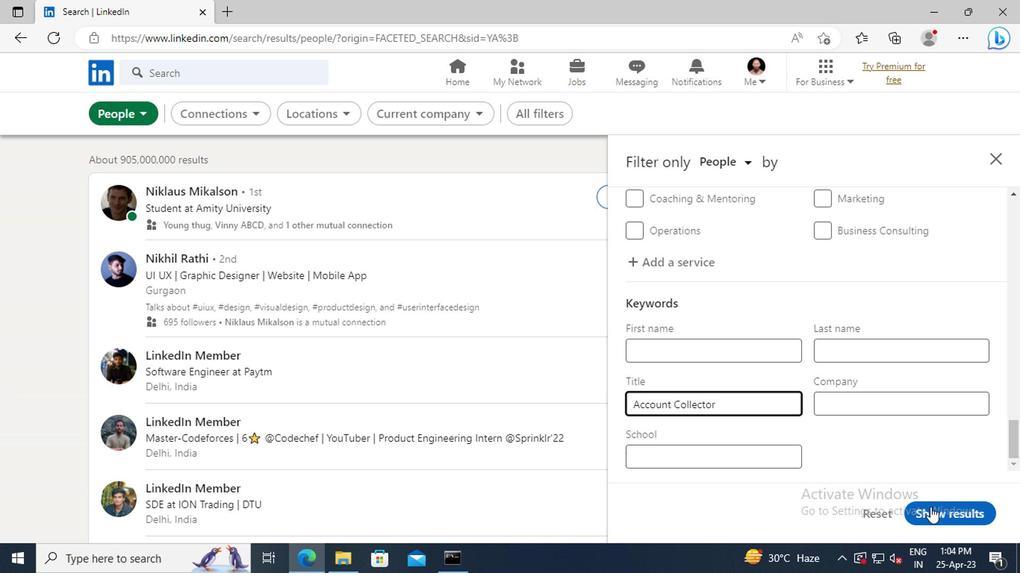 
